 Task: Search one way flight ticket for 5 adults, 1 child, 2 infants in seat and 1 infant on lap in business from College Station: Easterwood Field to Gillette: Gillette Campbell County Airport on 5-1-2023. Choice of flights is United. Number of bags: 1 carry on bag. Price is upto 50000. Outbound departure time preference is 22:00.
Action: Mouse moved to (218, 364)
Screenshot: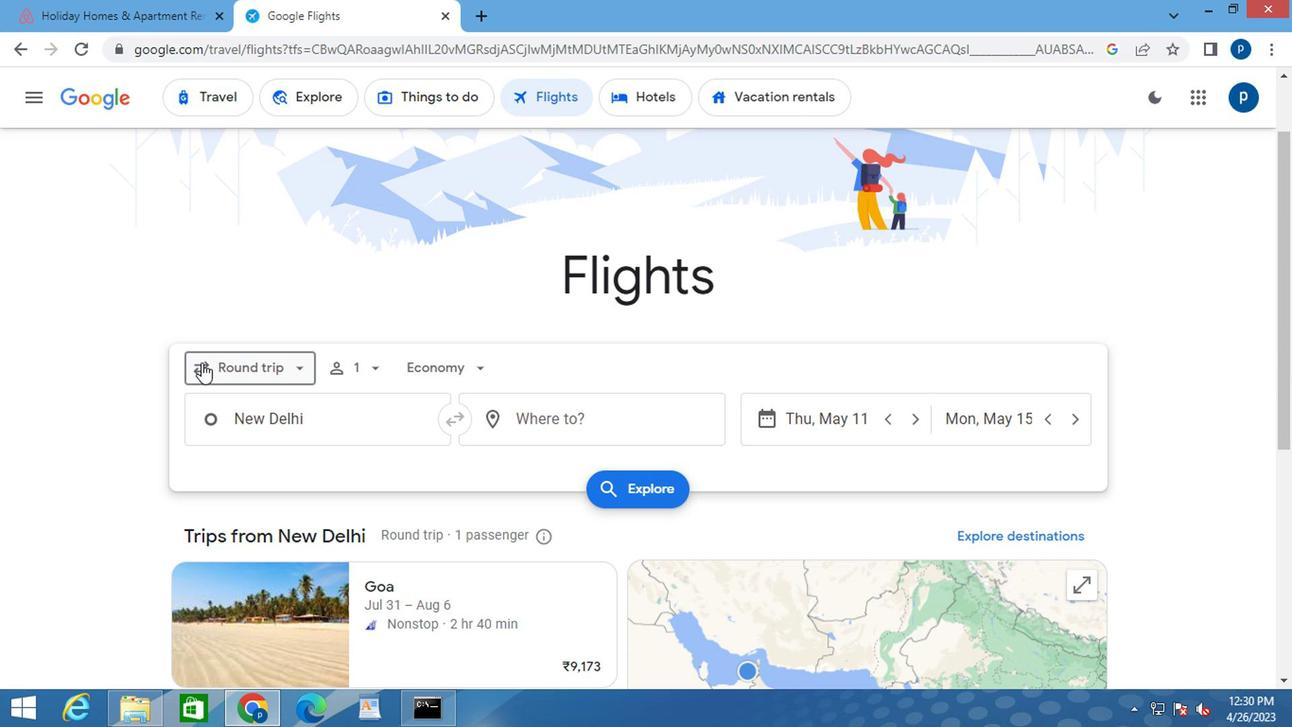 
Action: Mouse pressed left at (218, 364)
Screenshot: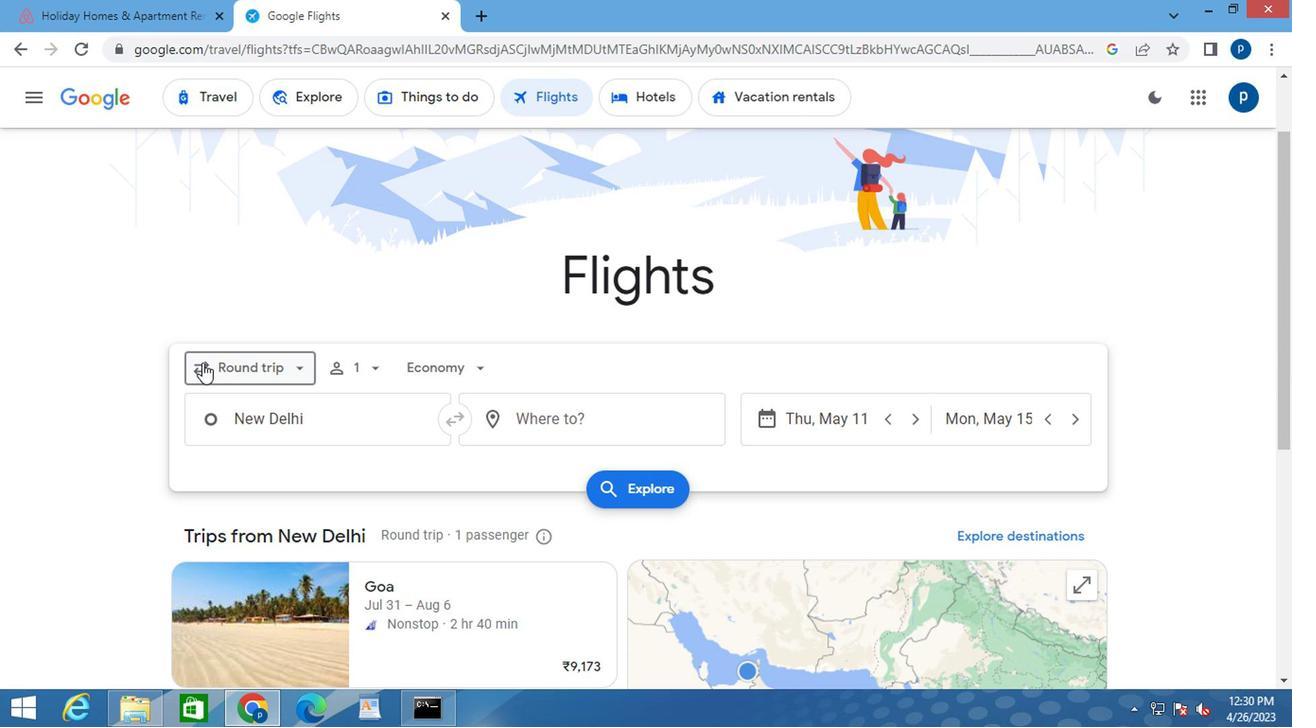
Action: Mouse moved to (276, 443)
Screenshot: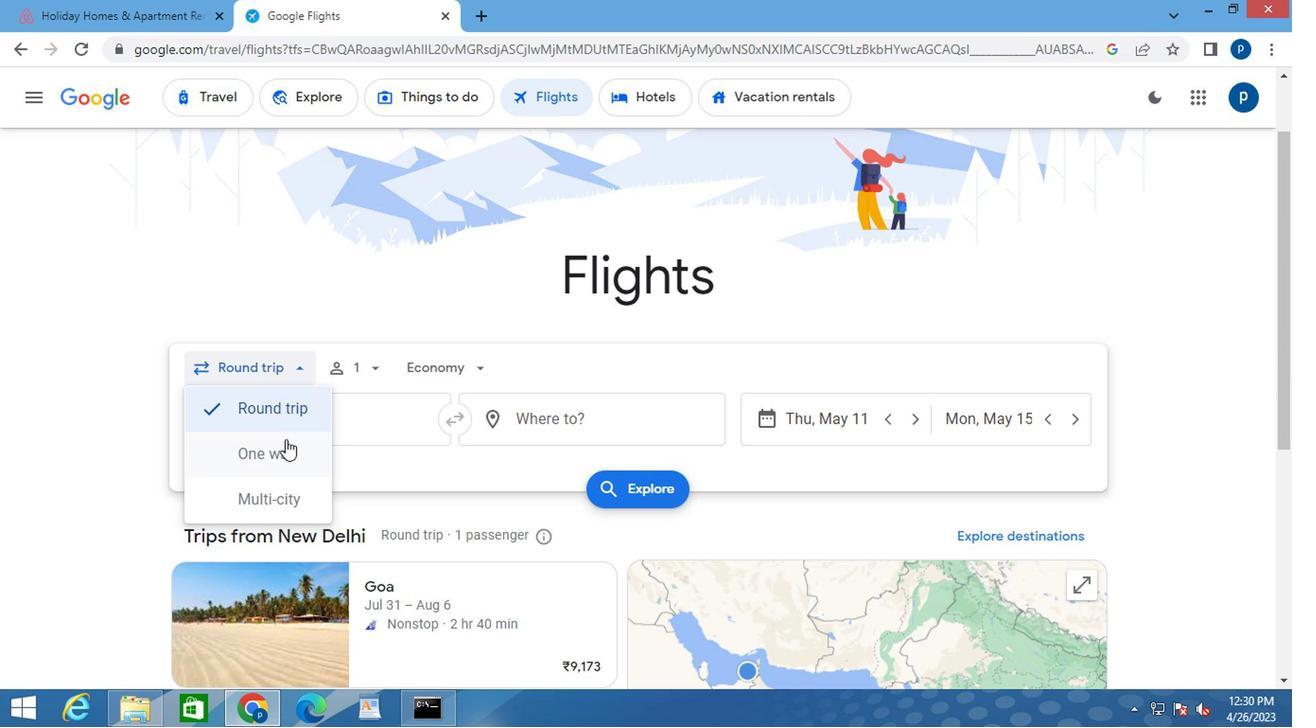 
Action: Mouse pressed left at (276, 443)
Screenshot: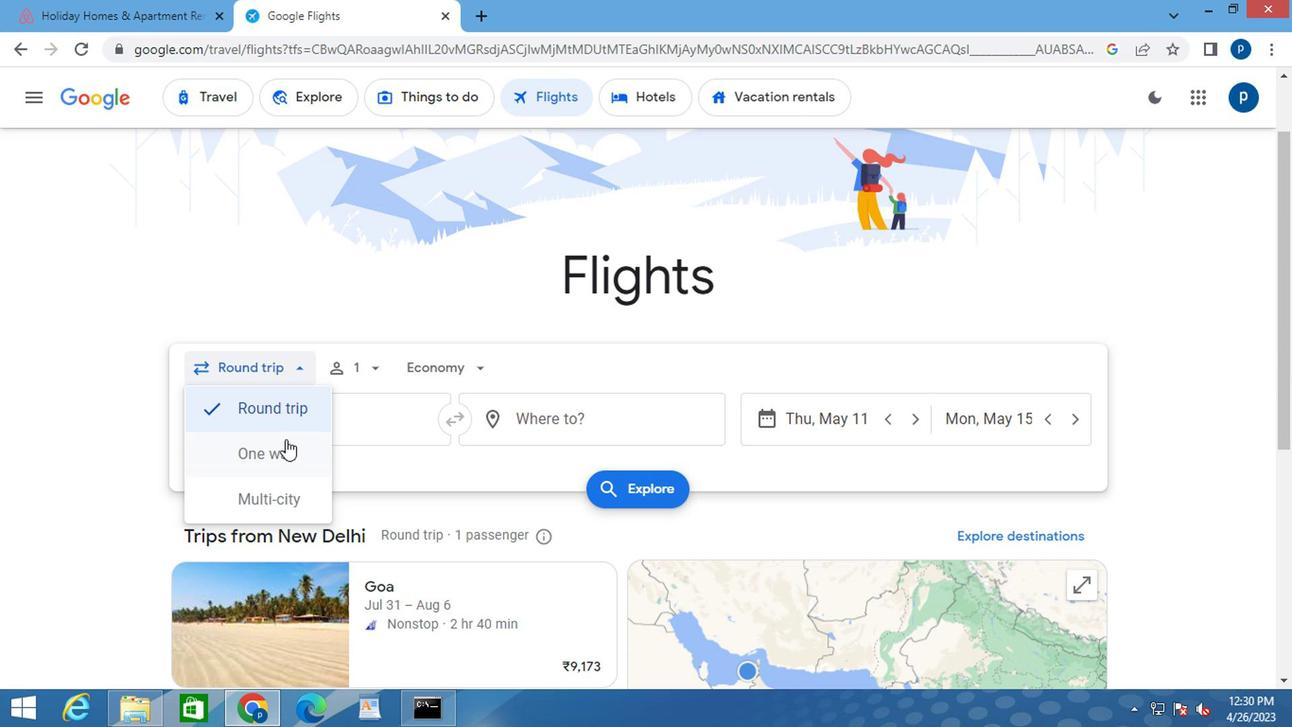 
Action: Mouse moved to (342, 369)
Screenshot: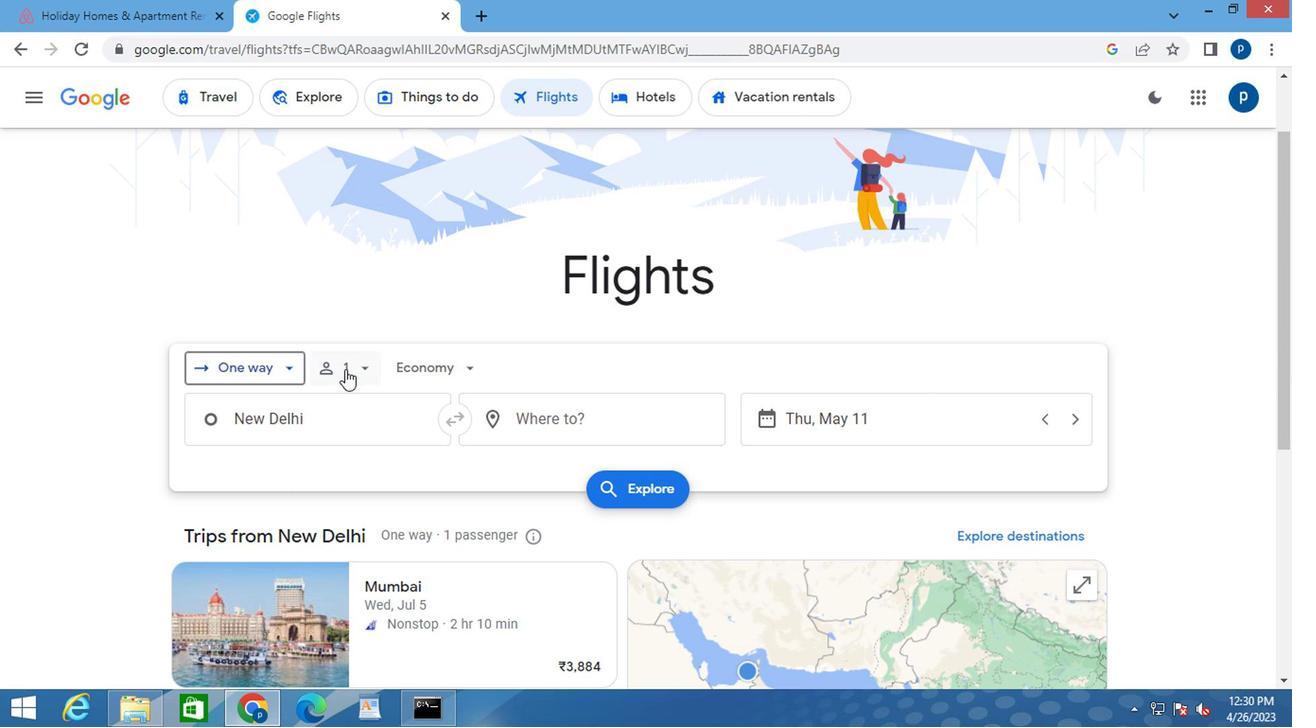 
Action: Mouse pressed left at (342, 369)
Screenshot: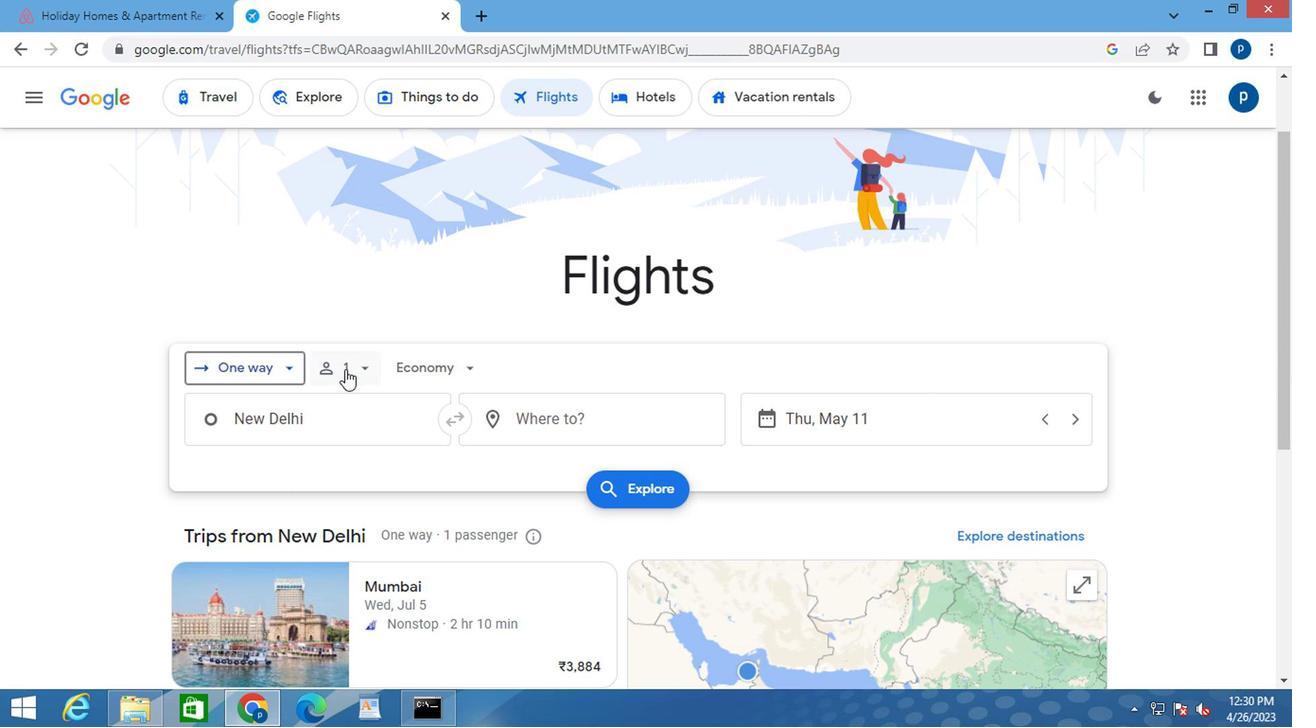 
Action: Mouse moved to (499, 420)
Screenshot: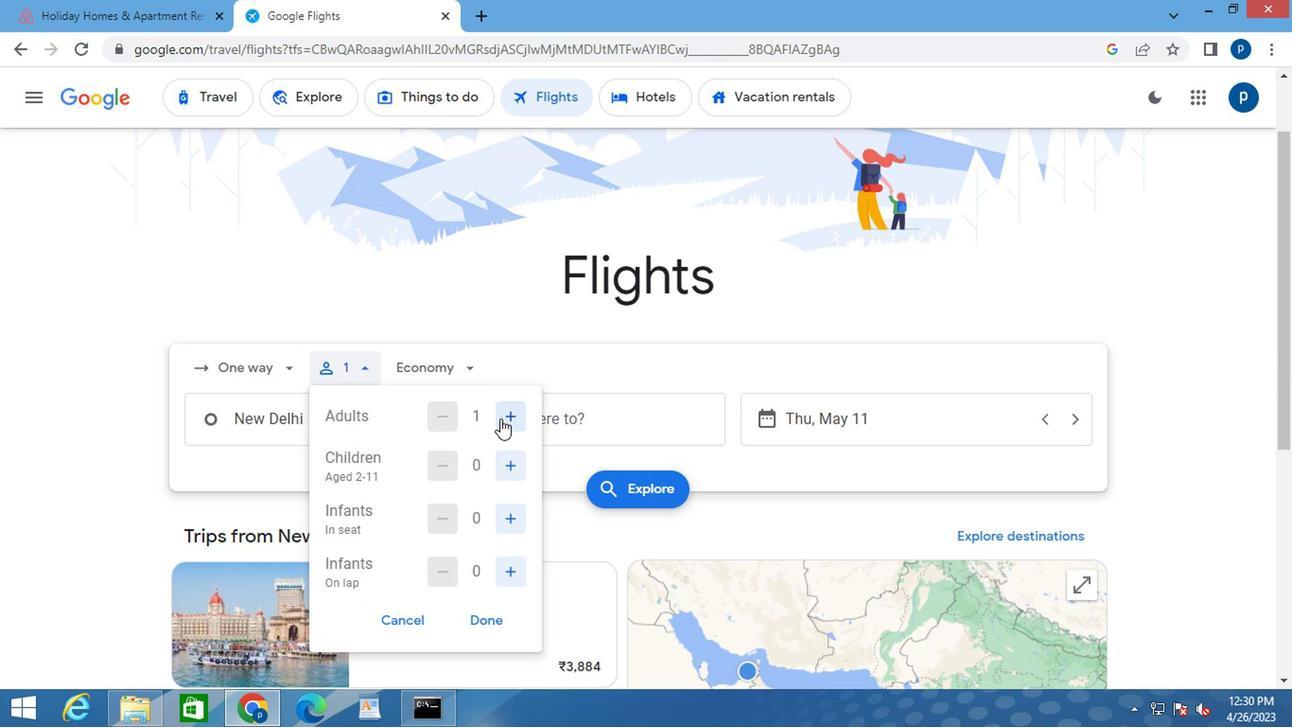 
Action: Mouse pressed left at (499, 420)
Screenshot: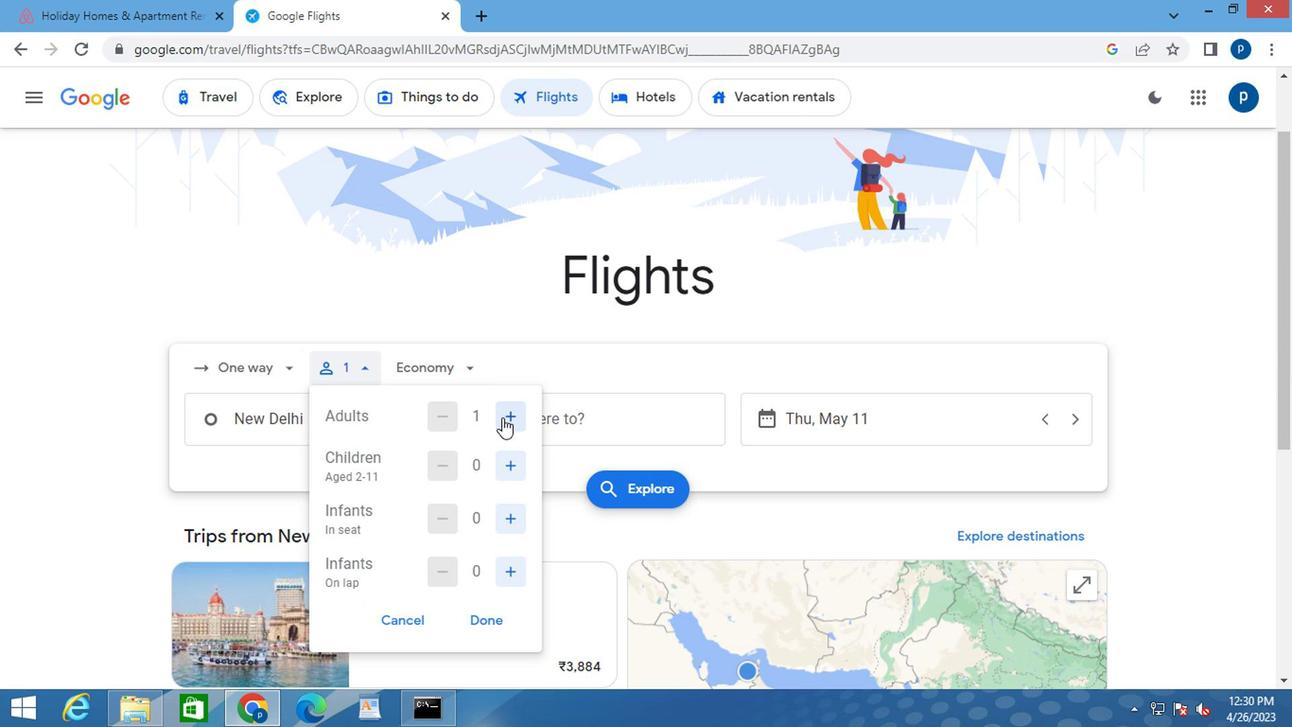 
Action: Mouse moved to (499, 420)
Screenshot: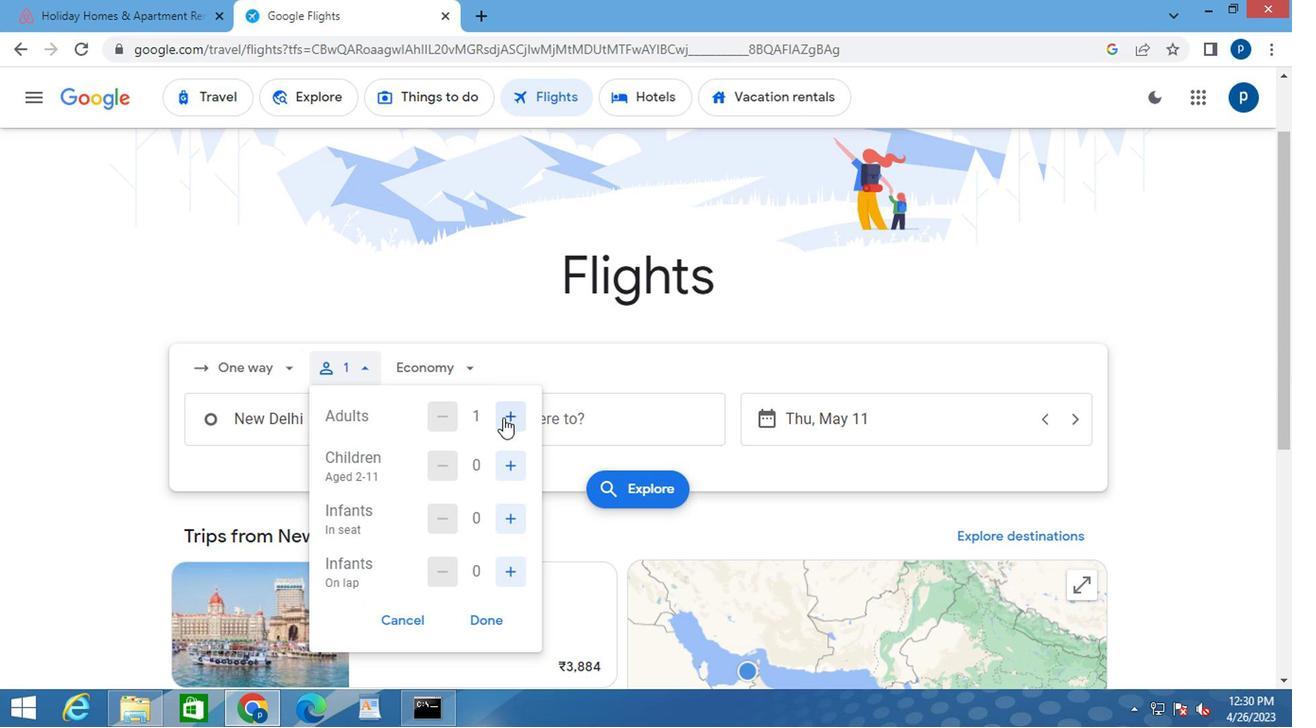 
Action: Mouse pressed left at (499, 420)
Screenshot: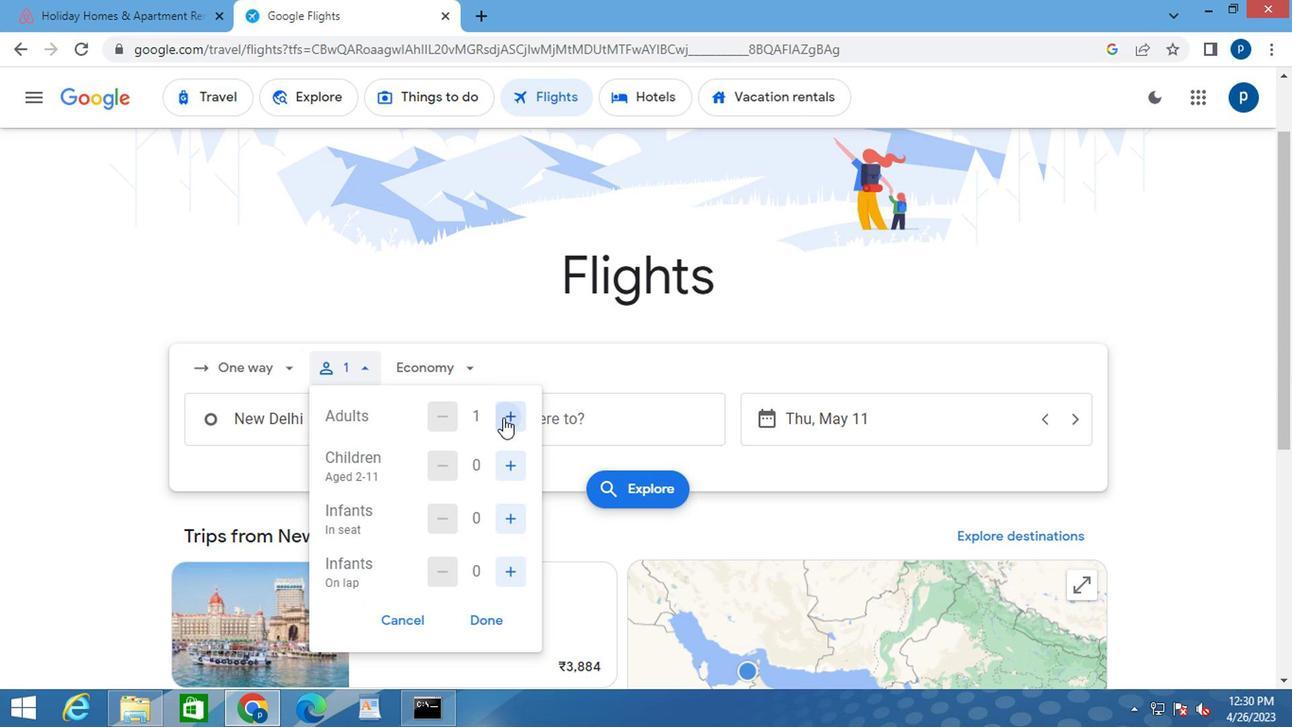 
Action: Mouse pressed left at (499, 420)
Screenshot: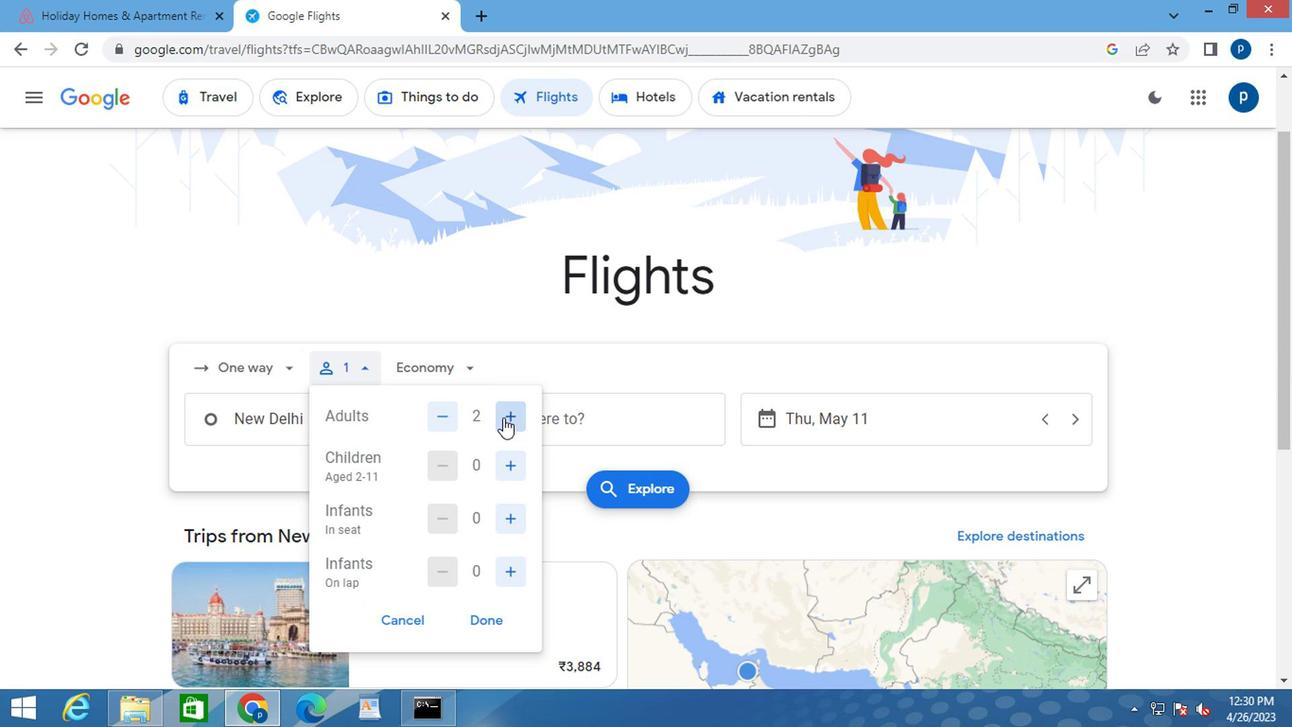 
Action: Mouse pressed left at (499, 420)
Screenshot: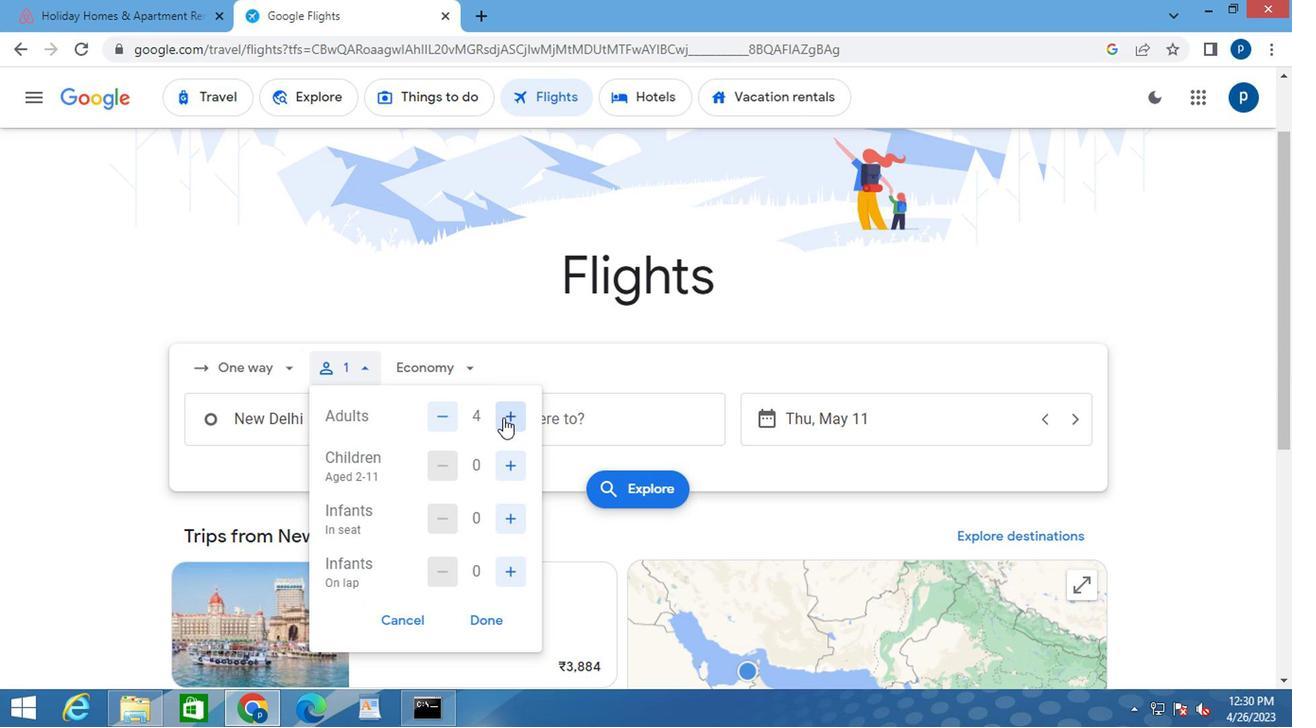 
Action: Mouse moved to (507, 469)
Screenshot: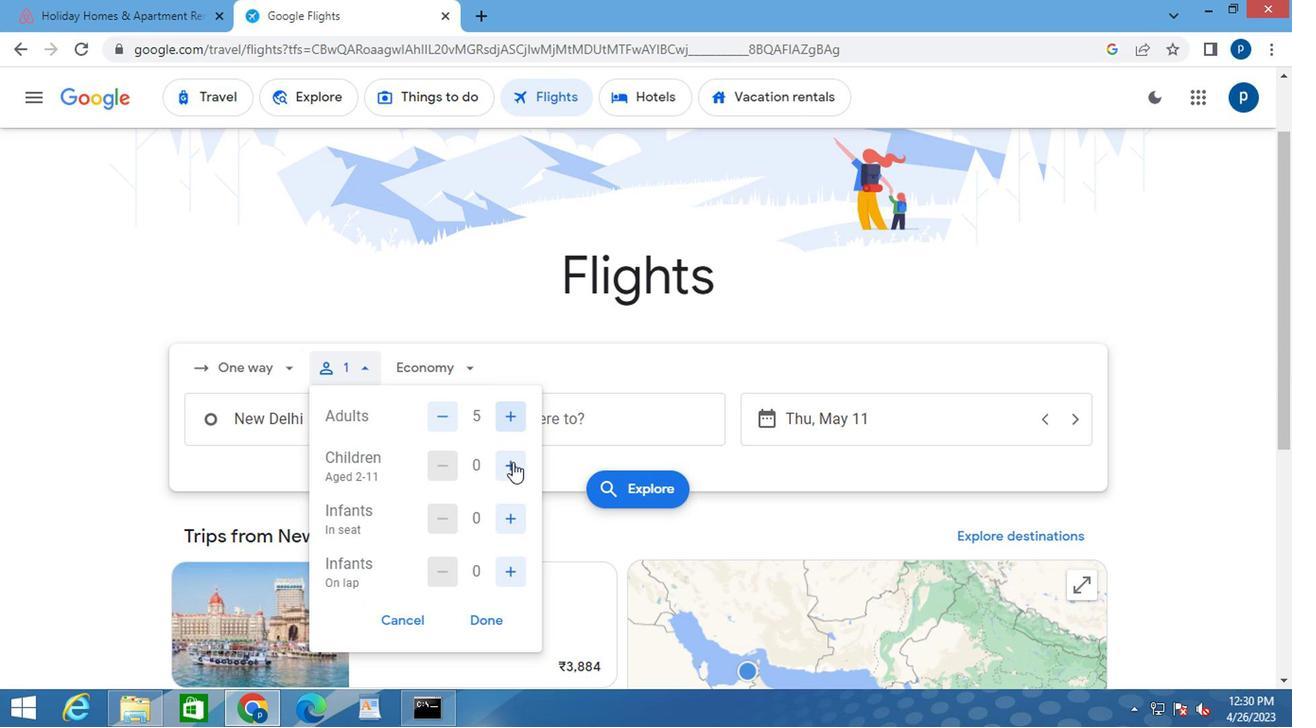
Action: Mouse pressed left at (507, 469)
Screenshot: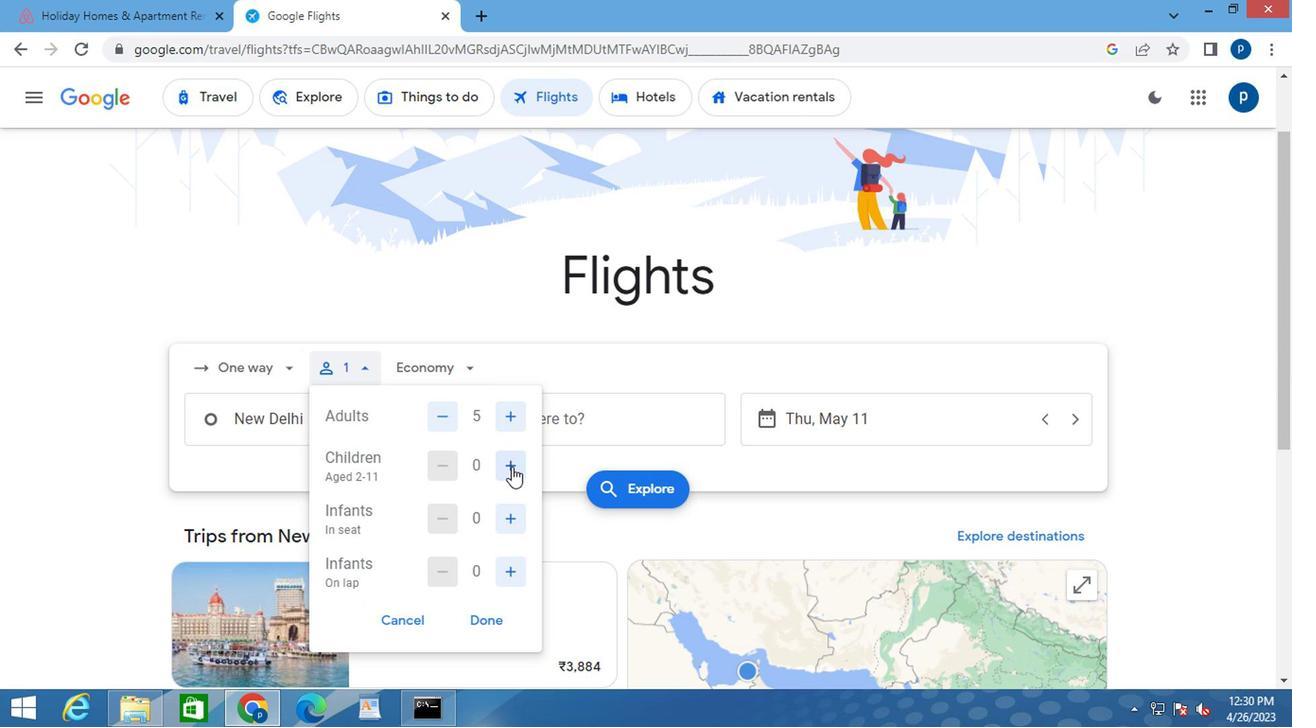 
Action: Mouse moved to (501, 513)
Screenshot: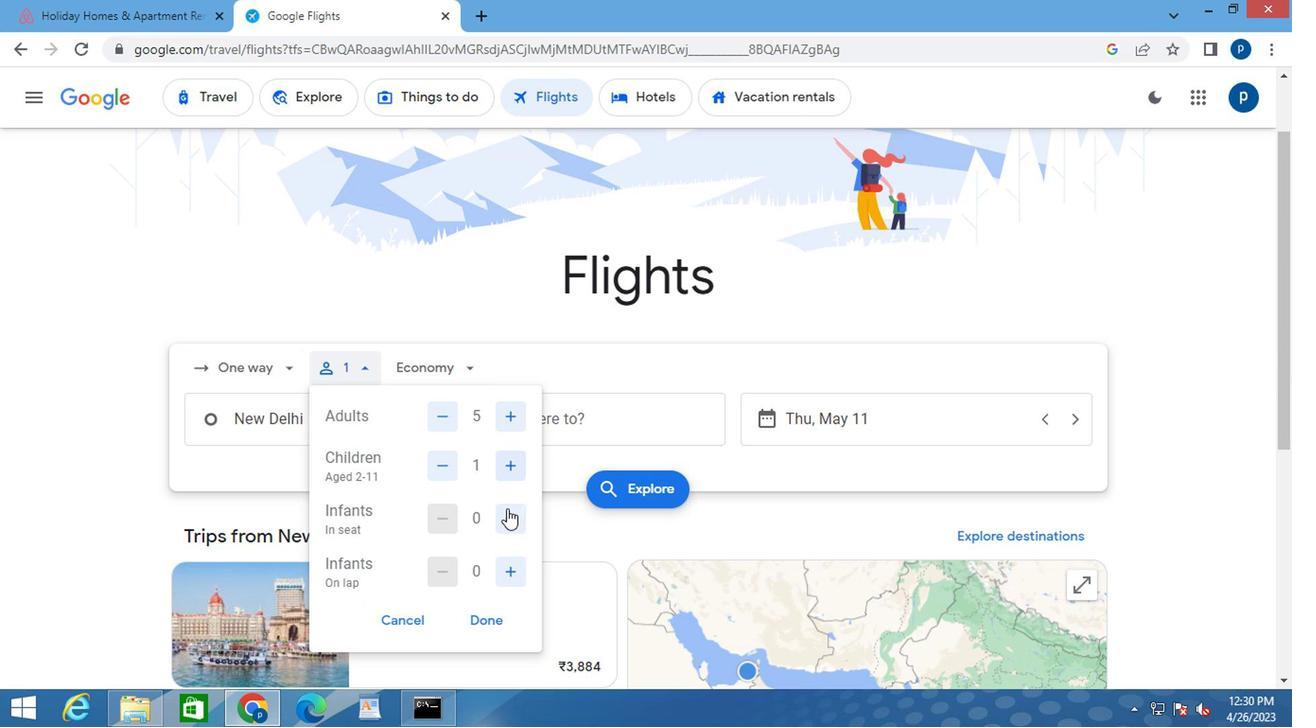 
Action: Mouse pressed left at (501, 513)
Screenshot: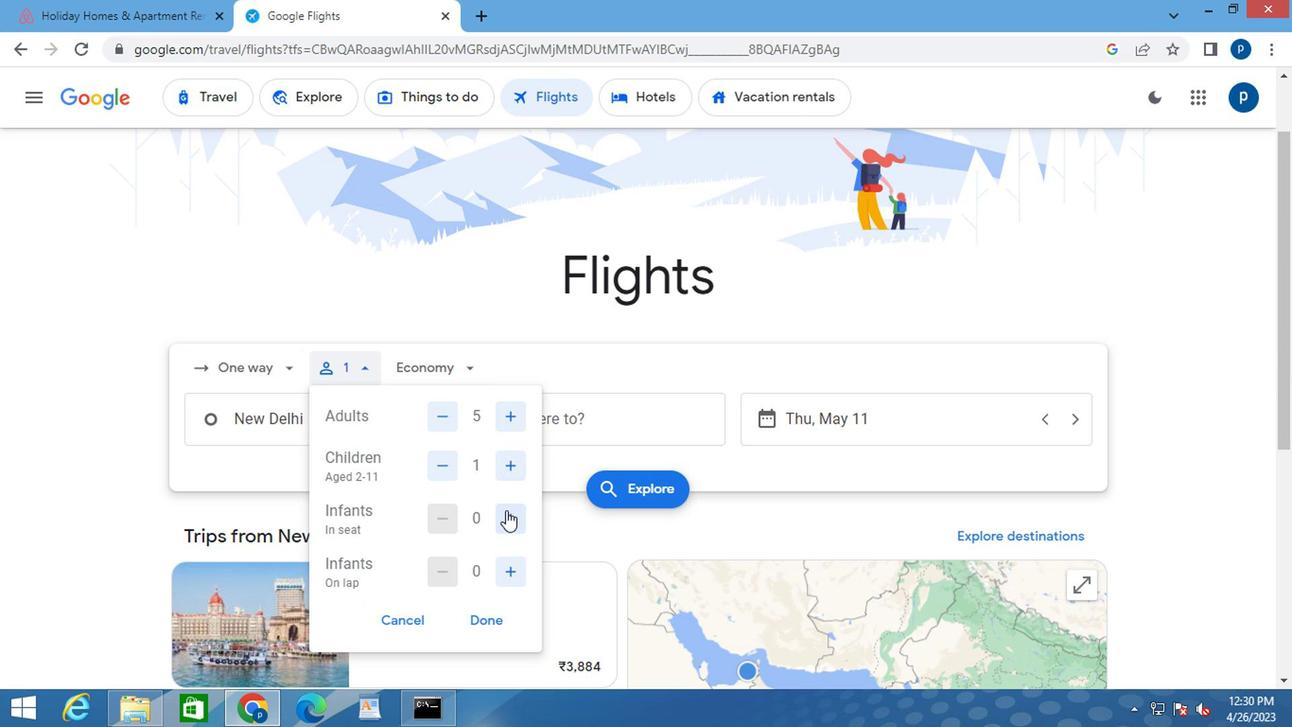
Action: Mouse moved to (501, 513)
Screenshot: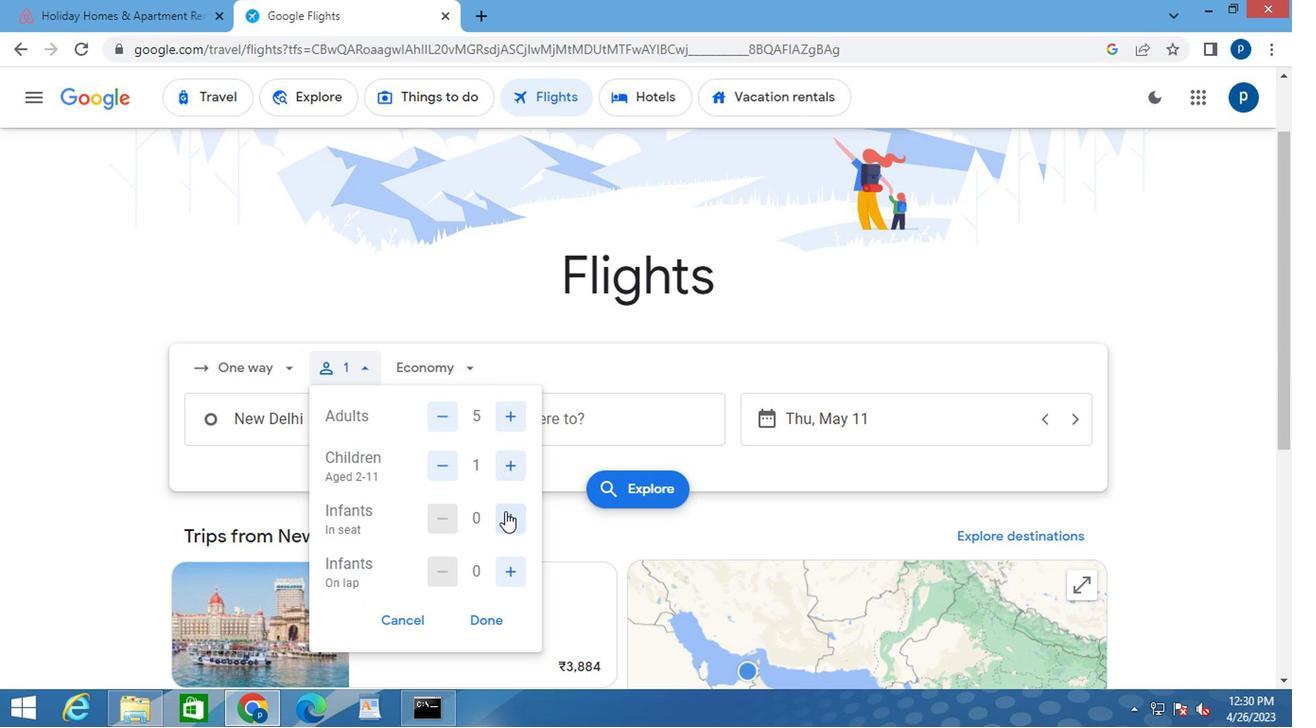 
Action: Mouse pressed left at (501, 513)
Screenshot: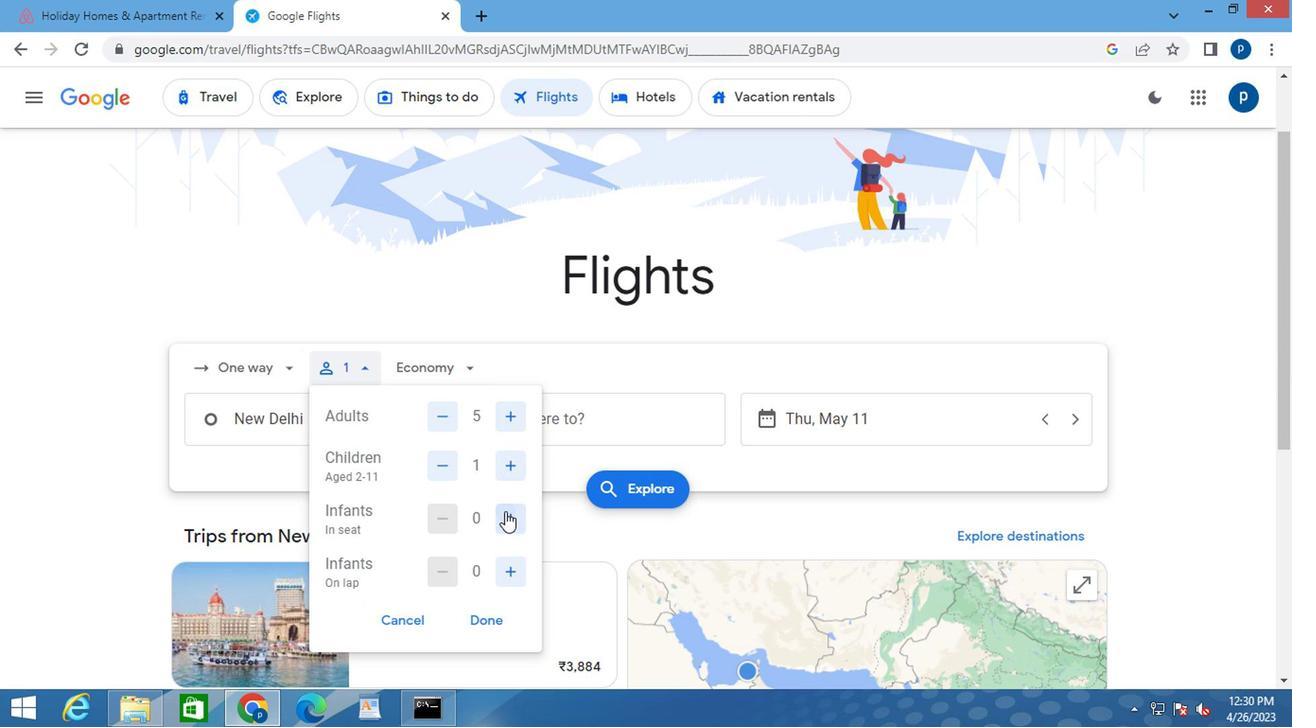 
Action: Mouse moved to (513, 573)
Screenshot: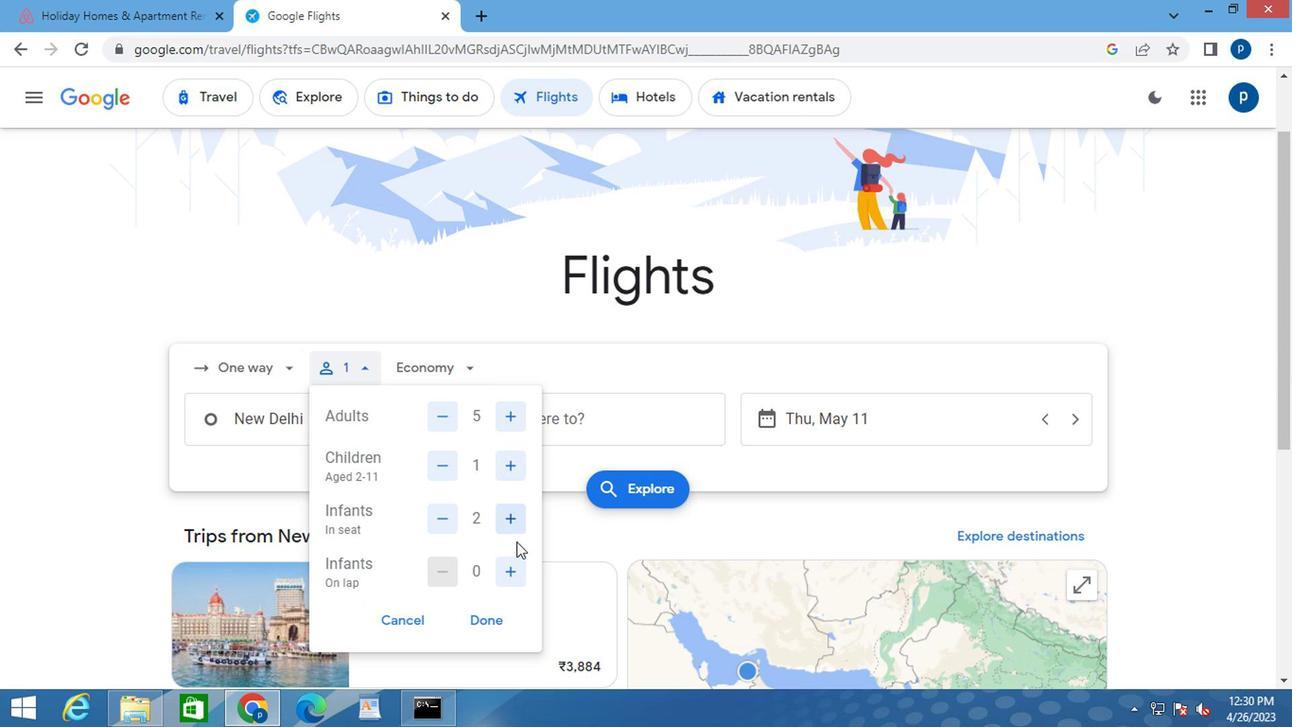 
Action: Mouse pressed left at (513, 573)
Screenshot: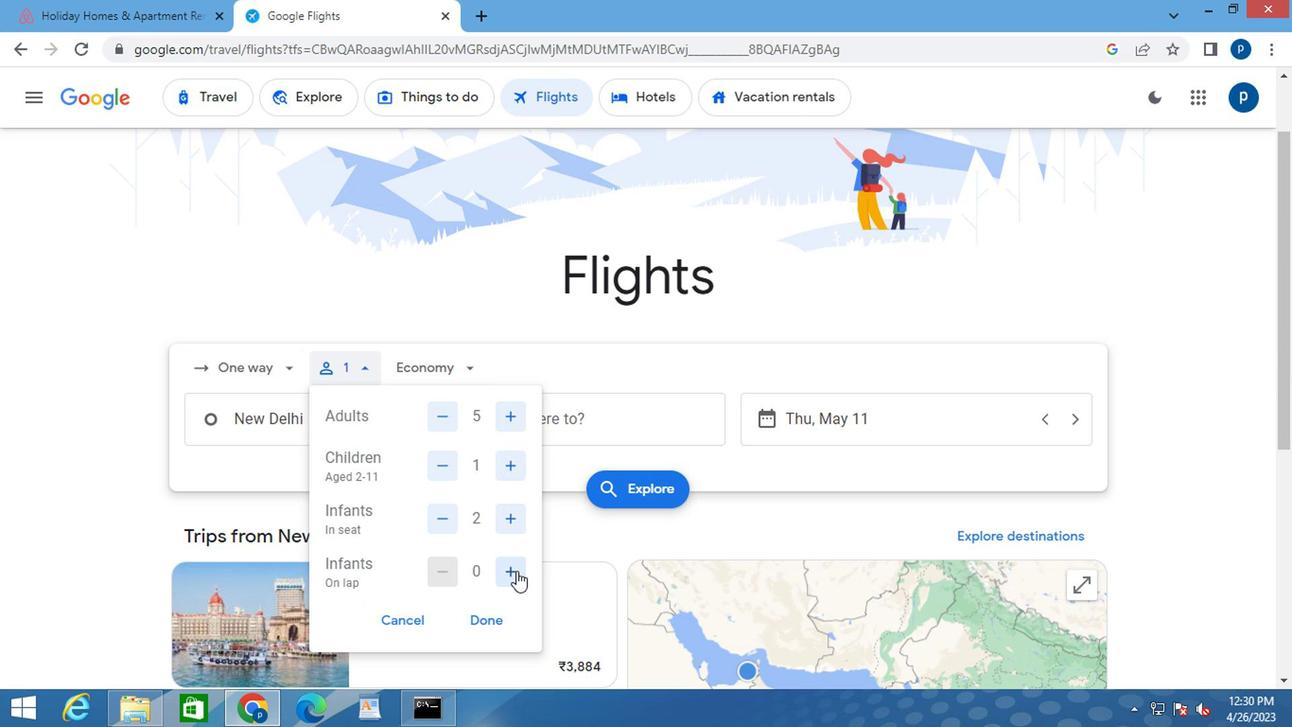
Action: Mouse moved to (477, 618)
Screenshot: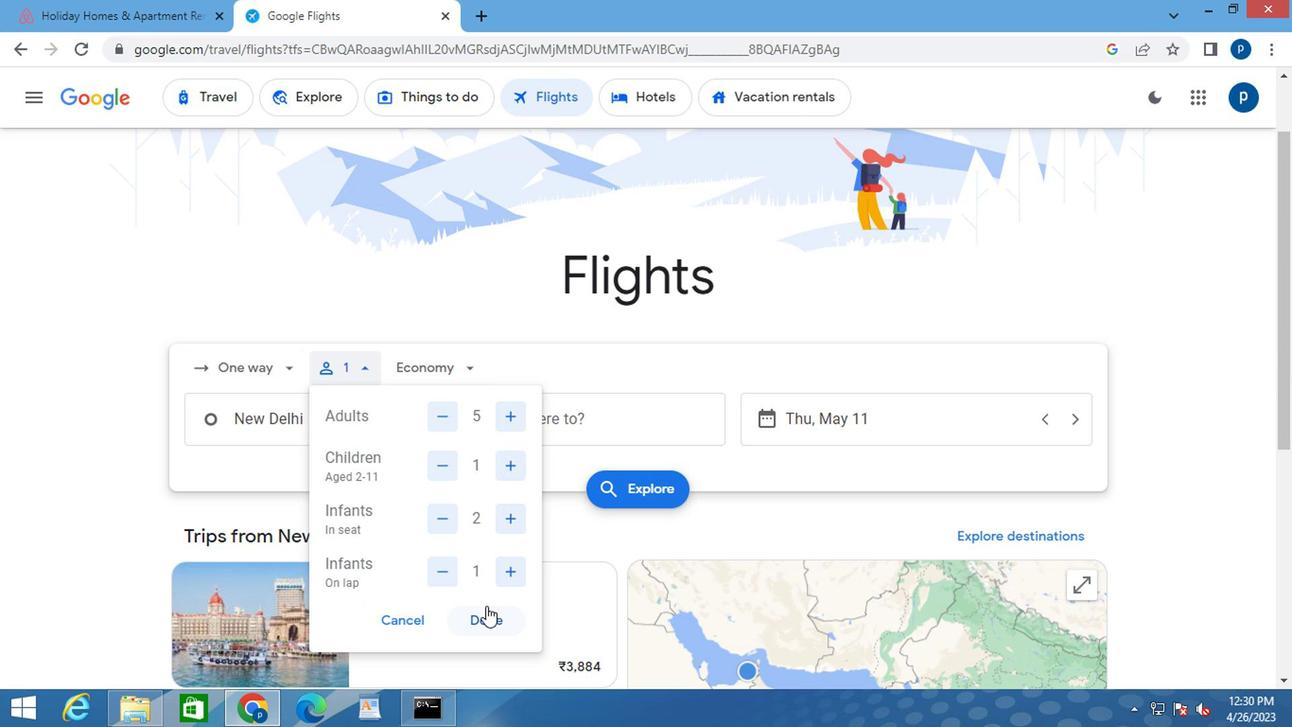 
Action: Mouse pressed left at (477, 618)
Screenshot: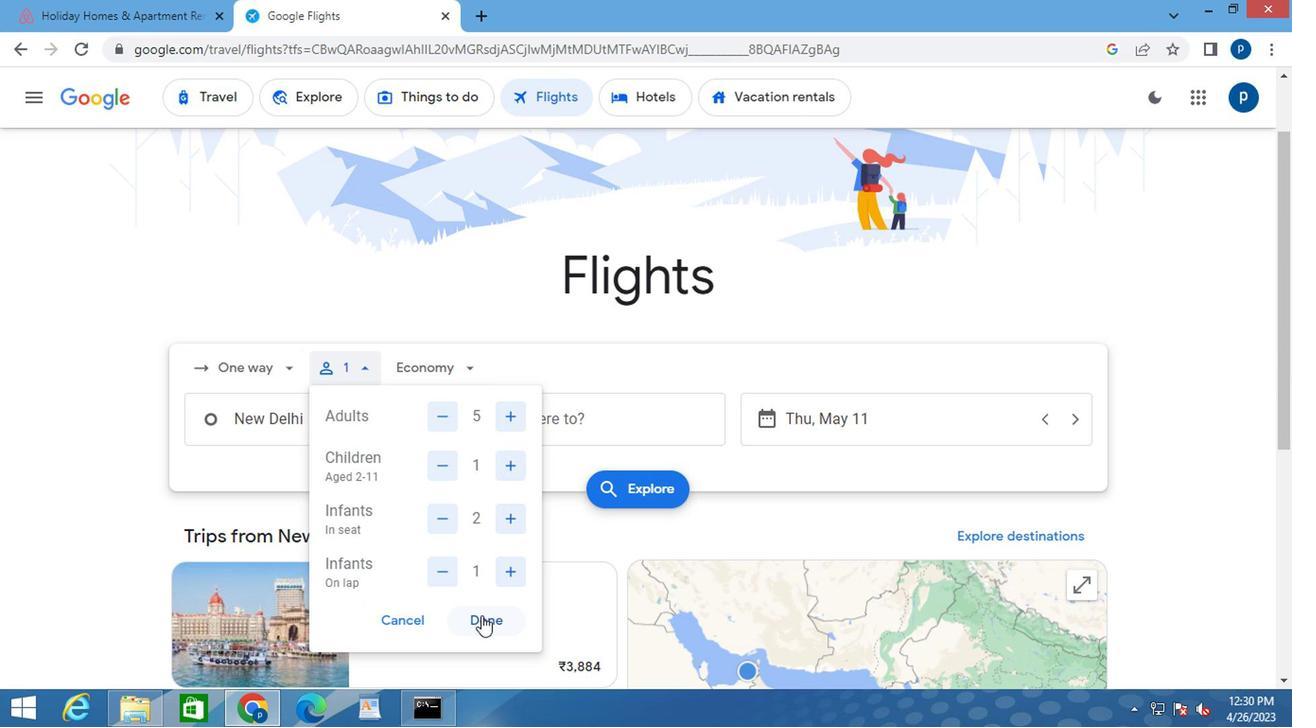 
Action: Mouse moved to (451, 381)
Screenshot: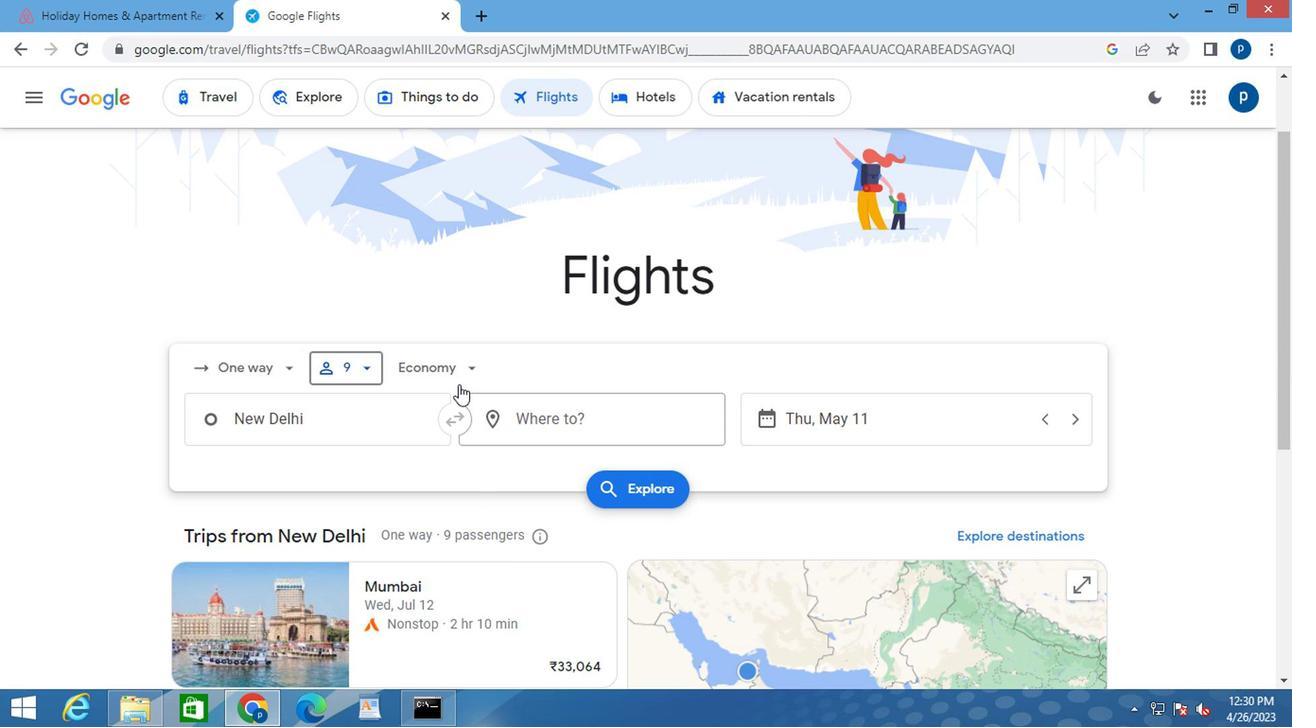 
Action: Mouse pressed left at (451, 381)
Screenshot: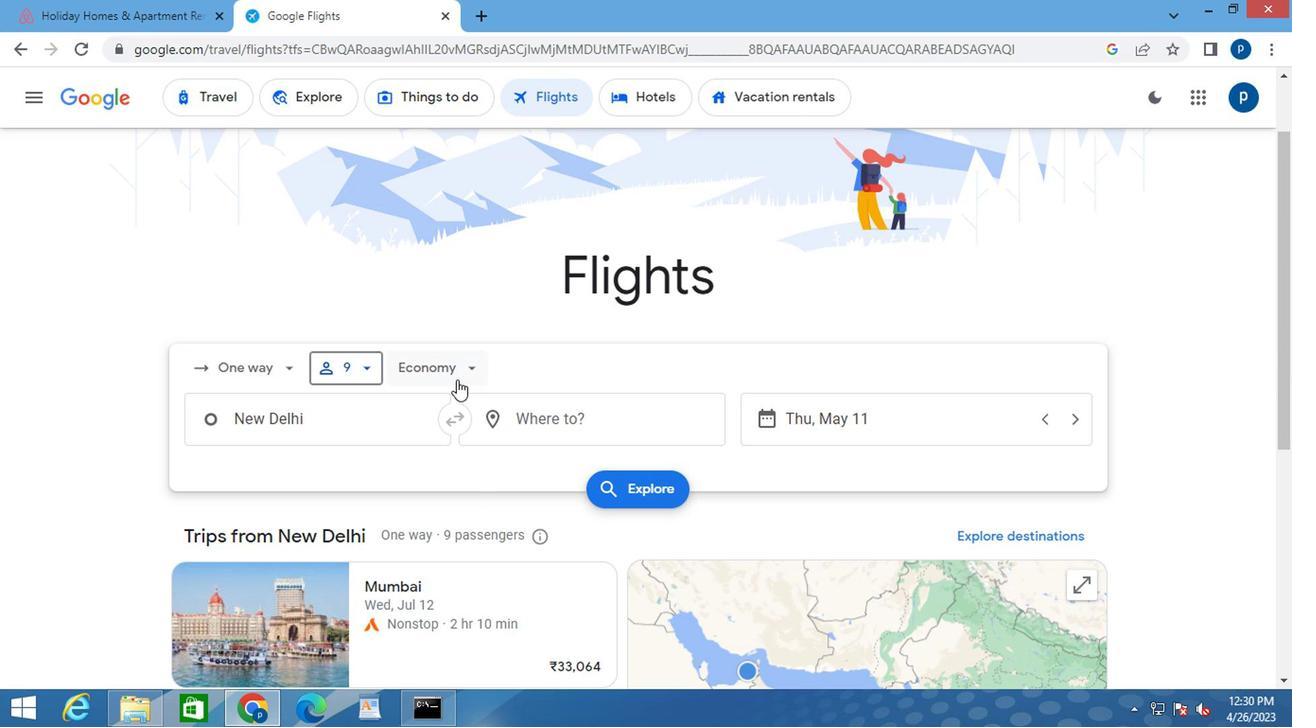 
Action: Mouse moved to (470, 499)
Screenshot: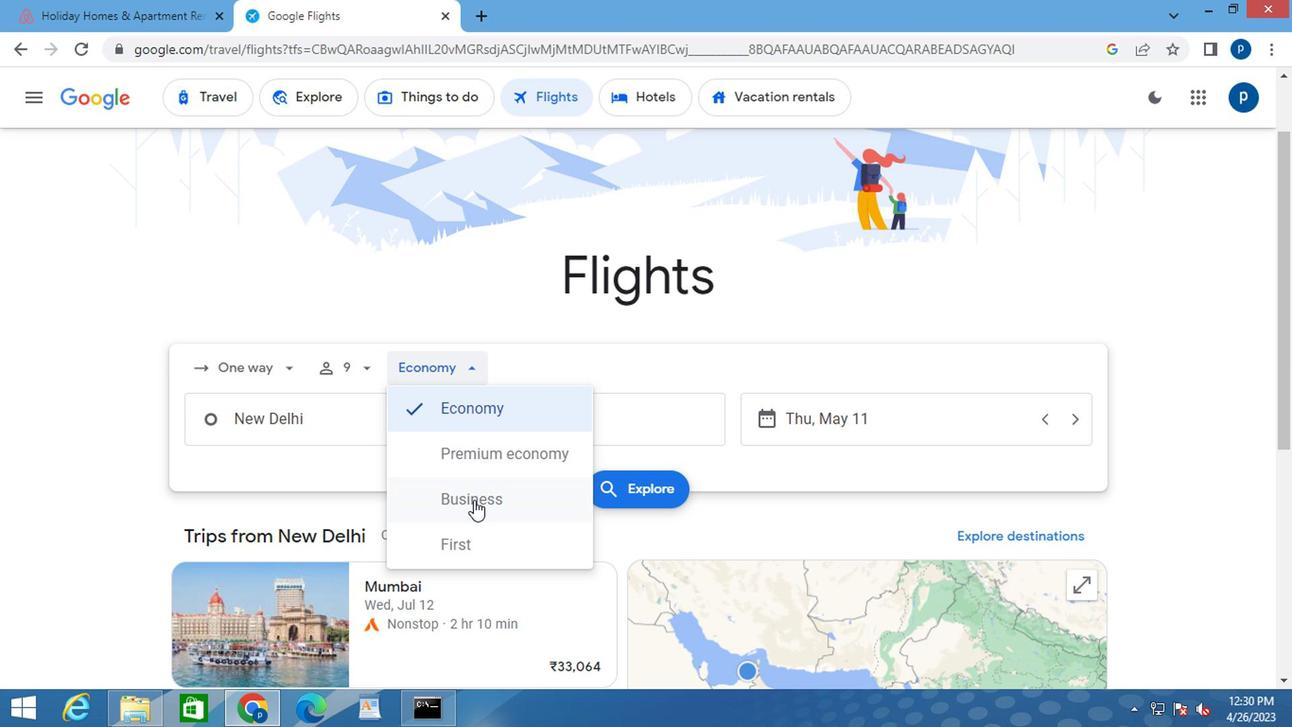 
Action: Mouse pressed left at (470, 499)
Screenshot: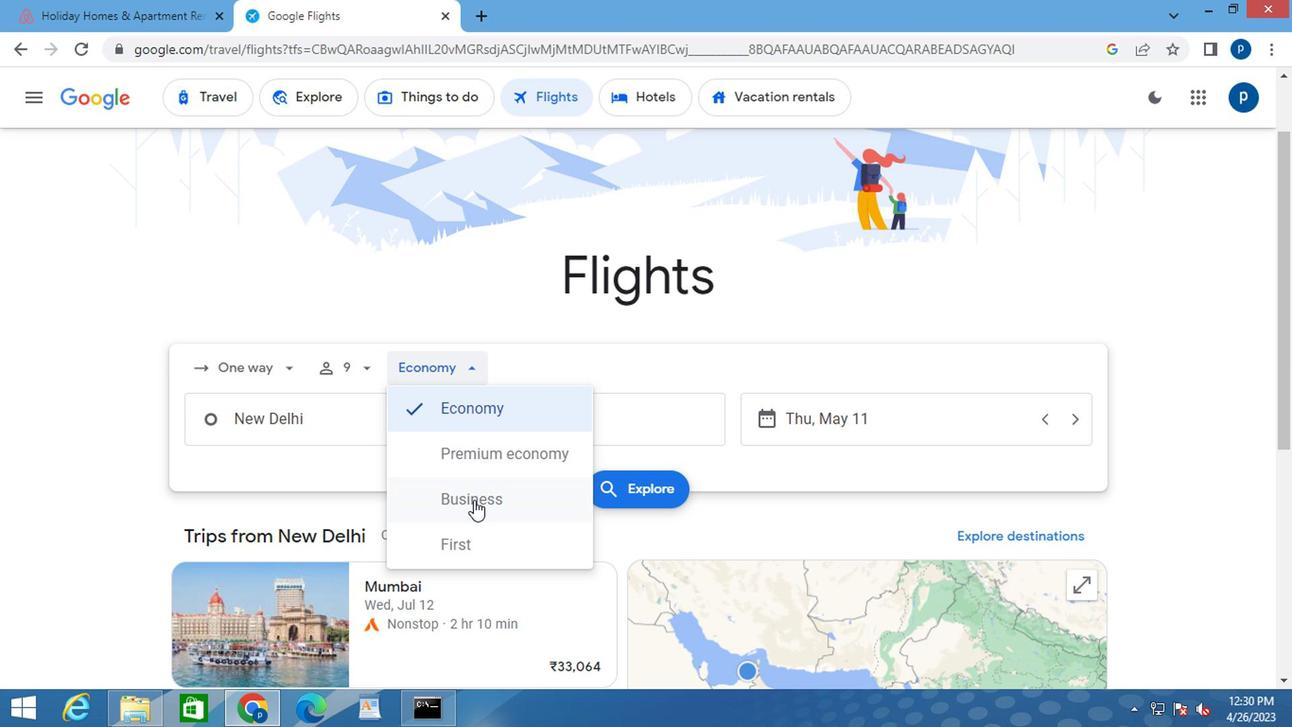 
Action: Mouse moved to (279, 412)
Screenshot: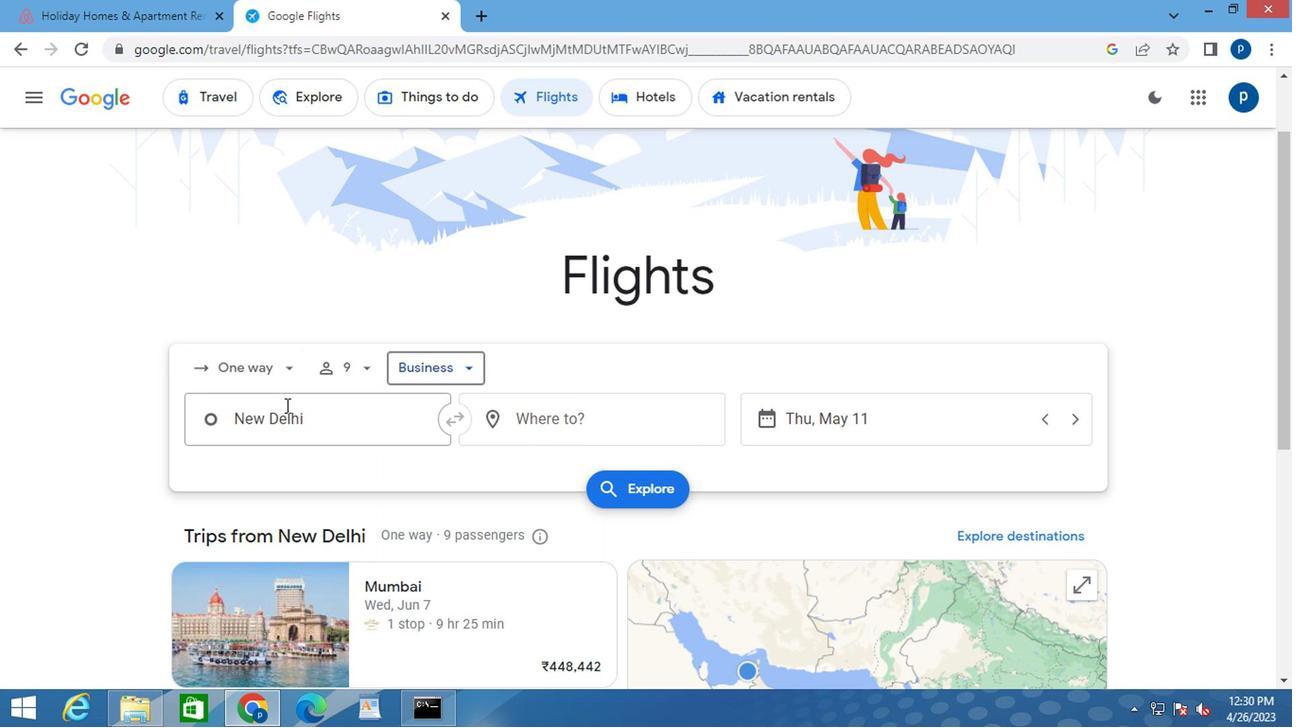 
Action: Mouse pressed left at (279, 412)
Screenshot: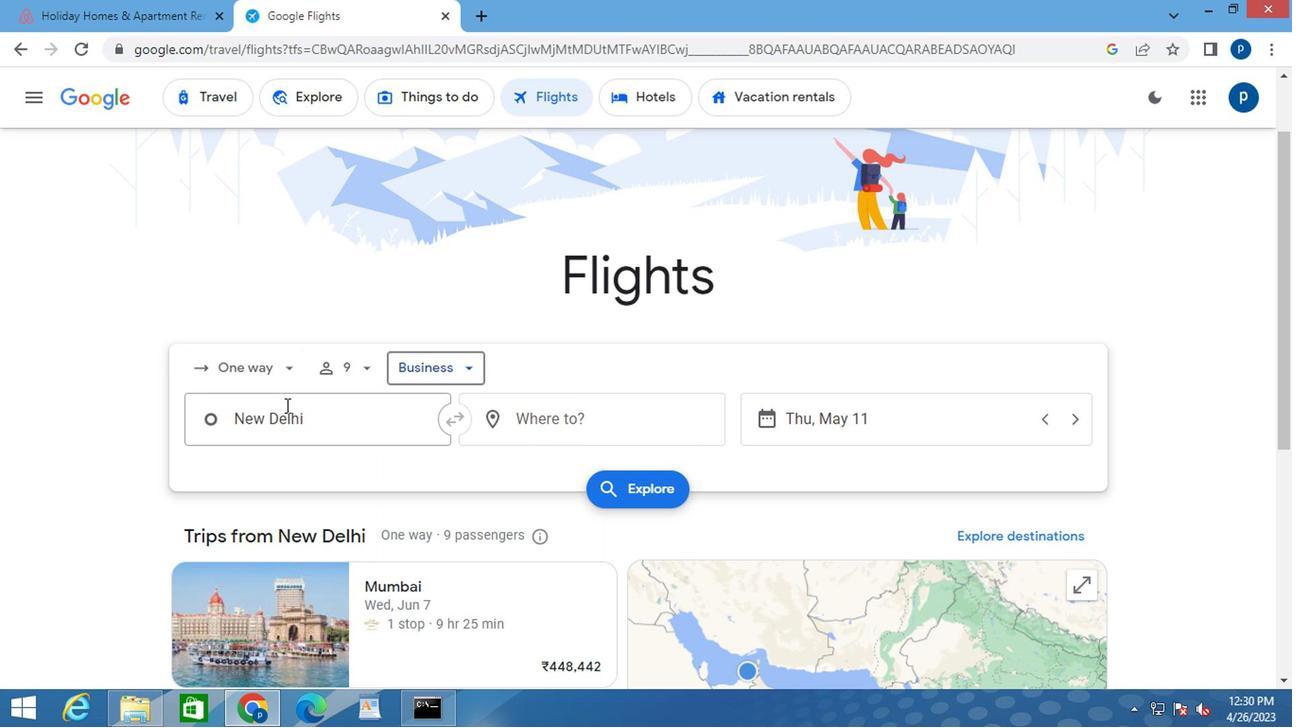 
Action: Mouse pressed left at (279, 412)
Screenshot: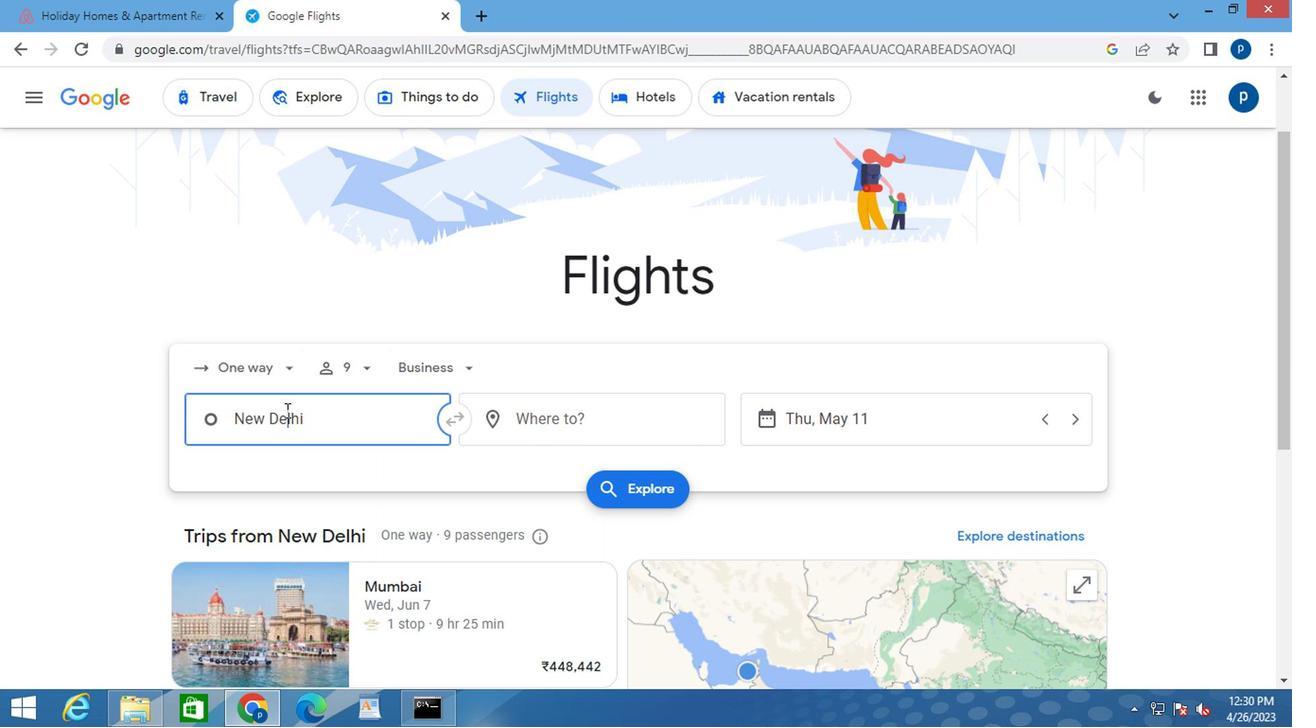 
Action: Key pressed <Key.delete><Key.caps_lock><Key.caps_lock>e<Key.caps_lock>asterwo
Screenshot: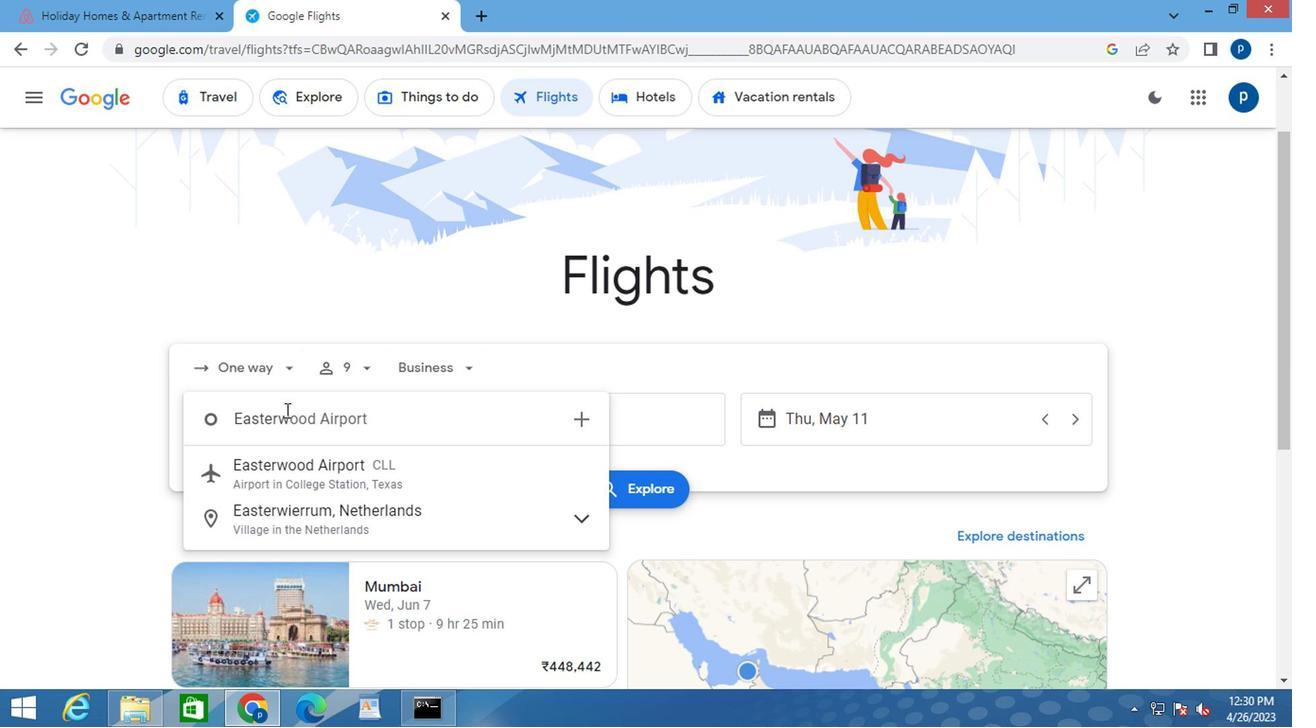
Action: Mouse moved to (339, 466)
Screenshot: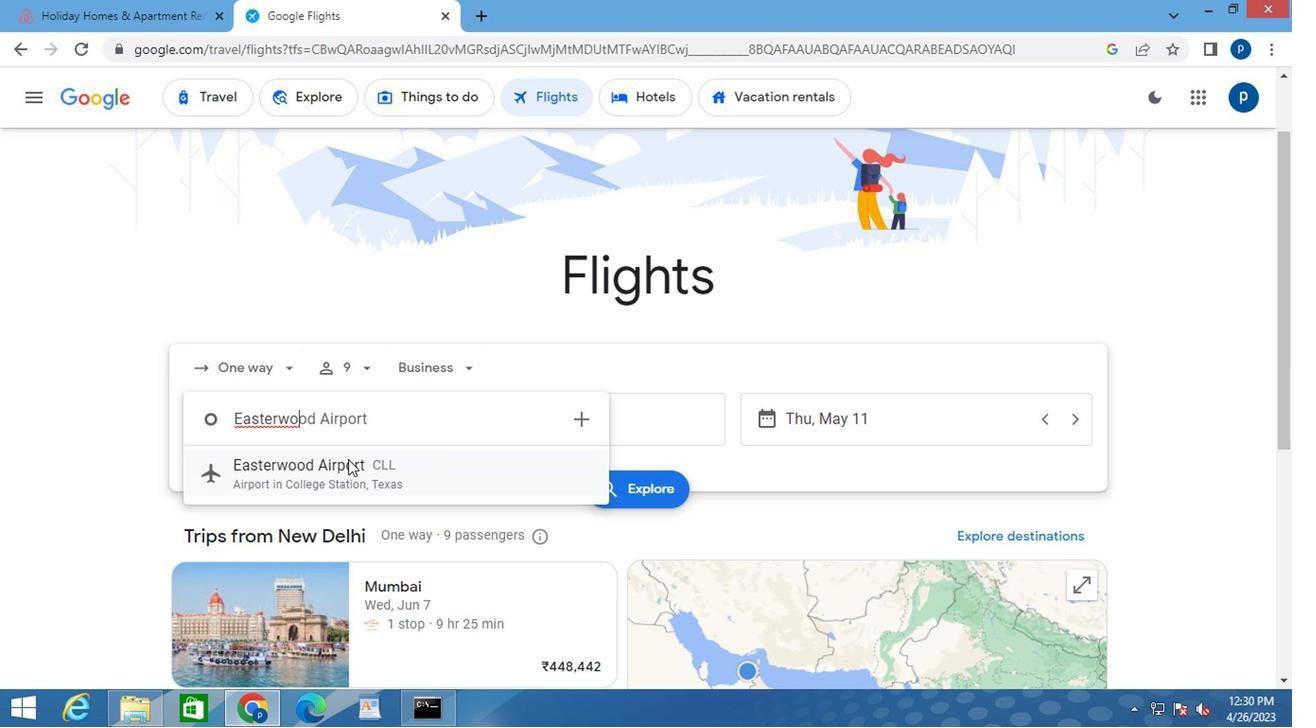 
Action: Mouse pressed left at (339, 466)
Screenshot: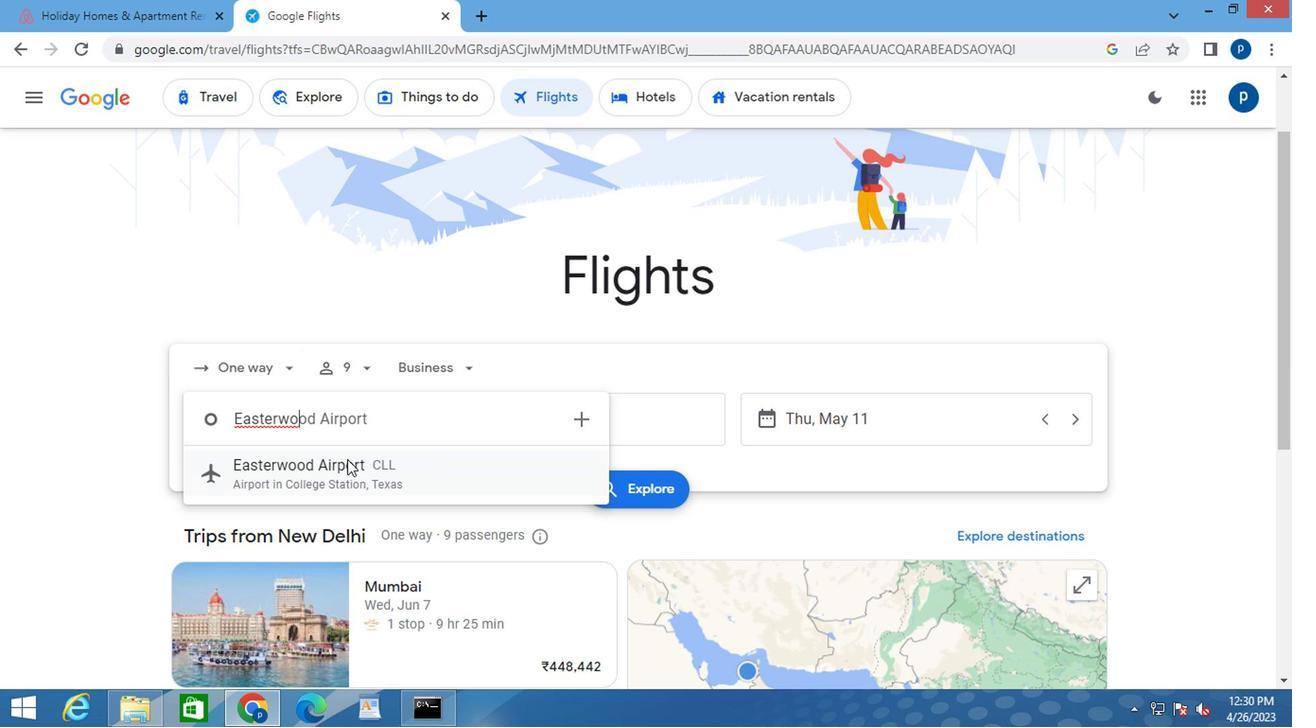 
Action: Mouse moved to (523, 431)
Screenshot: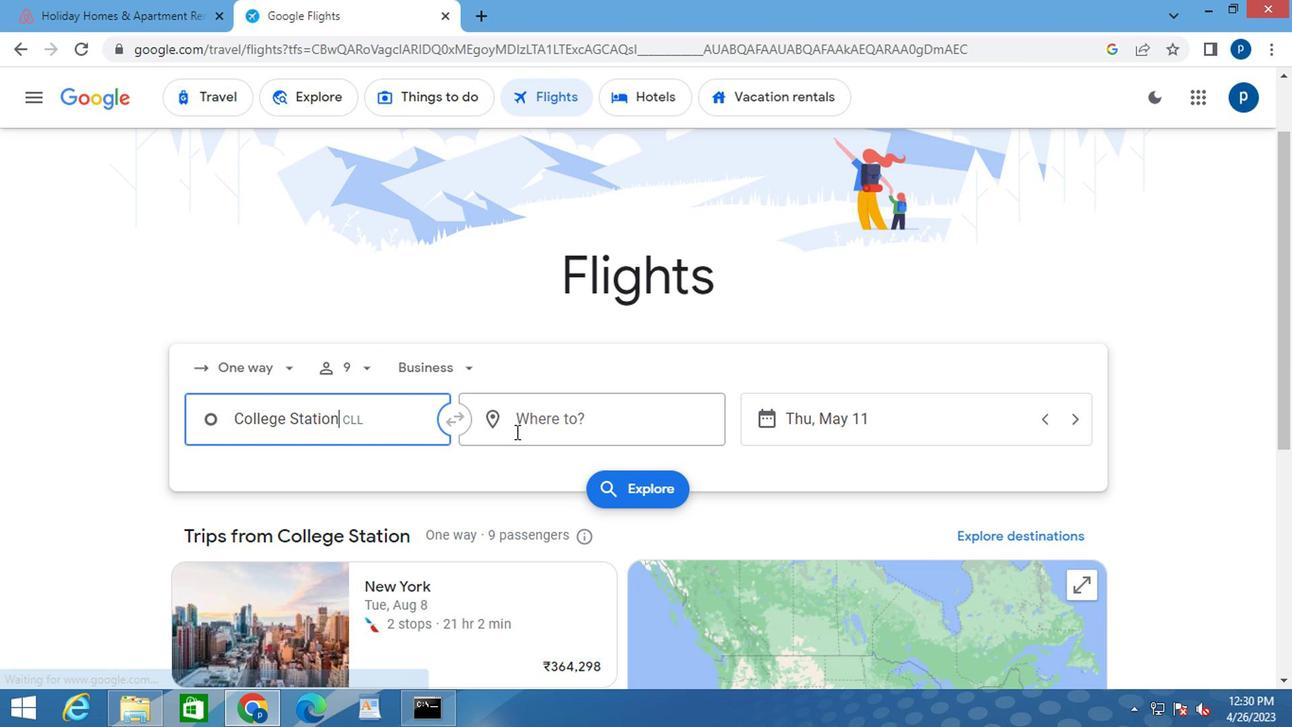 
Action: Mouse pressed left at (523, 431)
Screenshot: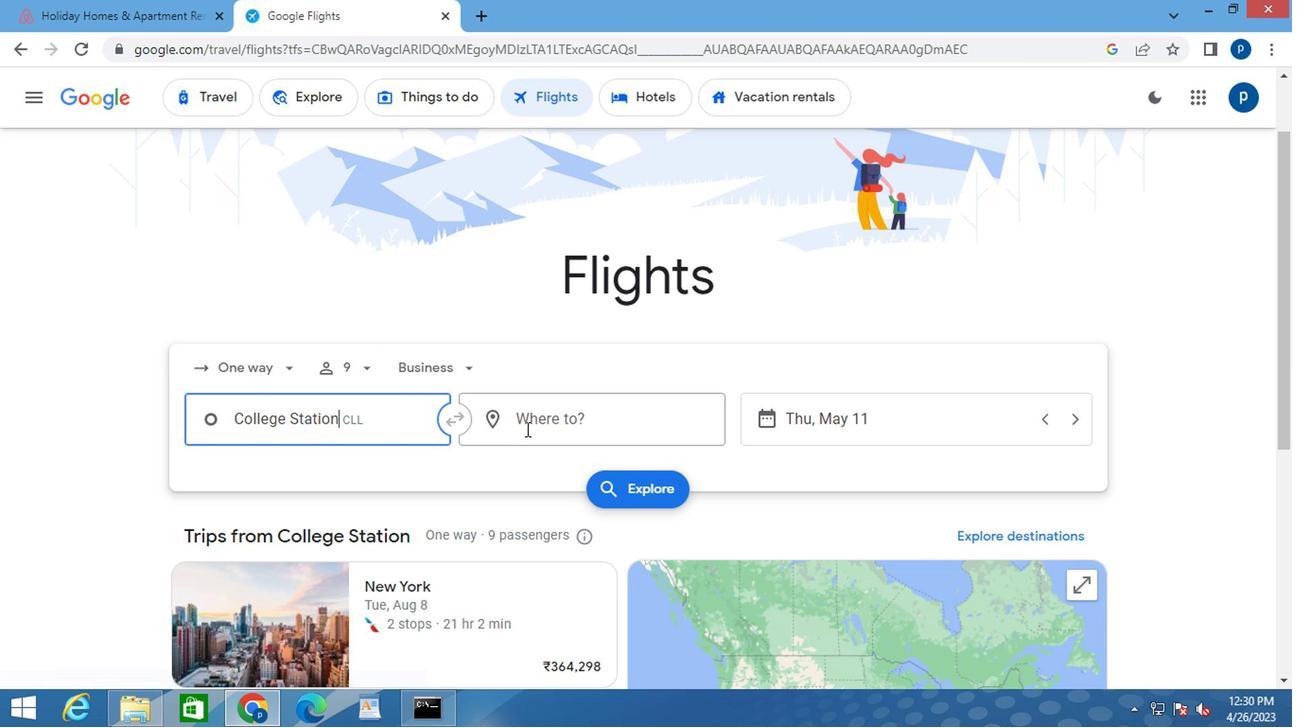 
Action: Key pressed <Key.caps_lock>g<Key.caps_lock>illet
Screenshot: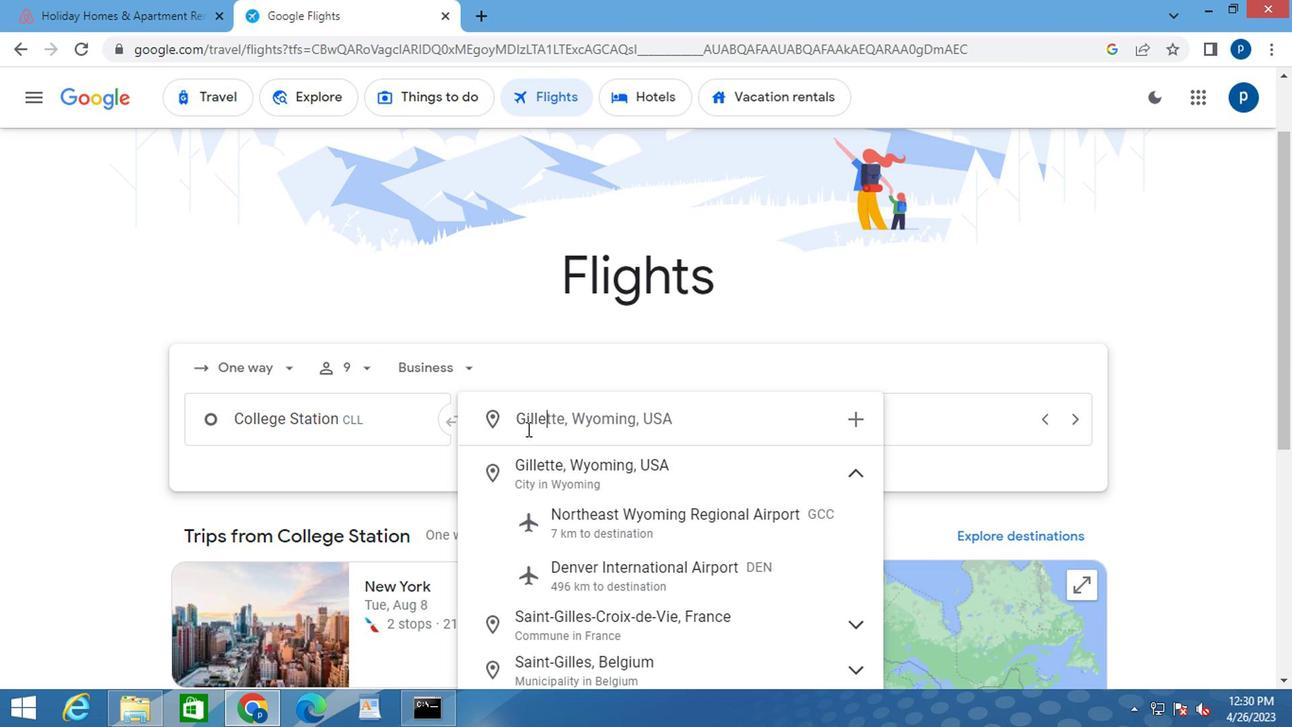 
Action: Mouse moved to (536, 478)
Screenshot: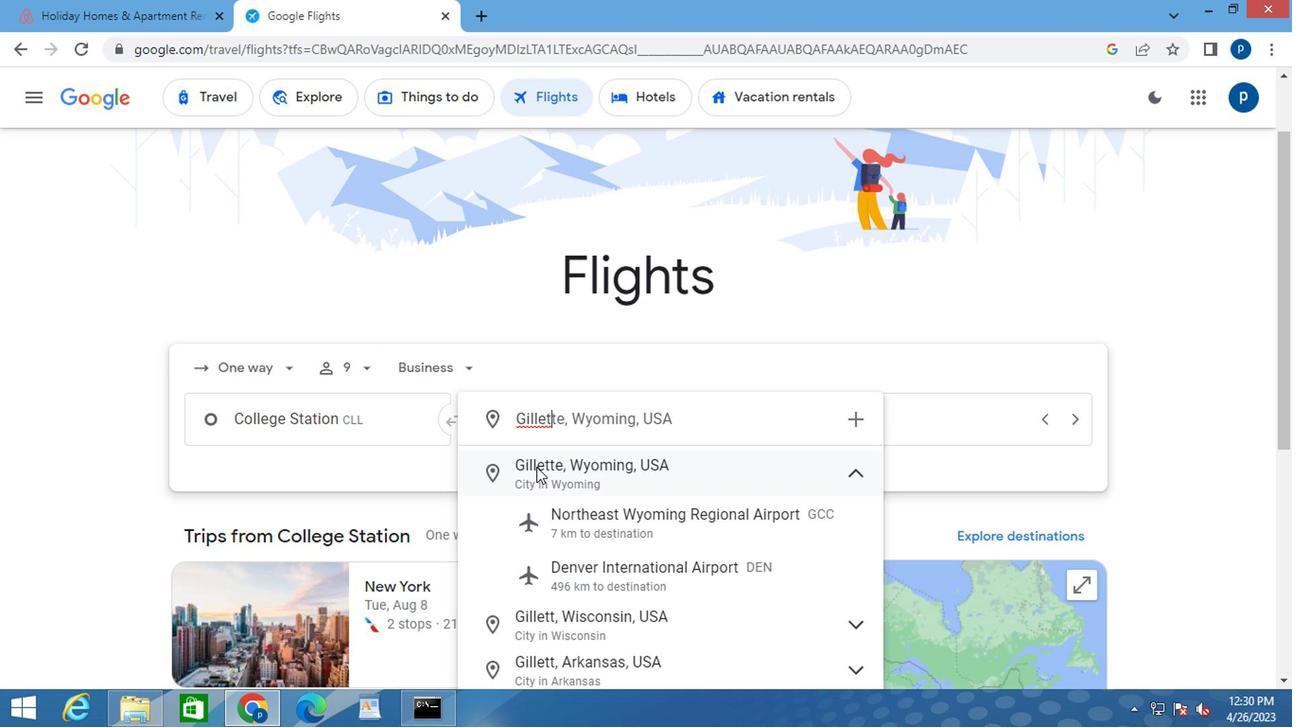 
Action: Mouse pressed left at (536, 478)
Screenshot: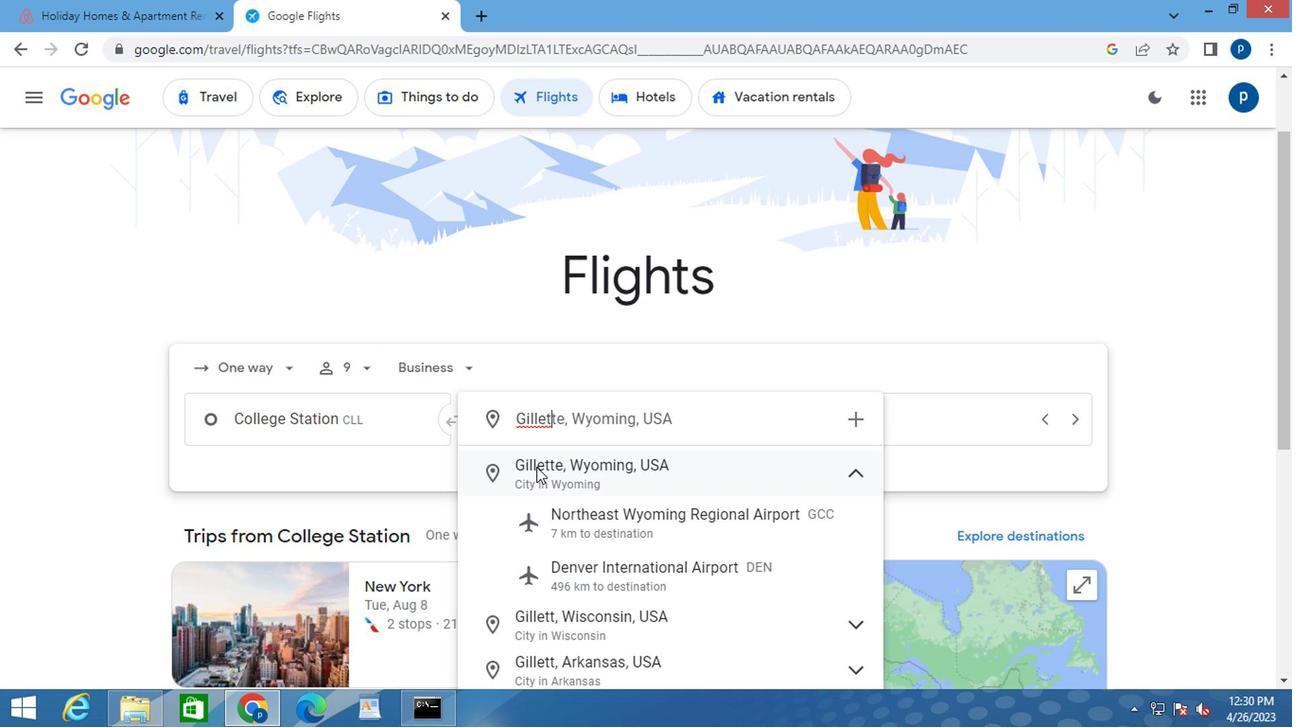 
Action: Mouse moved to (764, 425)
Screenshot: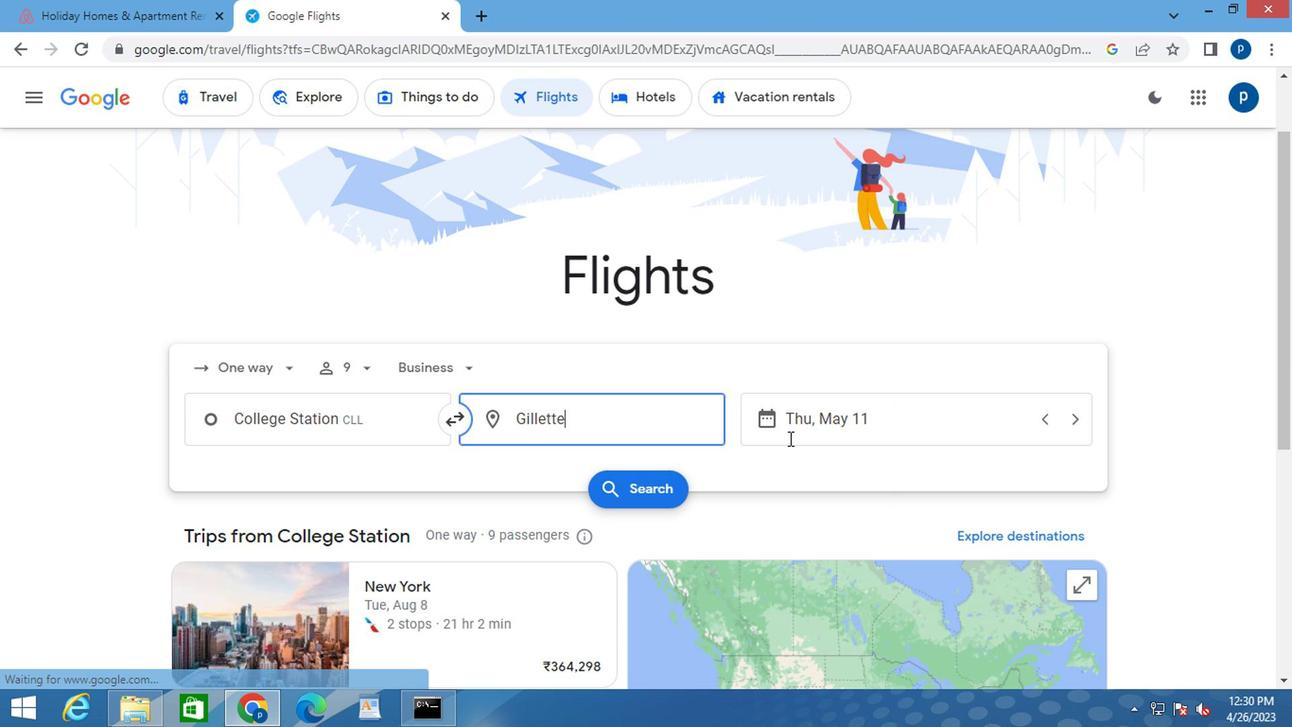 
Action: Mouse pressed left at (764, 425)
Screenshot: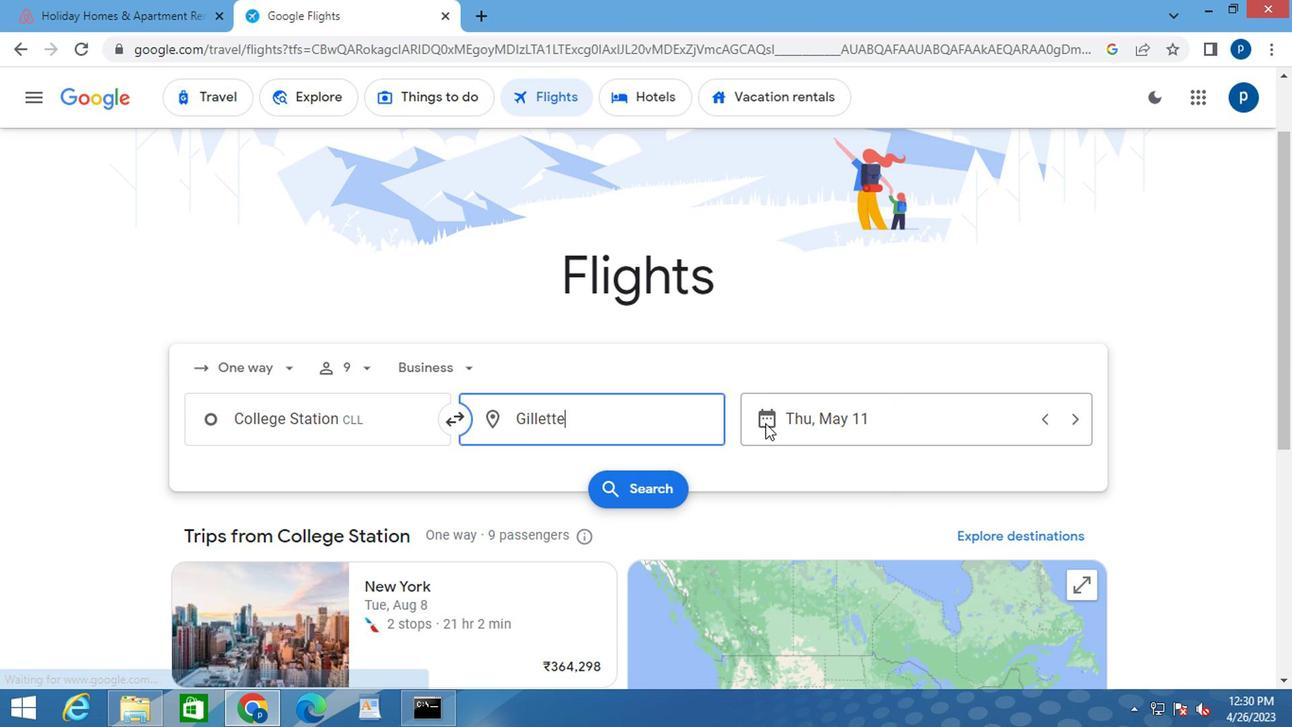 
Action: Mouse moved to (818, 330)
Screenshot: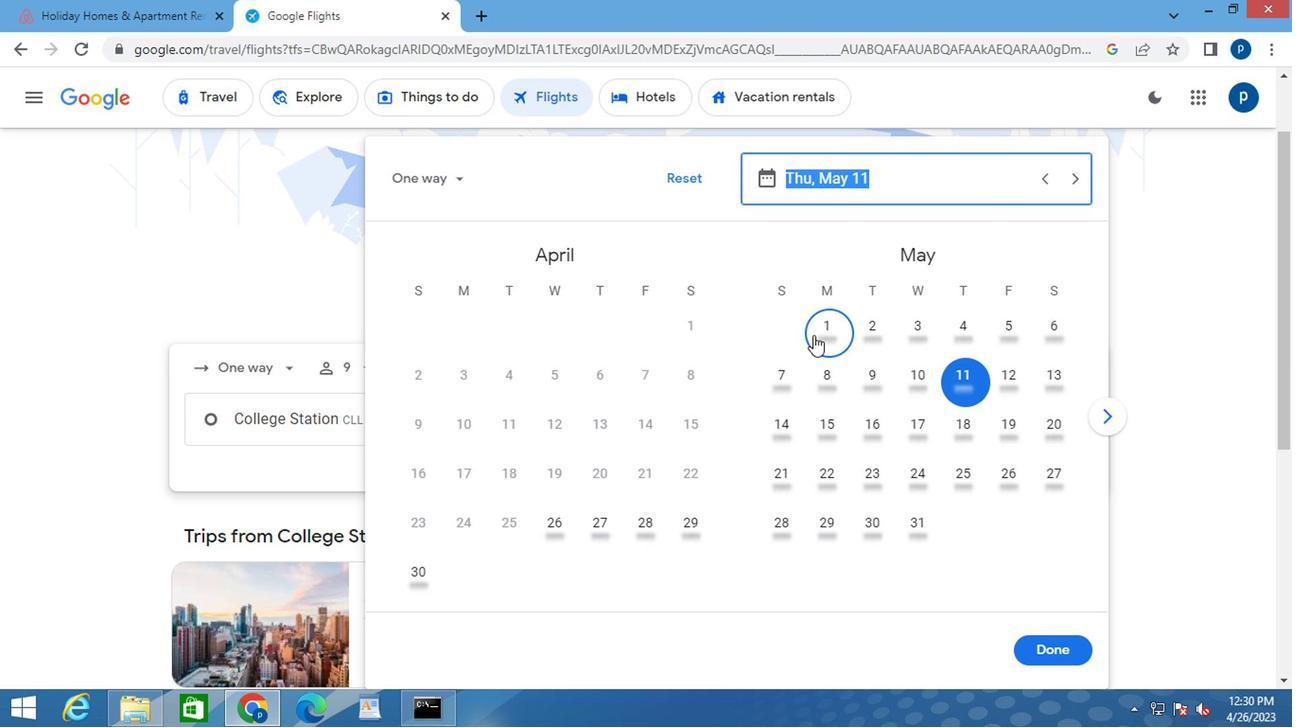 
Action: Mouse pressed left at (818, 330)
Screenshot: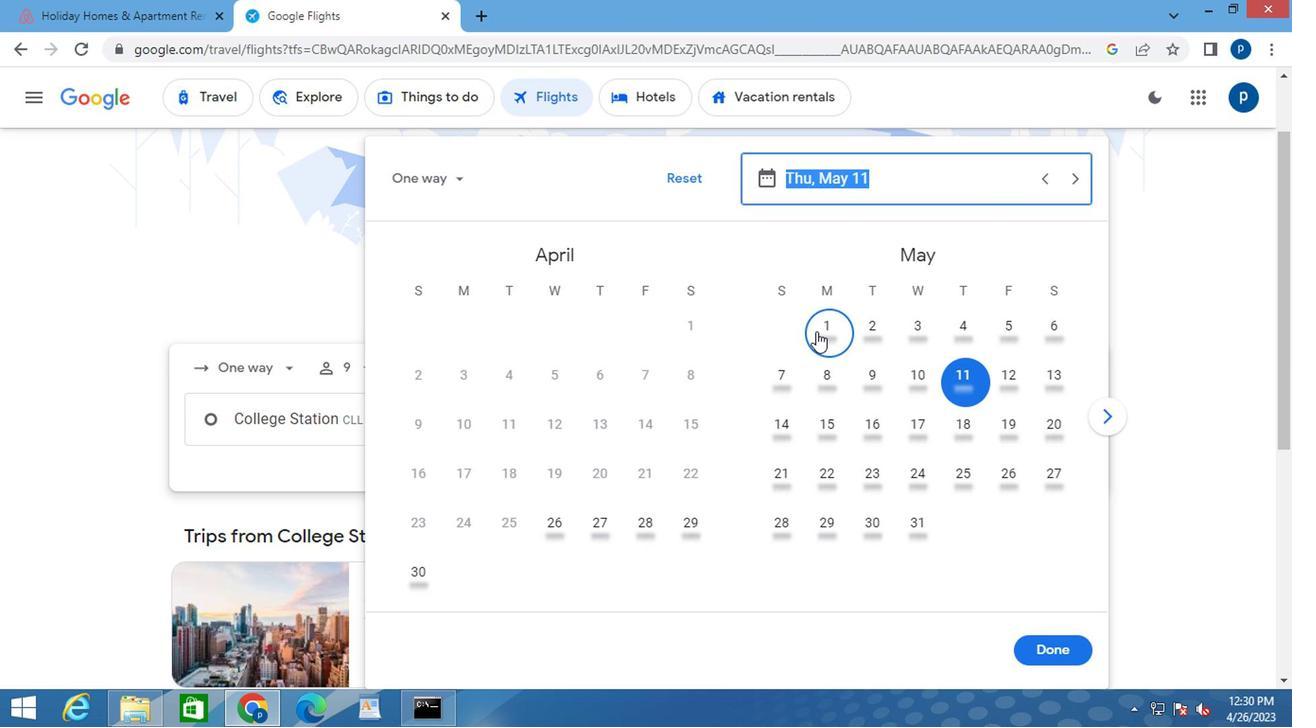 
Action: Mouse moved to (1068, 649)
Screenshot: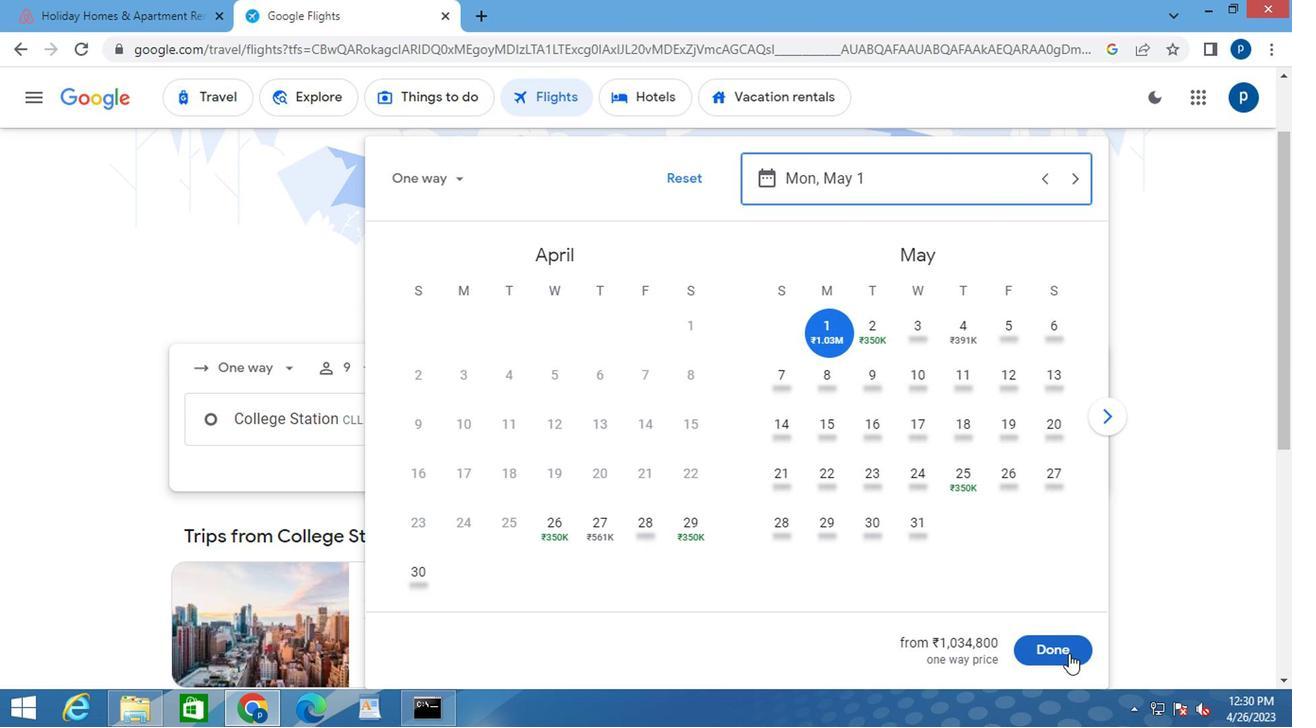 
Action: Mouse pressed left at (1068, 649)
Screenshot: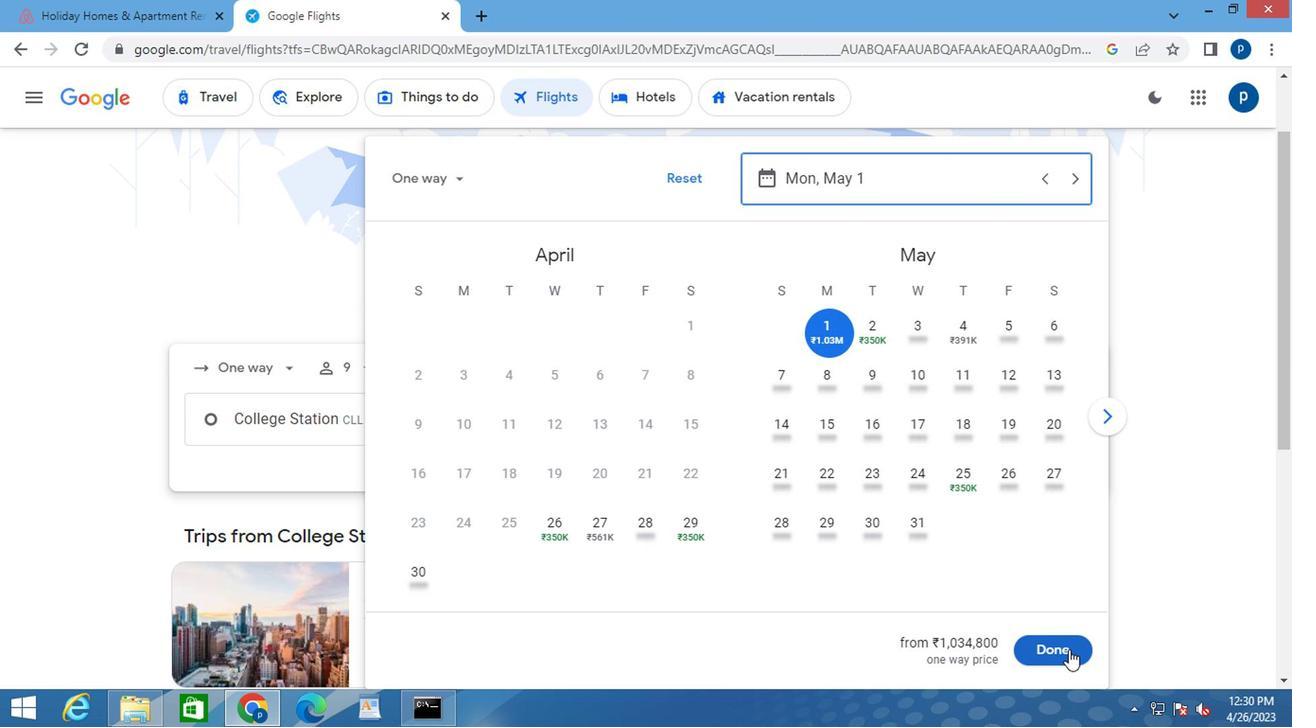 
Action: Mouse moved to (622, 491)
Screenshot: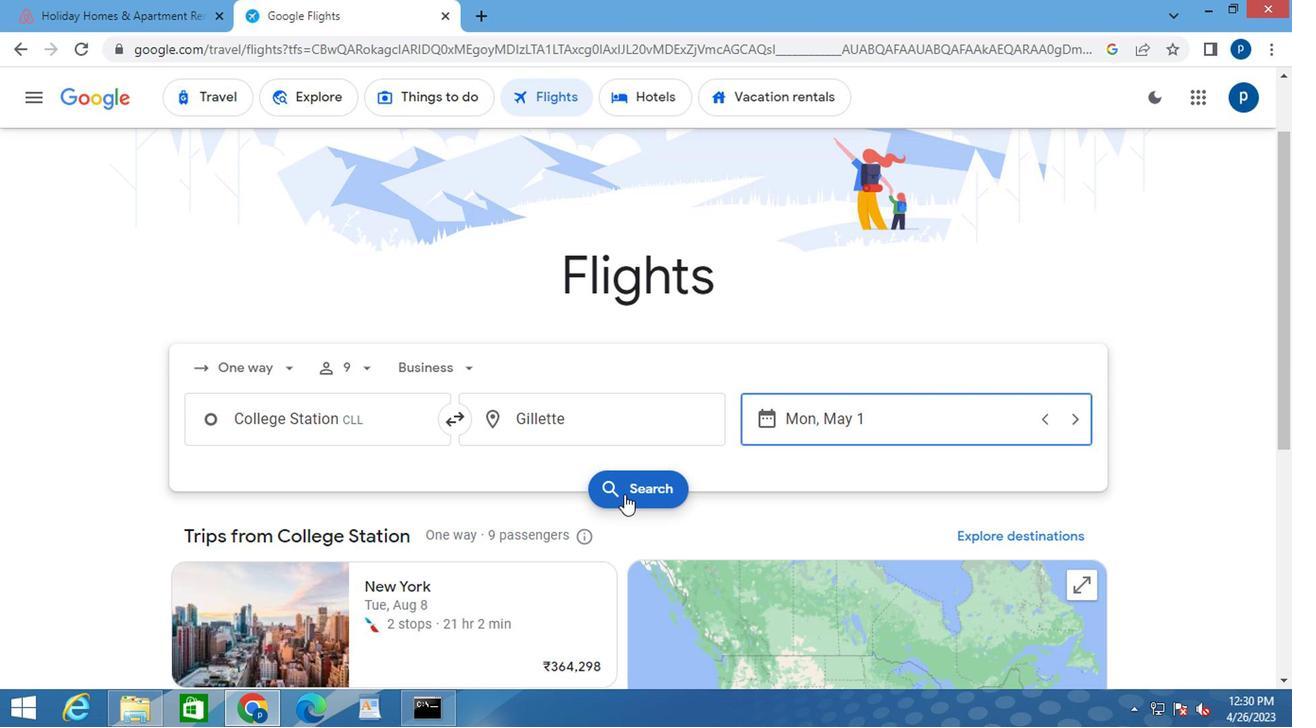 
Action: Mouse pressed left at (622, 491)
Screenshot: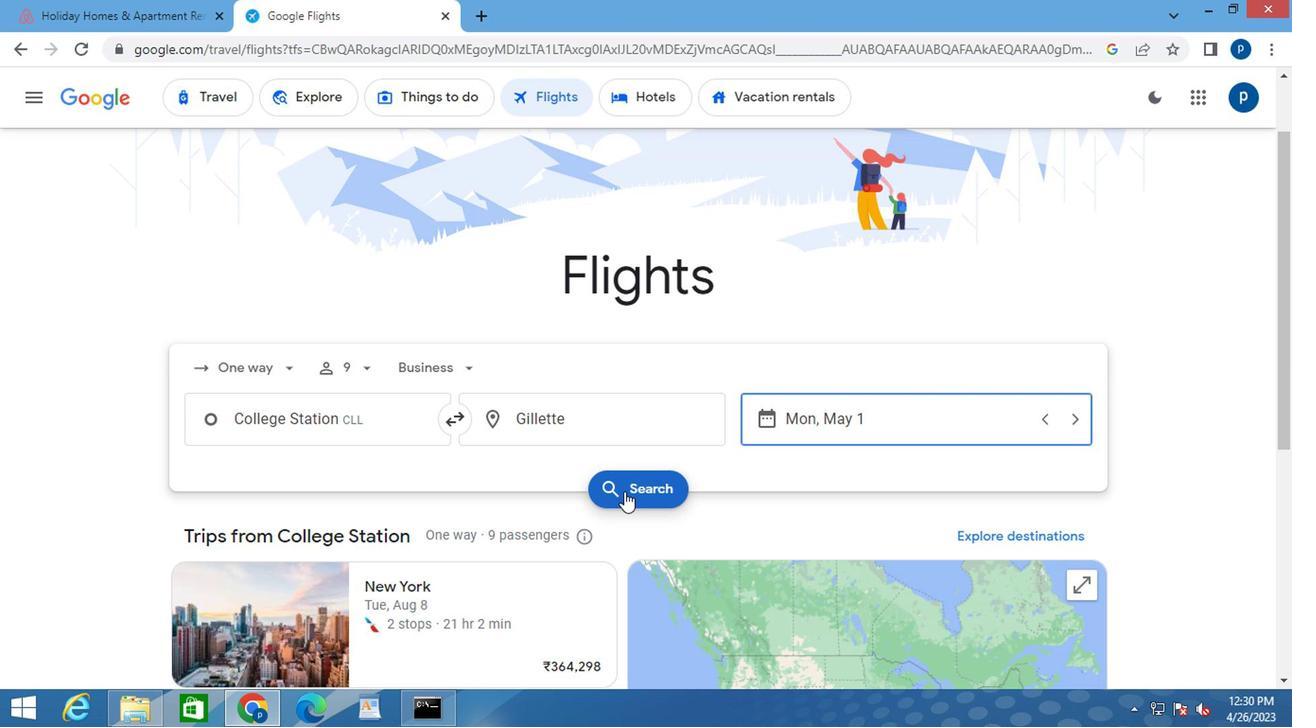 
Action: Mouse moved to (190, 276)
Screenshot: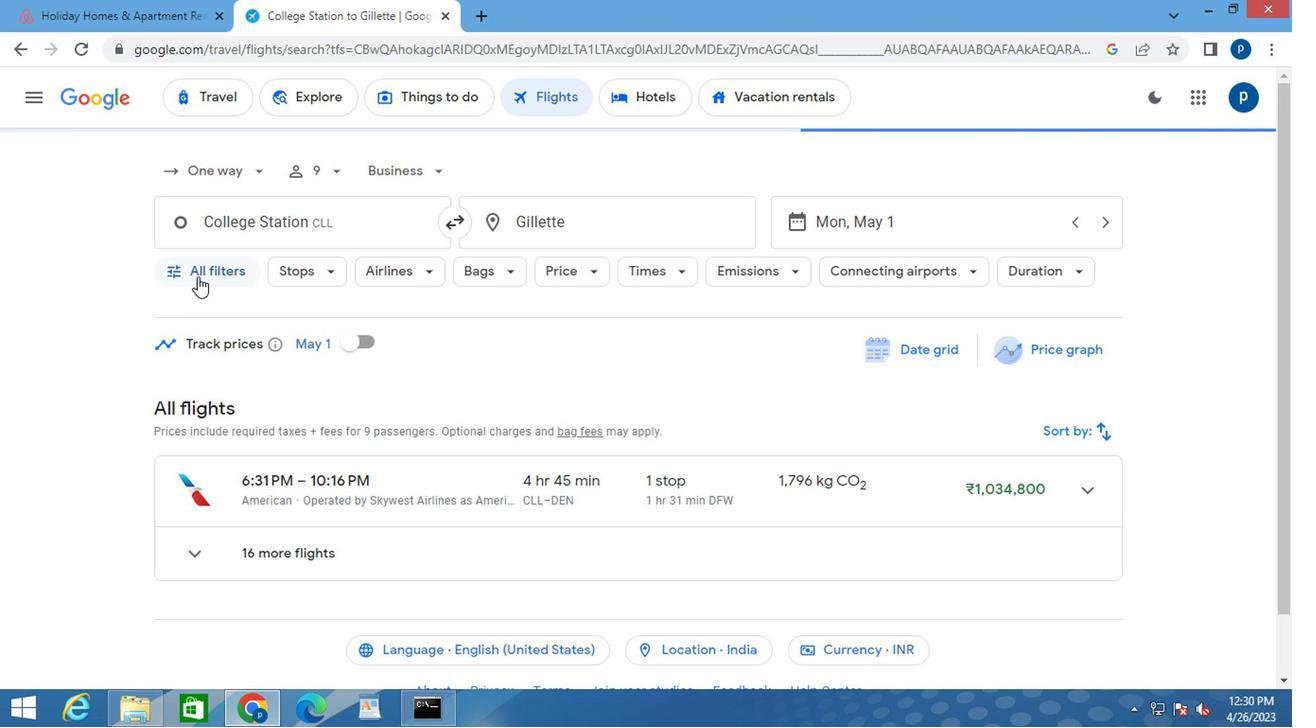 
Action: Mouse pressed left at (190, 276)
Screenshot: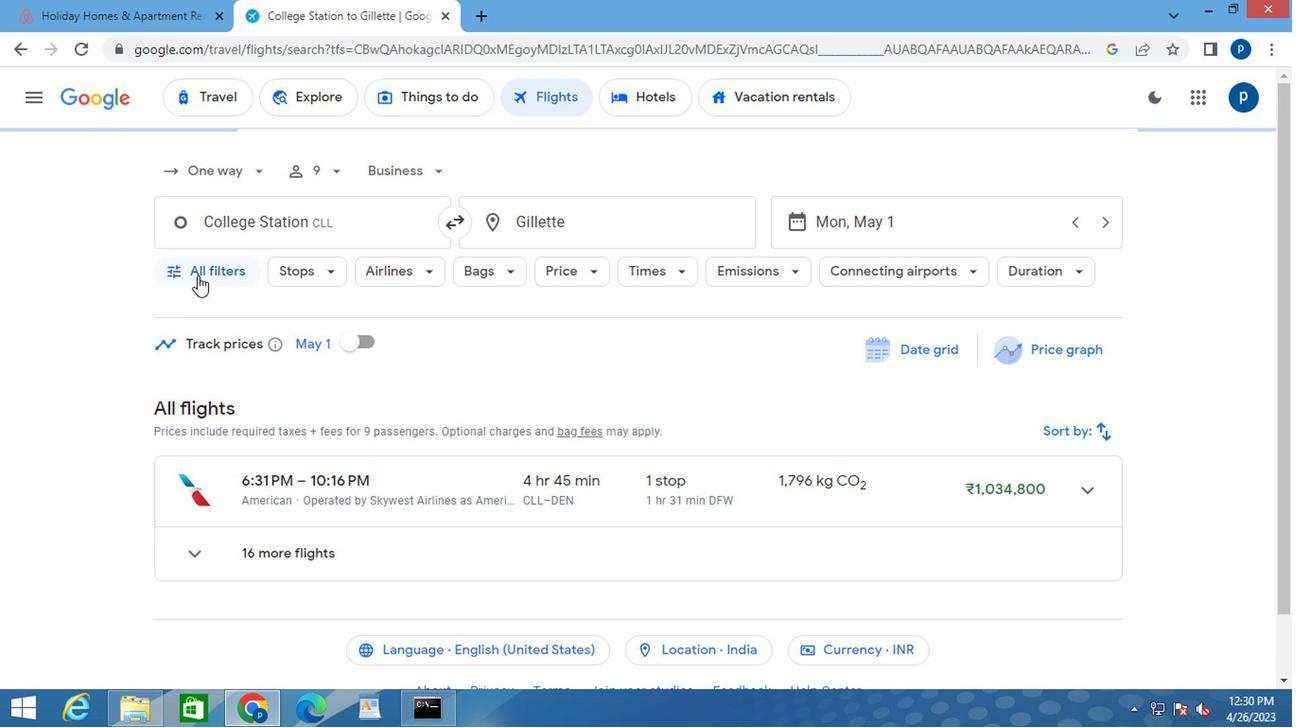 
Action: Mouse moved to (259, 478)
Screenshot: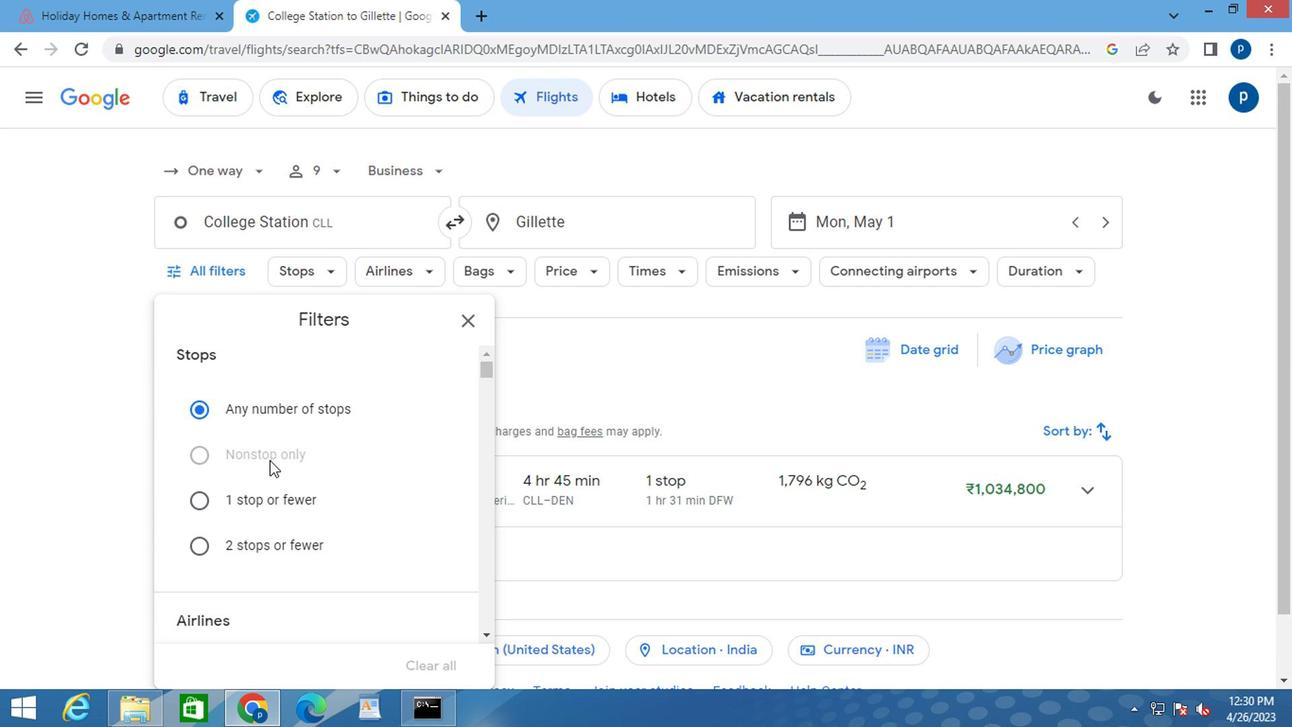 
Action: Mouse scrolled (259, 476) with delta (0, -1)
Screenshot: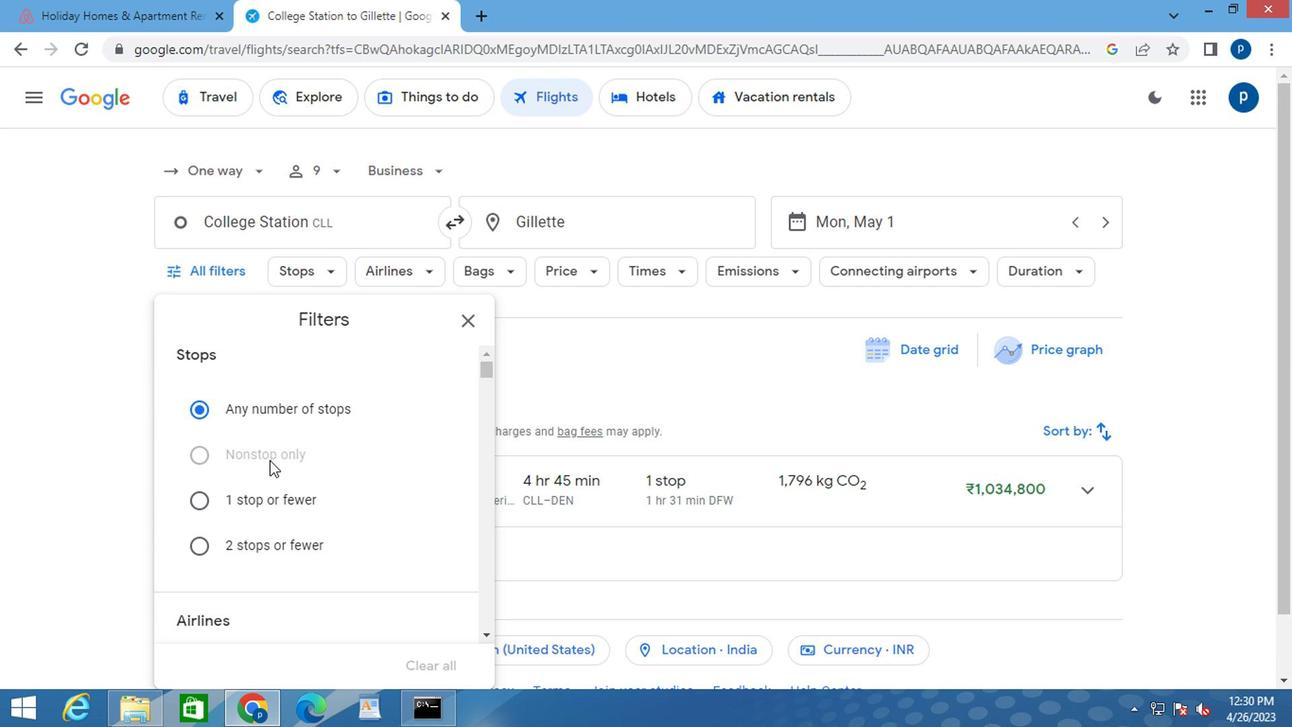 
Action: Mouse moved to (258, 480)
Screenshot: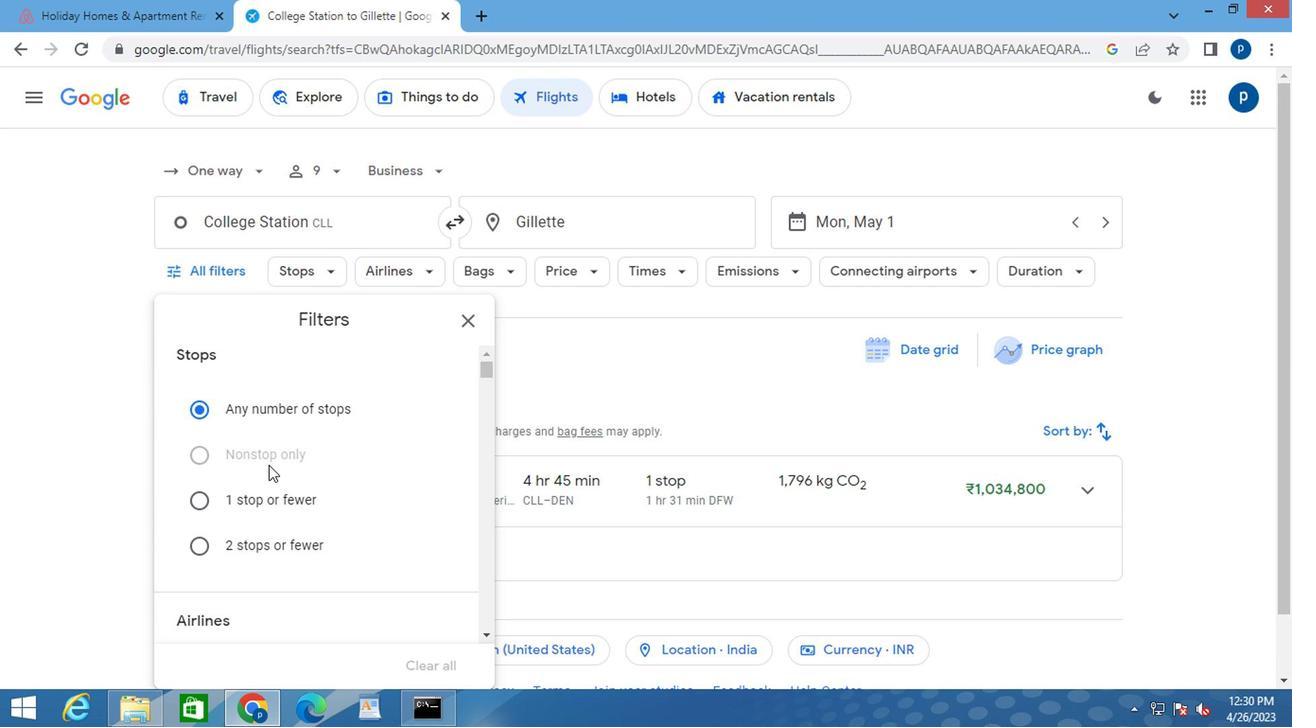 
Action: Mouse scrolled (258, 478) with delta (0, -1)
Screenshot: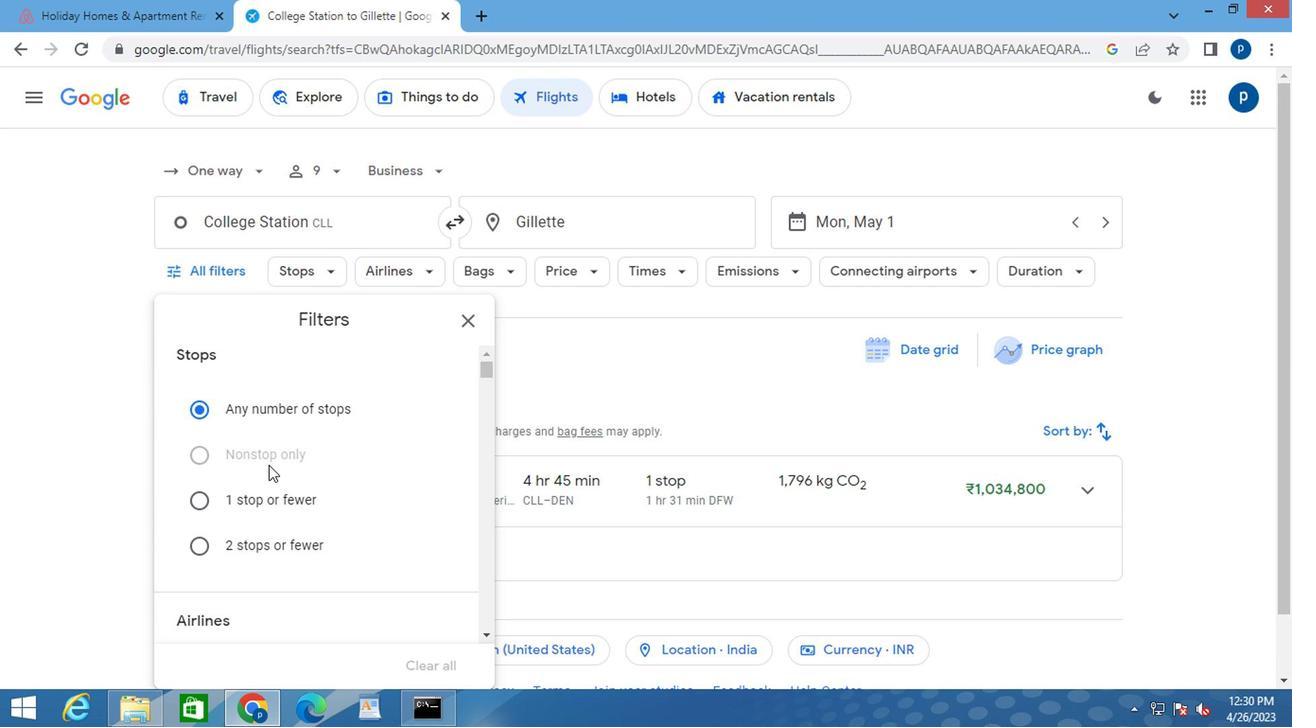 
Action: Mouse scrolled (258, 478) with delta (0, -1)
Screenshot: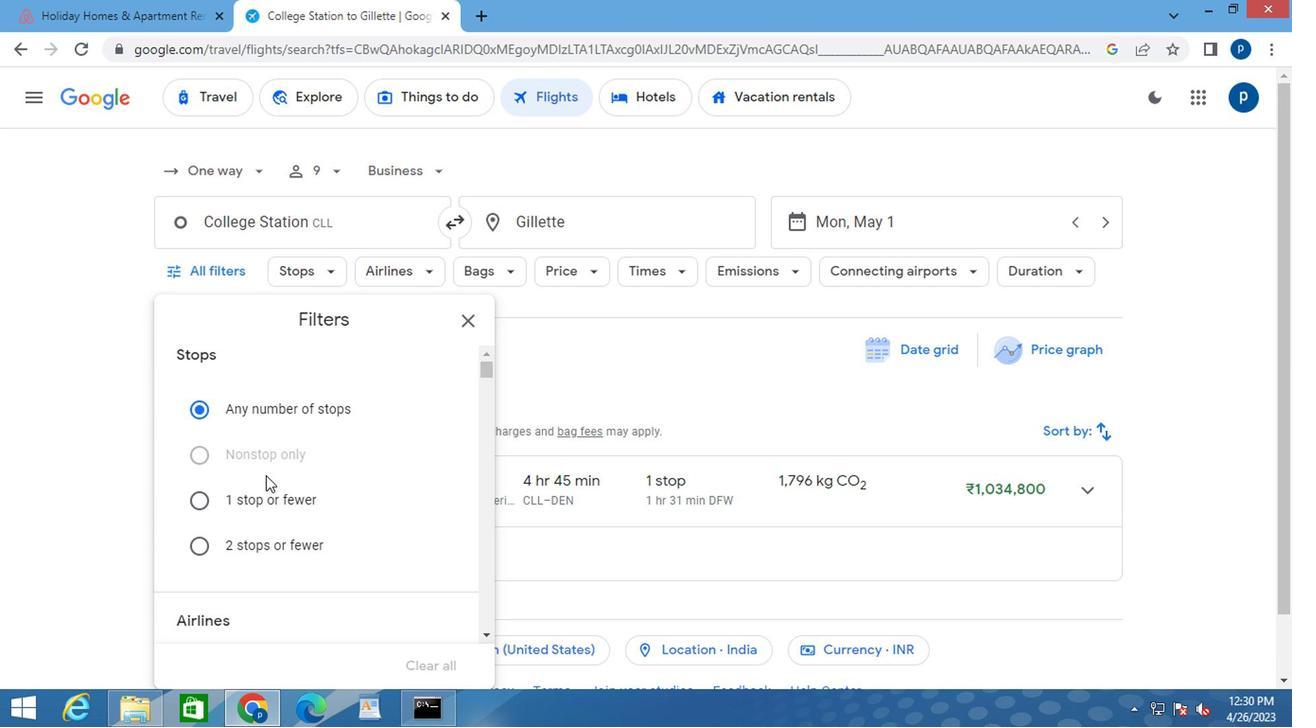 
Action: Mouse scrolled (258, 478) with delta (0, -1)
Screenshot: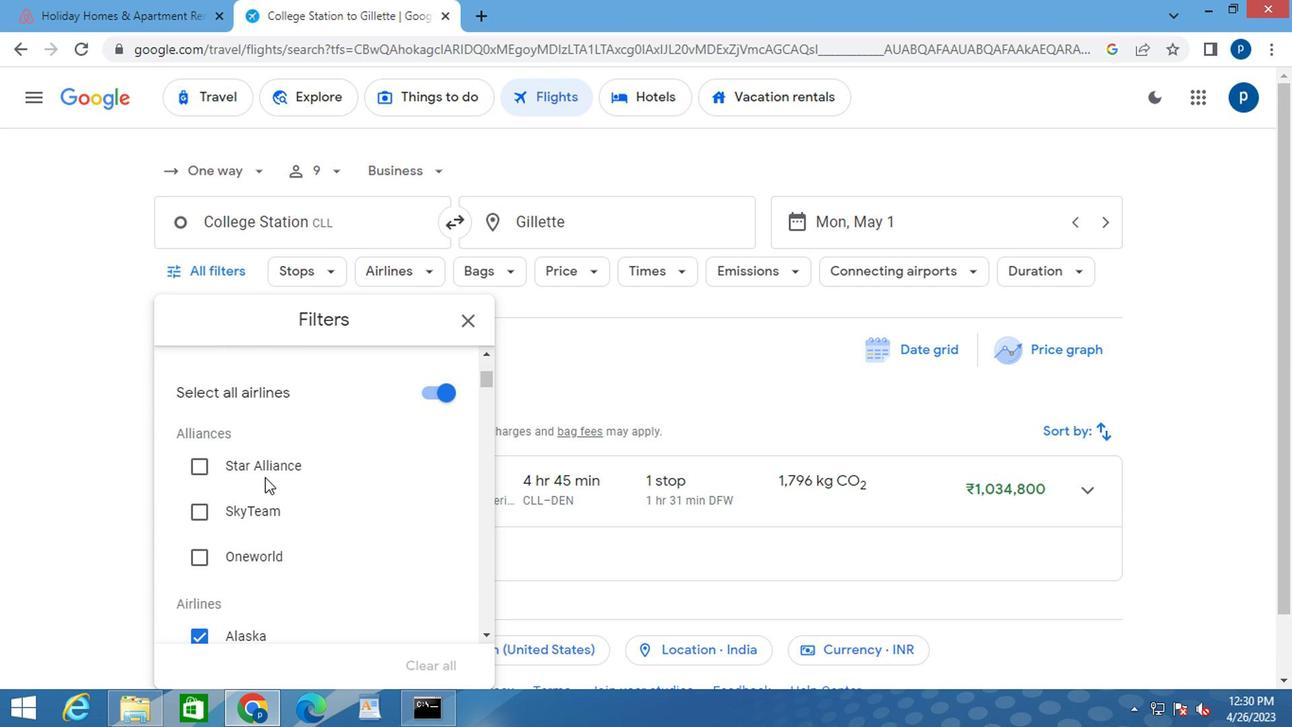 
Action: Mouse moved to (258, 482)
Screenshot: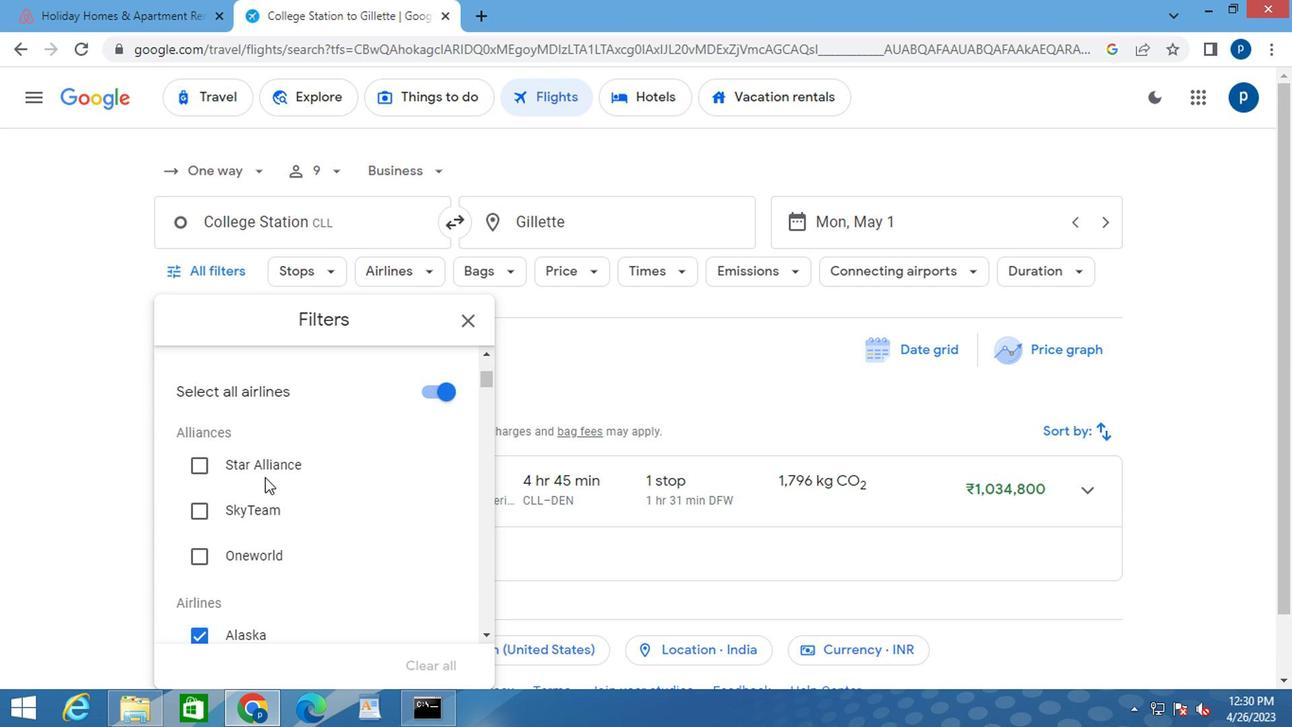 
Action: Mouse scrolled (258, 480) with delta (0, -1)
Screenshot: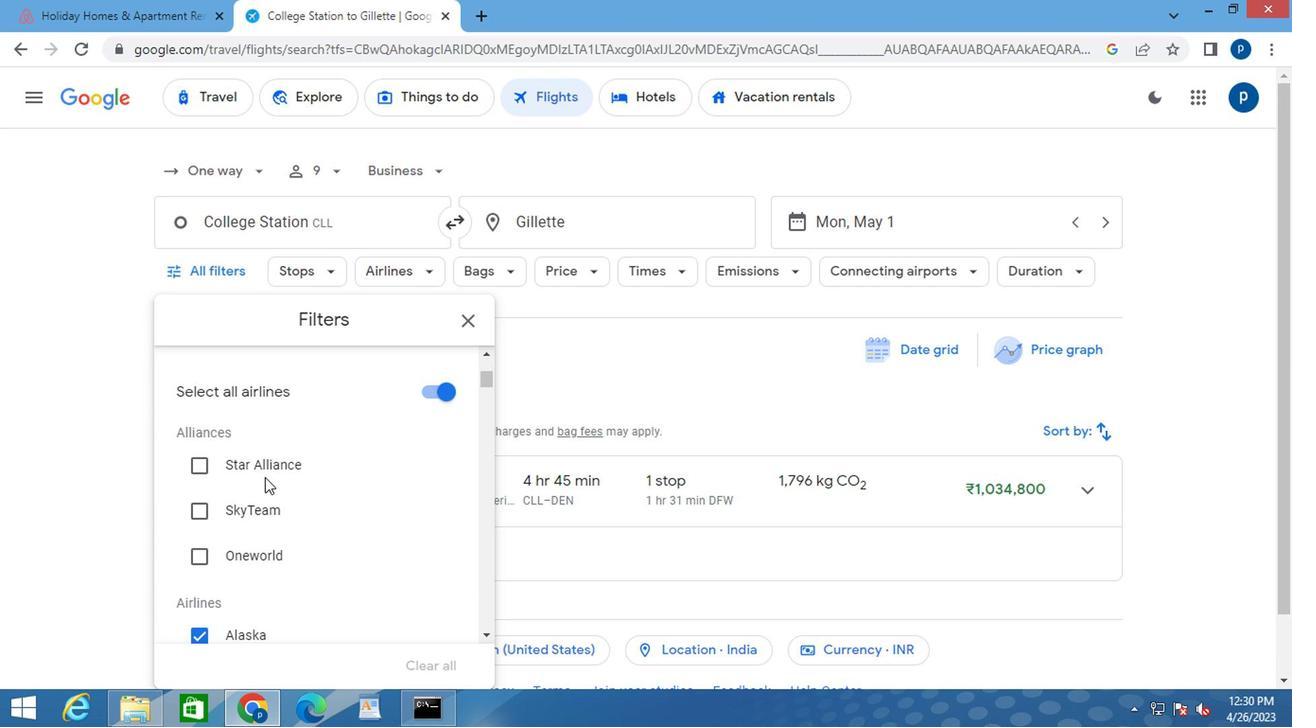 
Action: Mouse moved to (279, 511)
Screenshot: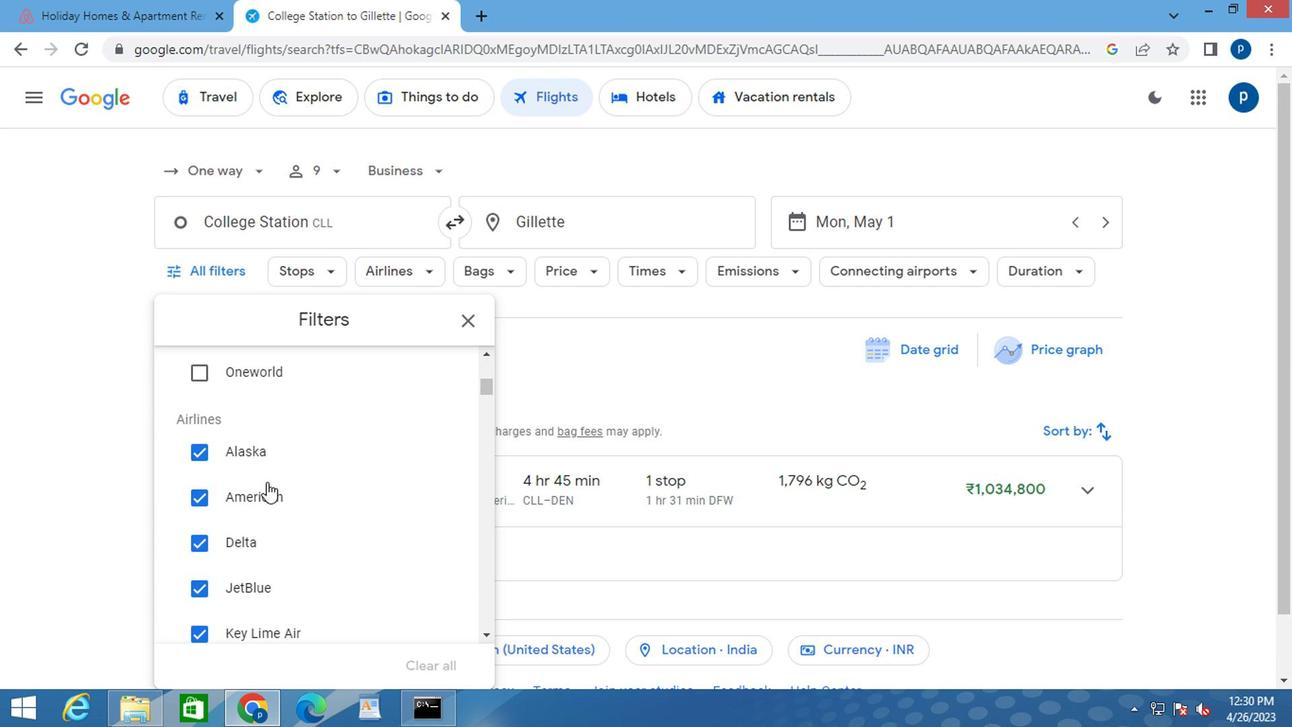 
Action: Mouse scrolled (279, 510) with delta (0, 0)
Screenshot: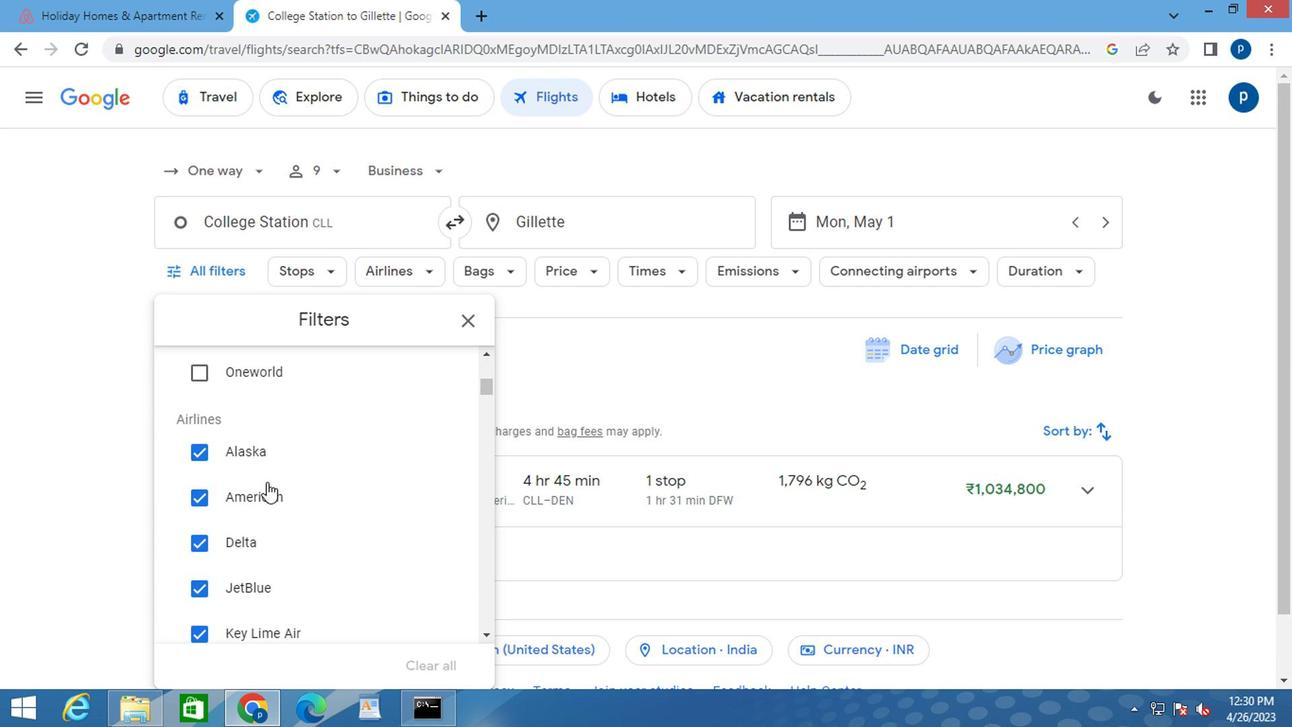 
Action: Mouse moved to (318, 536)
Screenshot: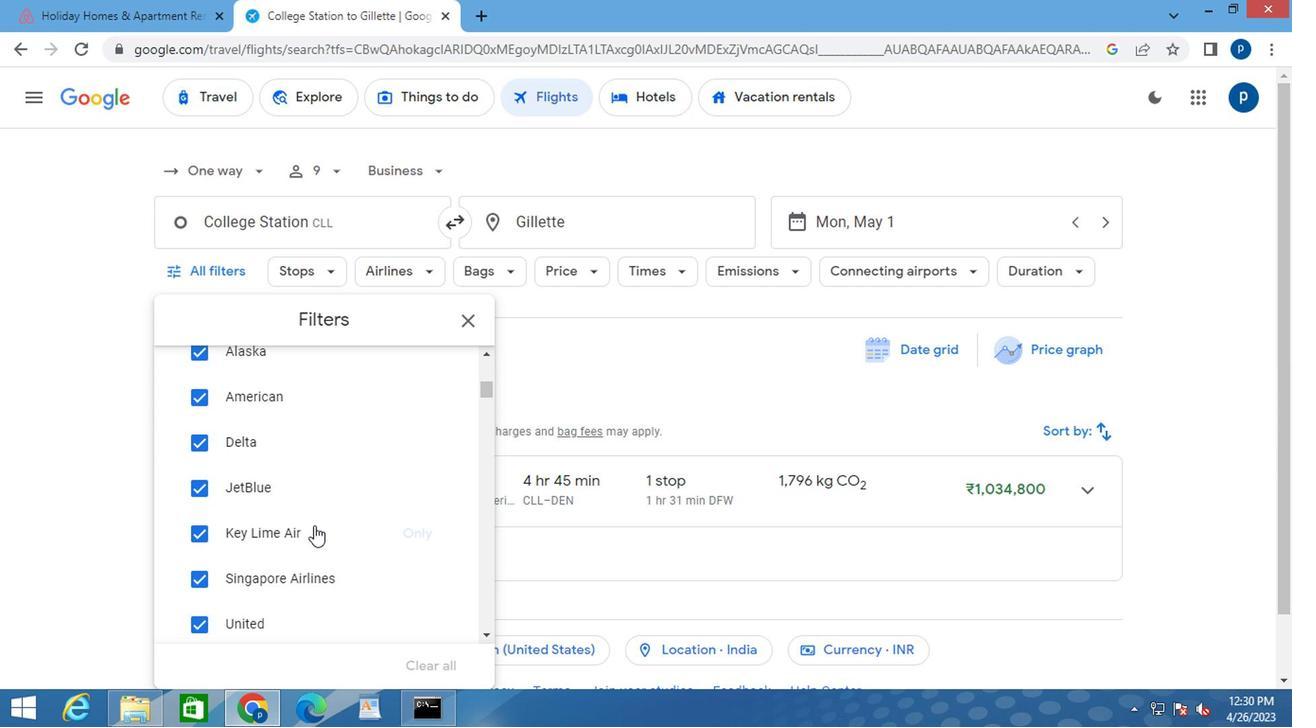 
Action: Mouse scrolled (318, 534) with delta (0, -1)
Screenshot: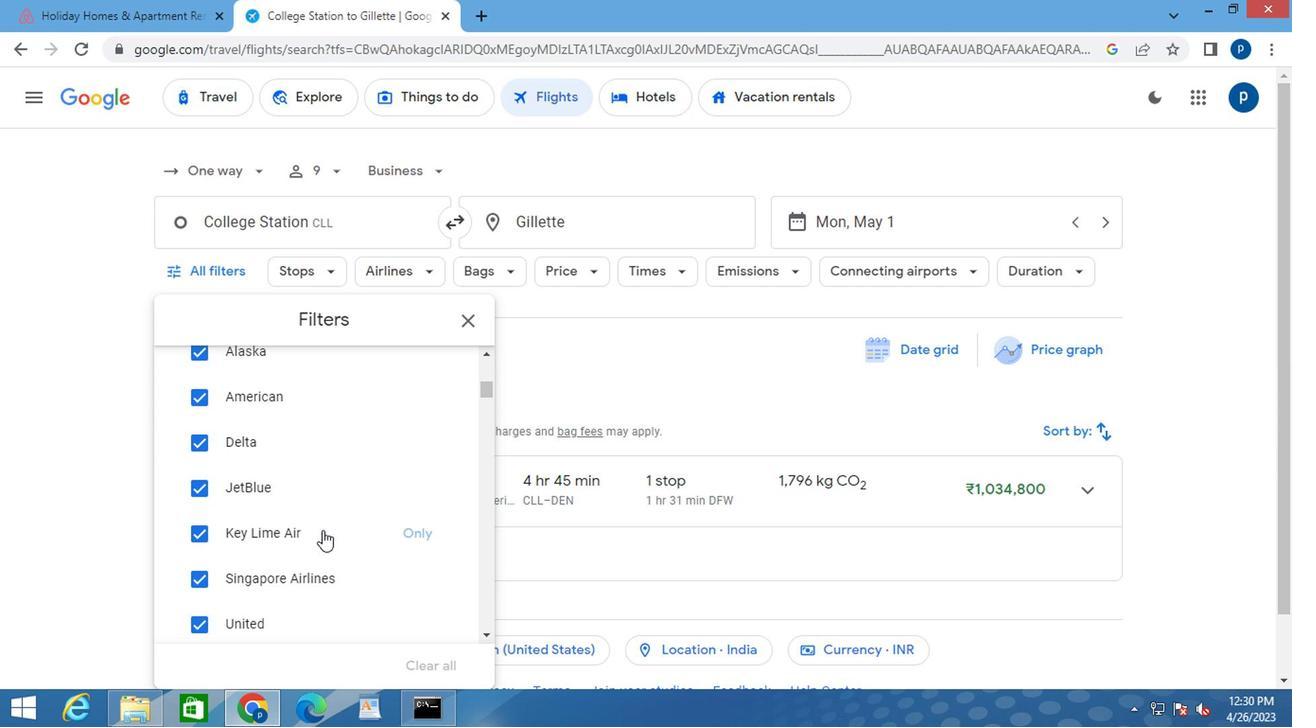 
Action: Mouse moved to (416, 527)
Screenshot: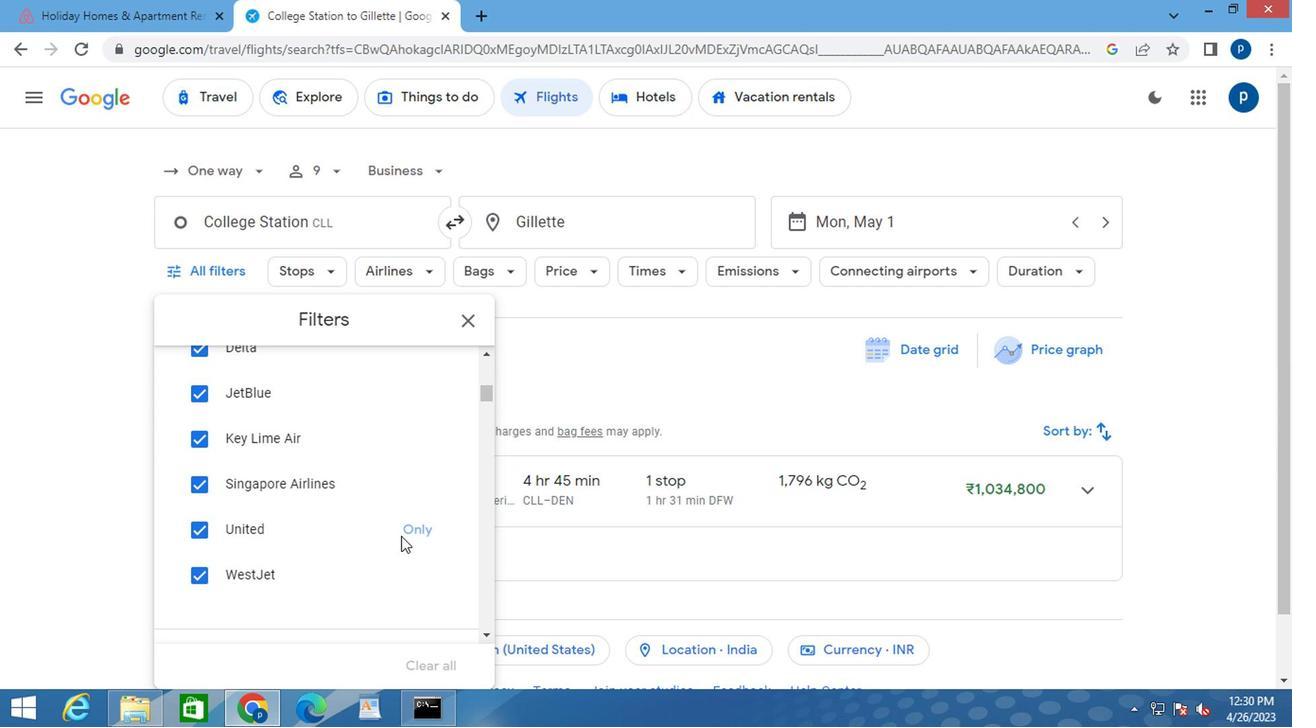 
Action: Mouse pressed left at (416, 527)
Screenshot: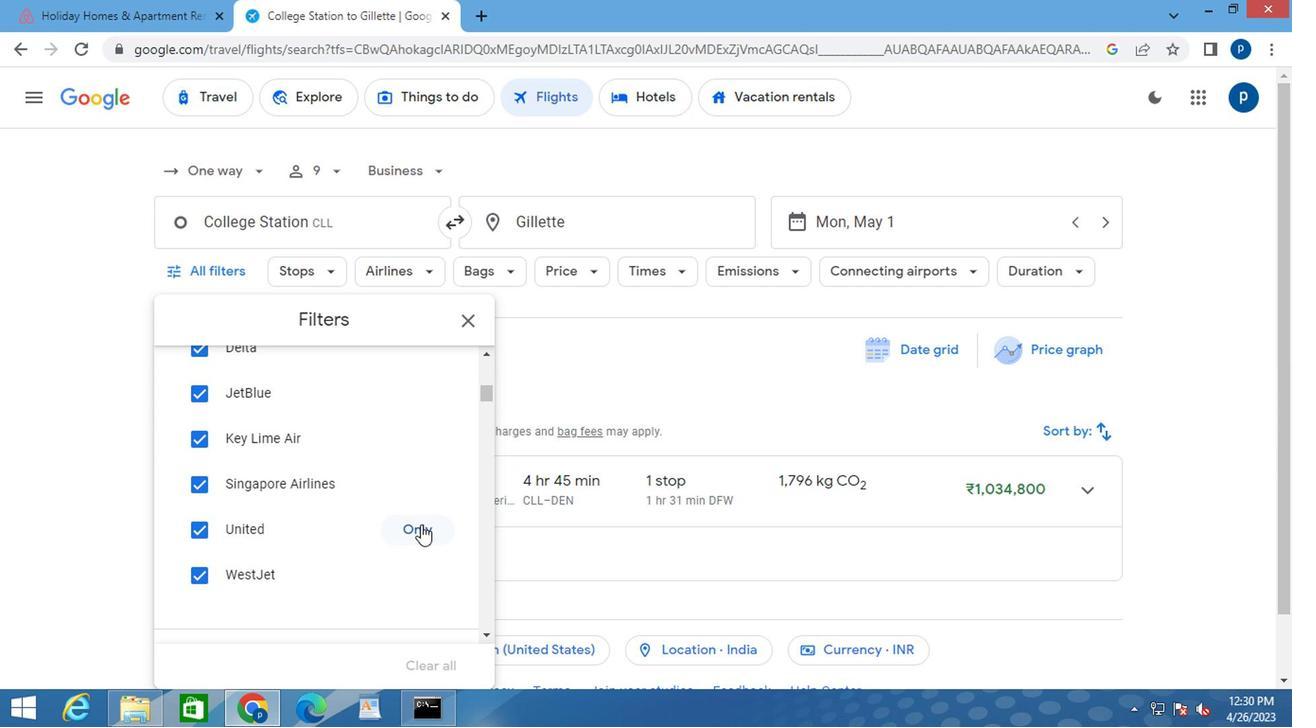 
Action: Mouse moved to (307, 538)
Screenshot: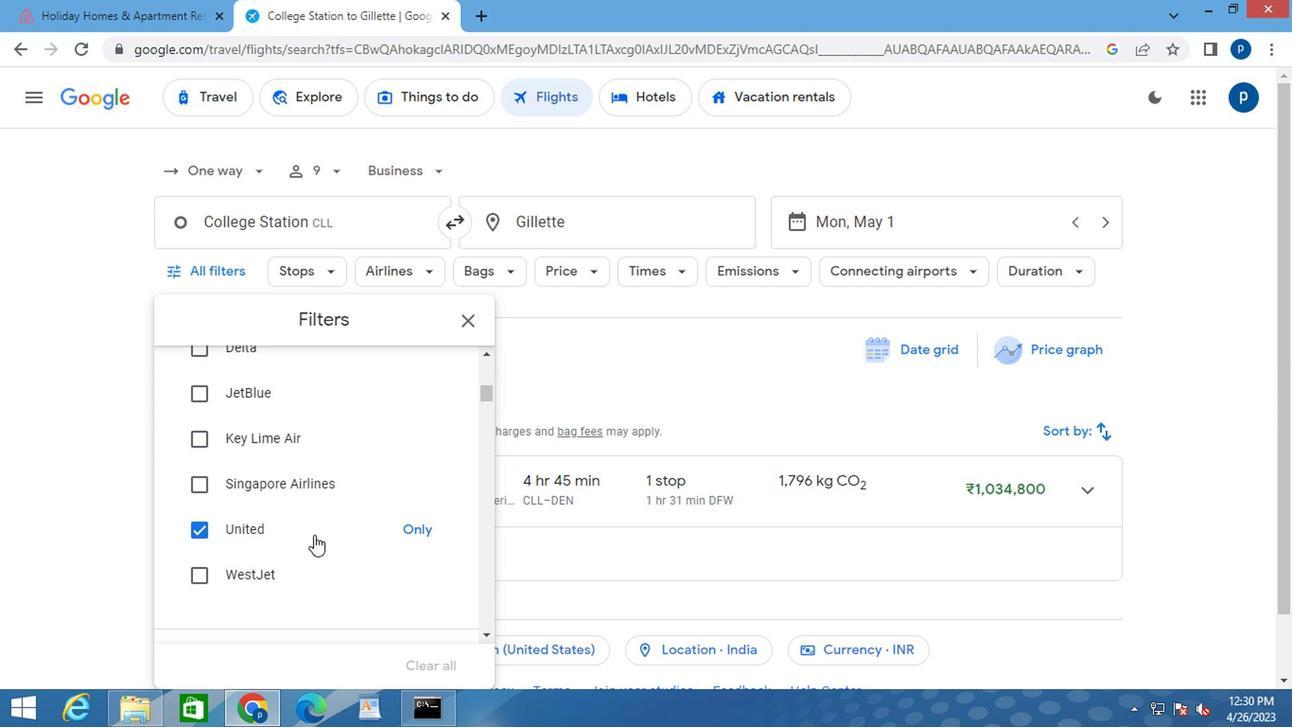
Action: Mouse scrolled (307, 538) with delta (0, 0)
Screenshot: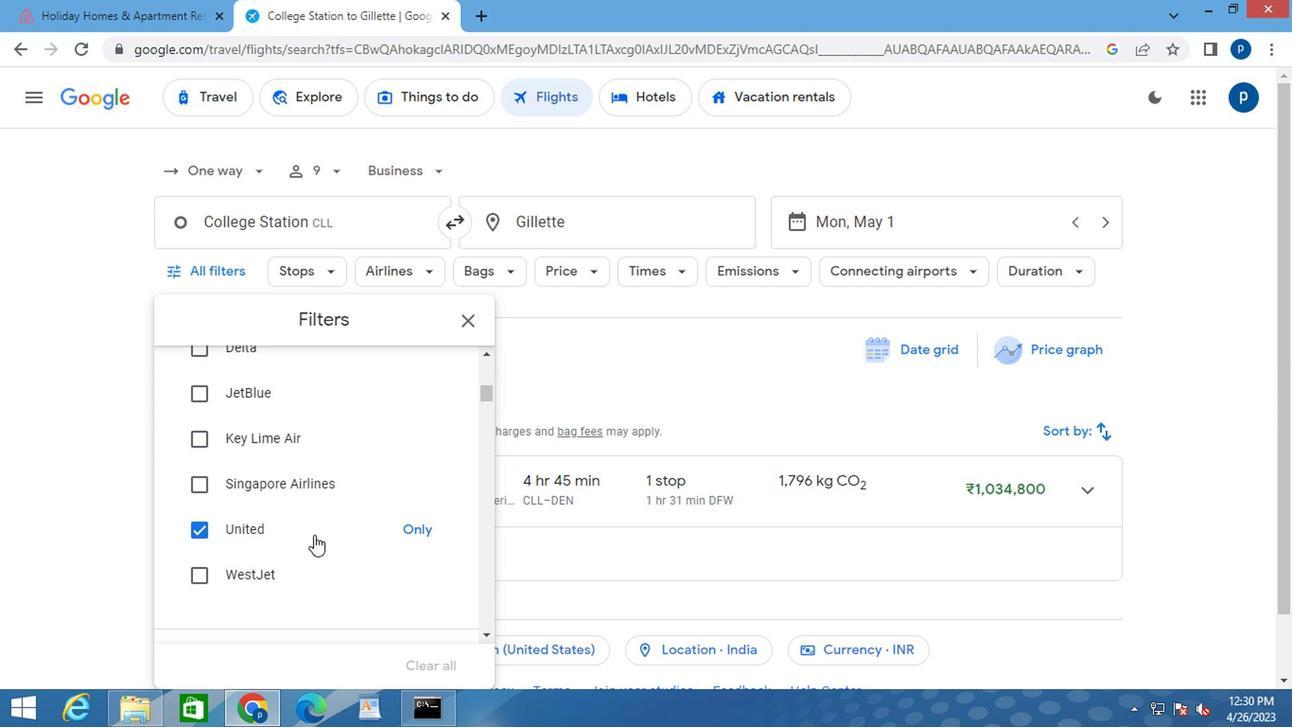
Action: Mouse moved to (306, 538)
Screenshot: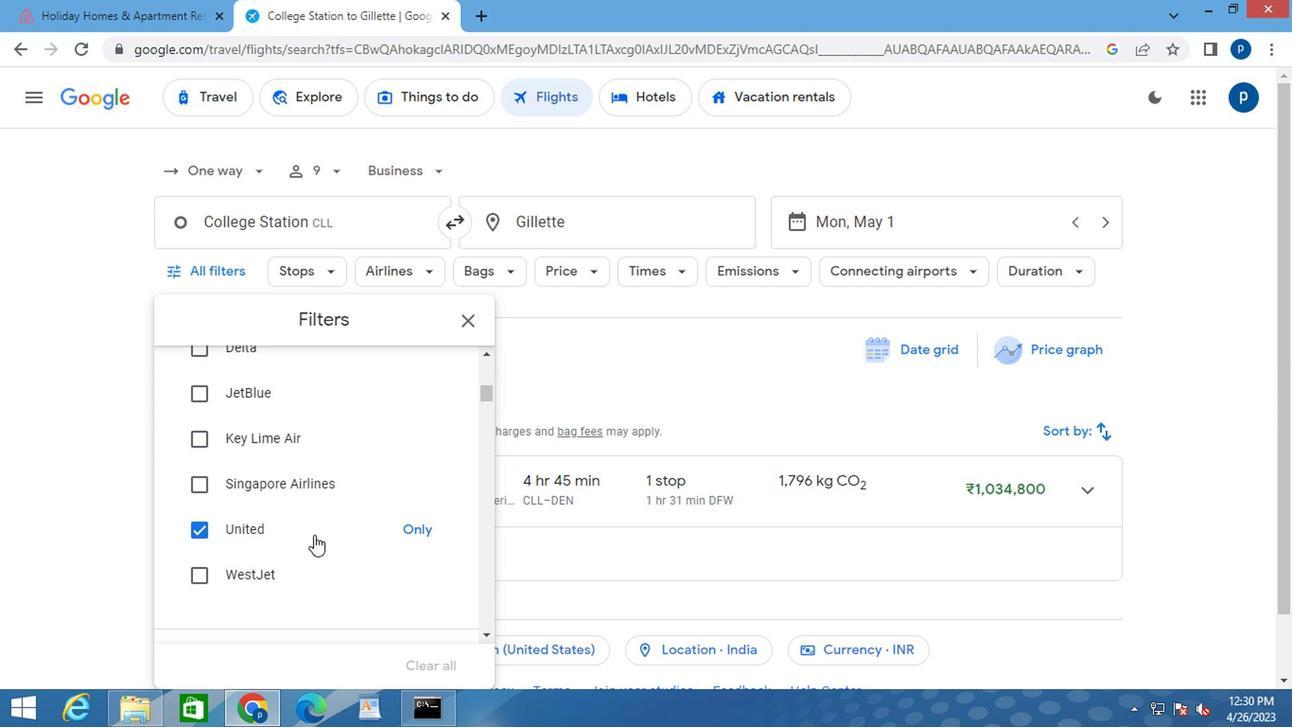
Action: Mouse scrolled (306, 538) with delta (0, 0)
Screenshot: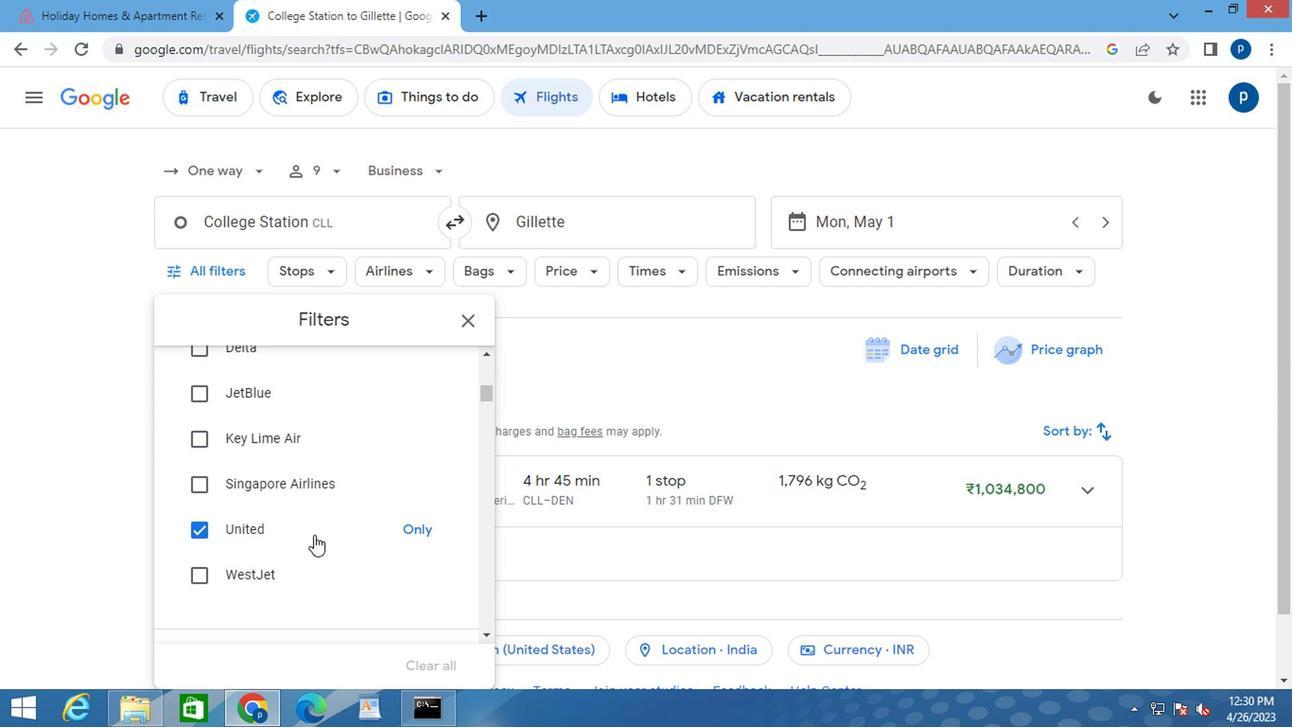 
Action: Mouse moved to (428, 513)
Screenshot: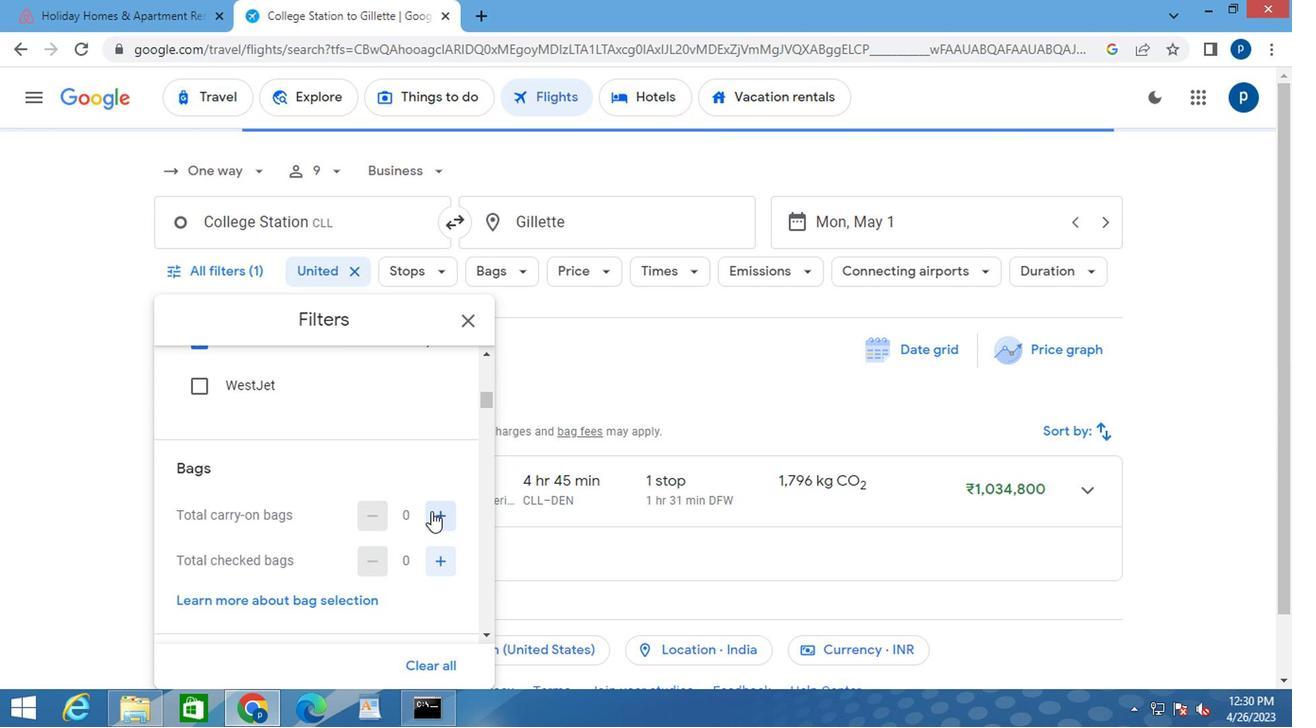 
Action: Mouse pressed left at (428, 513)
Screenshot: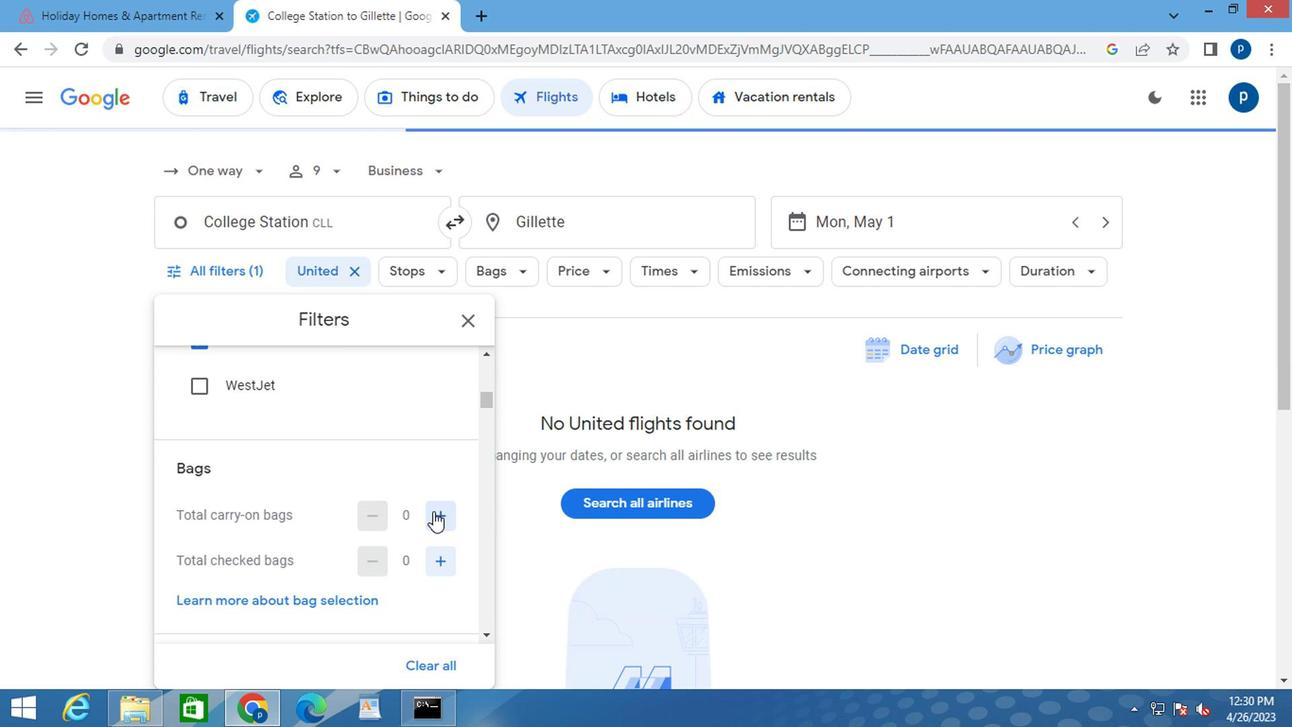 
Action: Mouse moved to (311, 540)
Screenshot: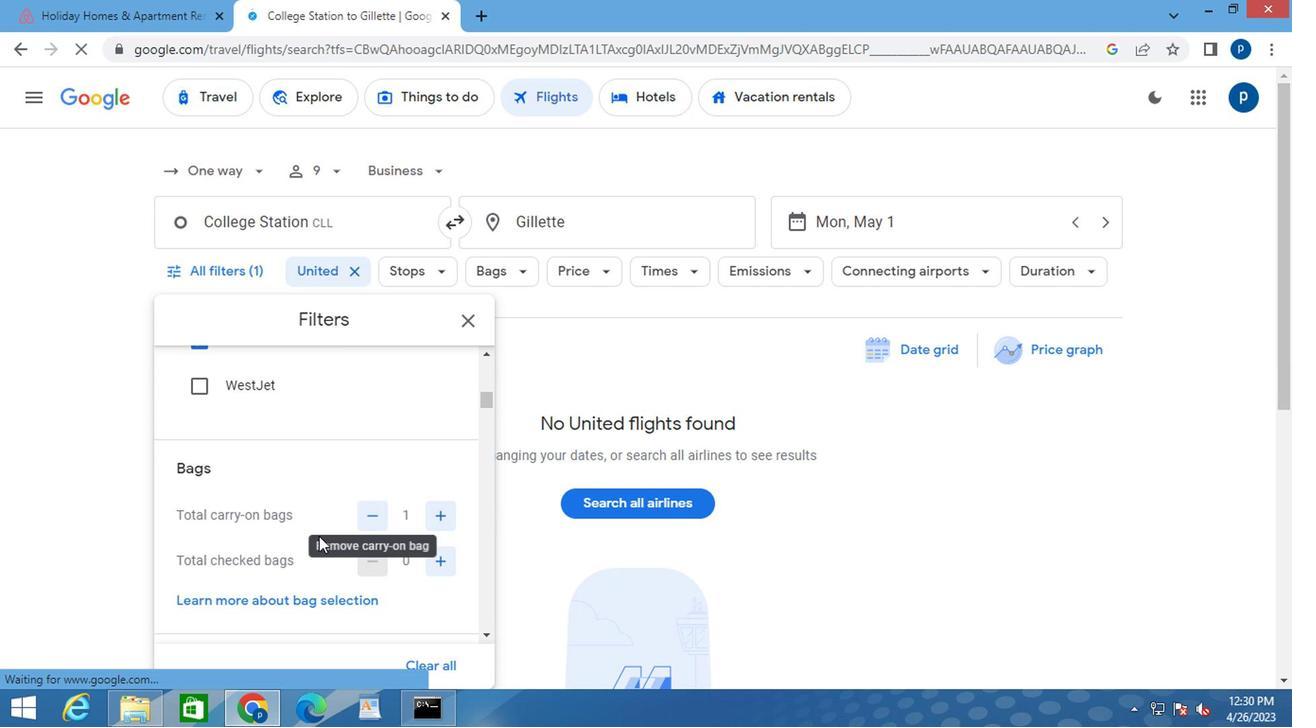 
Action: Mouse scrolled (311, 538) with delta (0, -1)
Screenshot: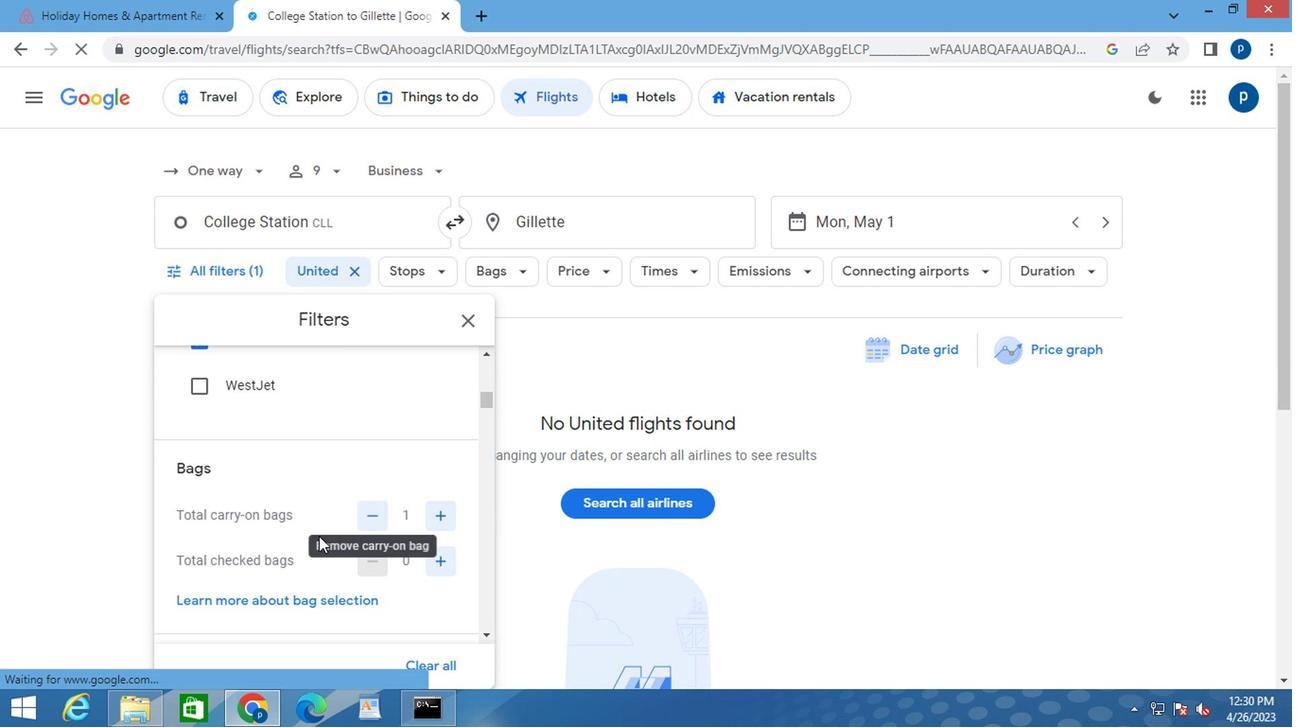 
Action: Mouse moved to (309, 540)
Screenshot: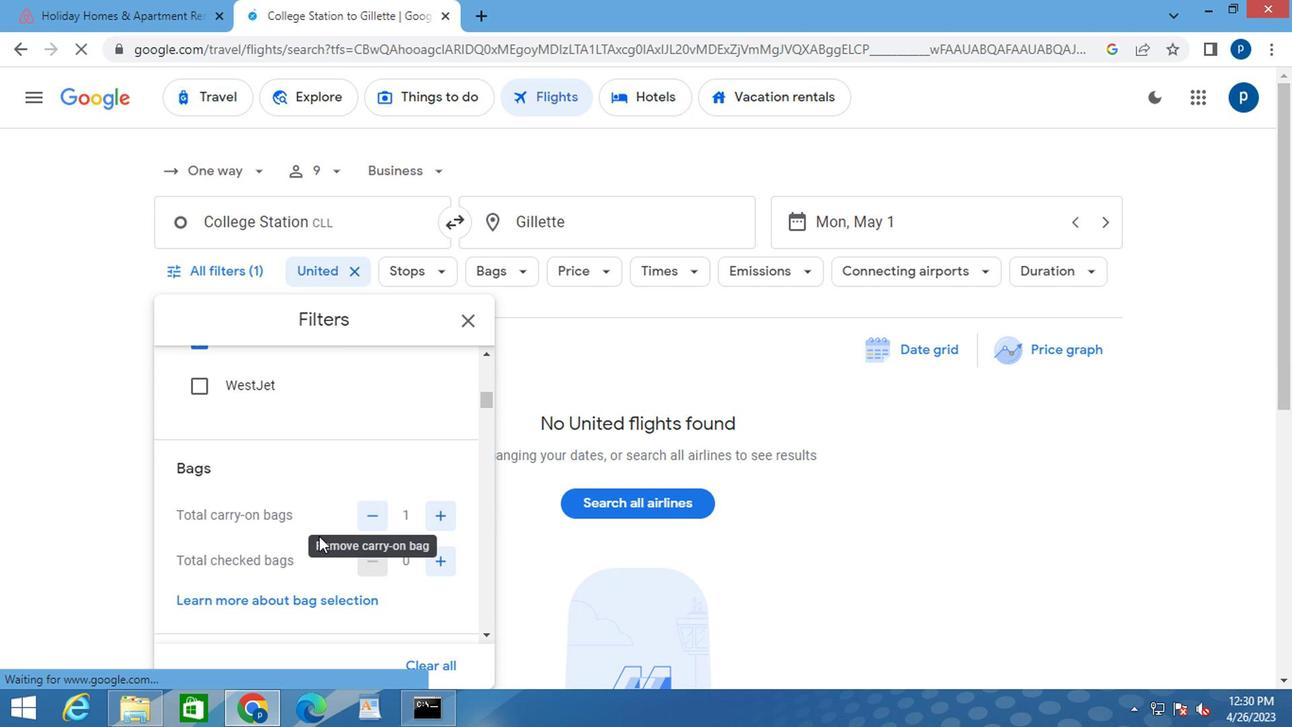 
Action: Mouse scrolled (309, 540) with delta (0, 0)
Screenshot: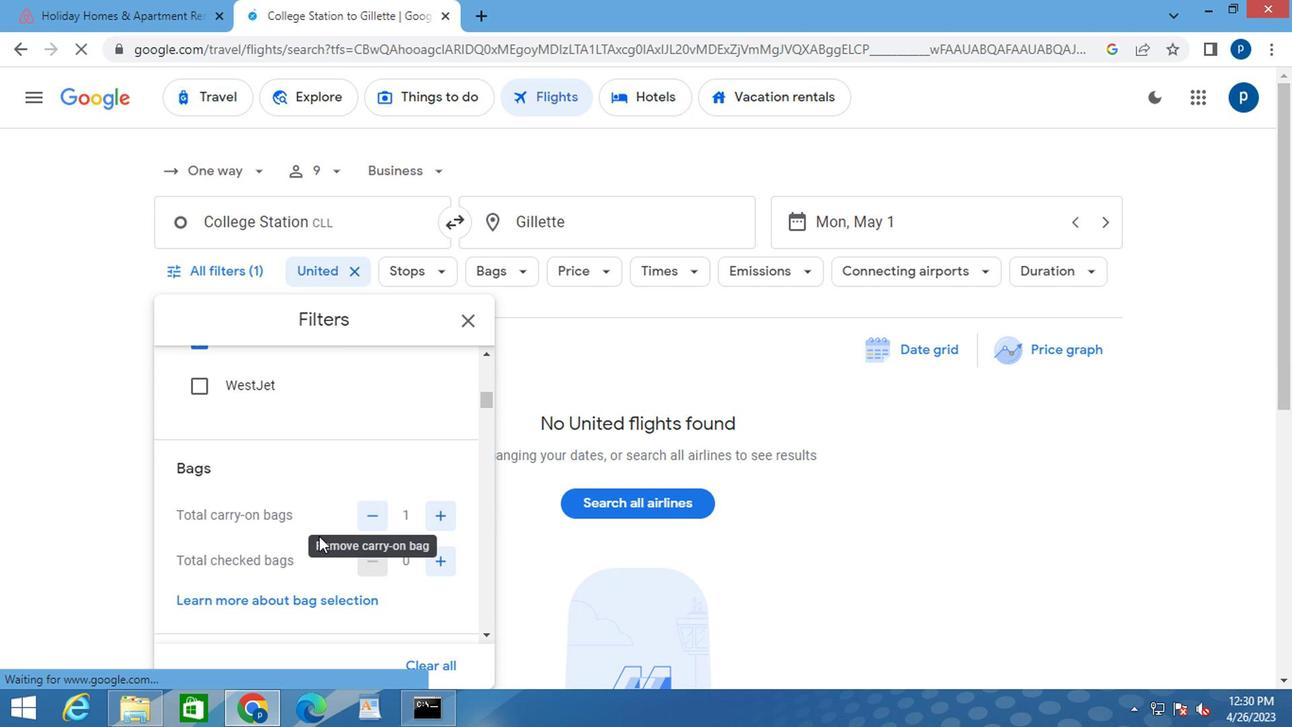 
Action: Mouse moved to (294, 371)
Screenshot: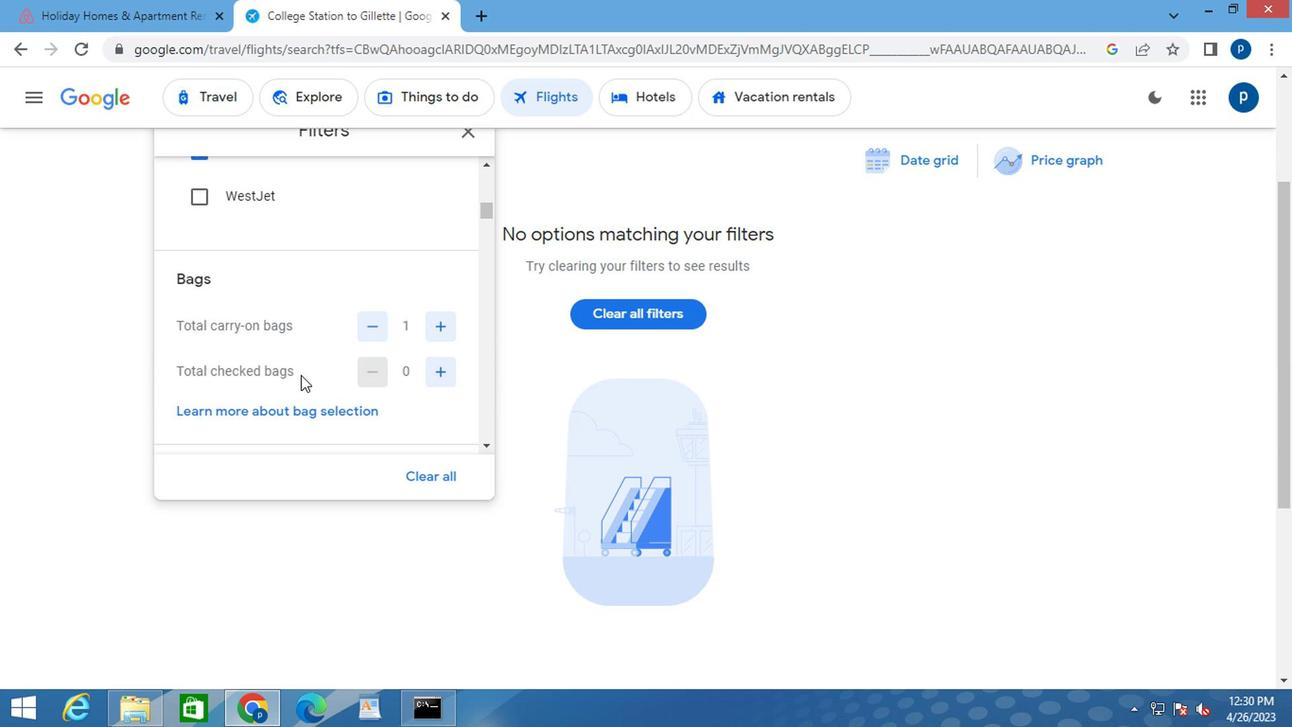 
Action: Mouse scrolled (294, 371) with delta (0, 0)
Screenshot: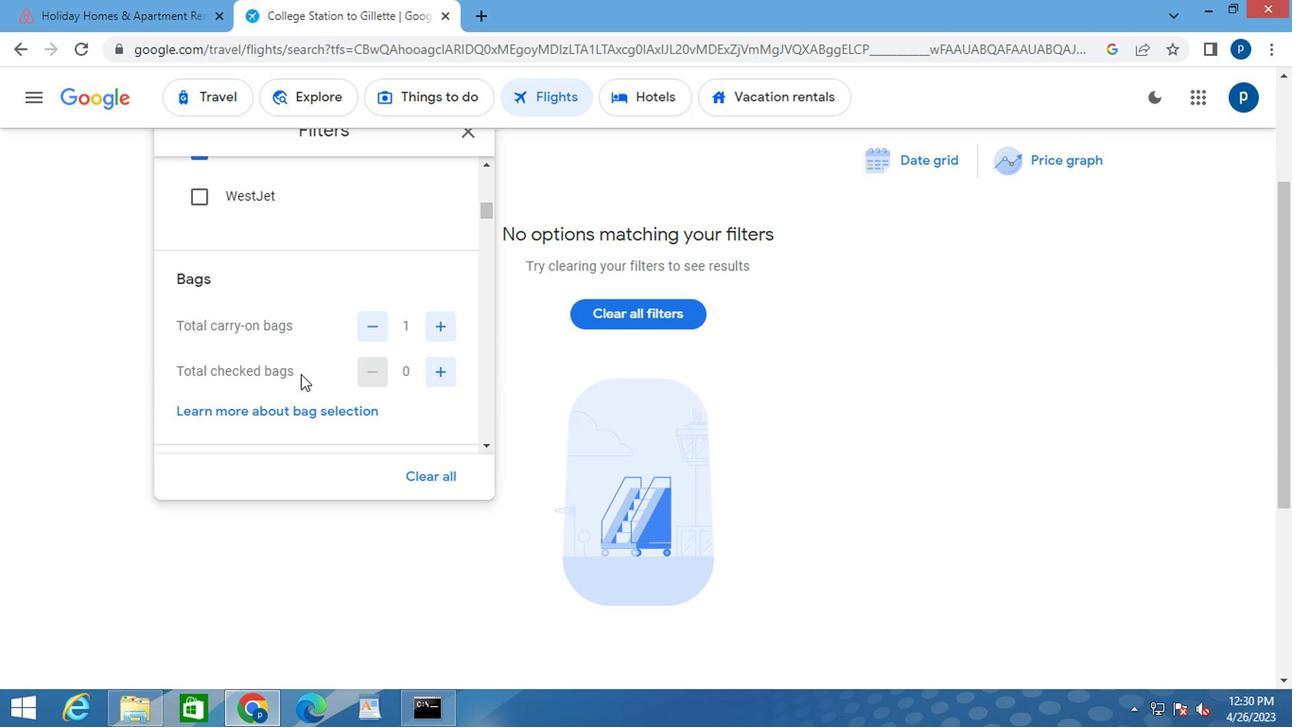 
Action: Mouse scrolled (294, 371) with delta (0, 0)
Screenshot: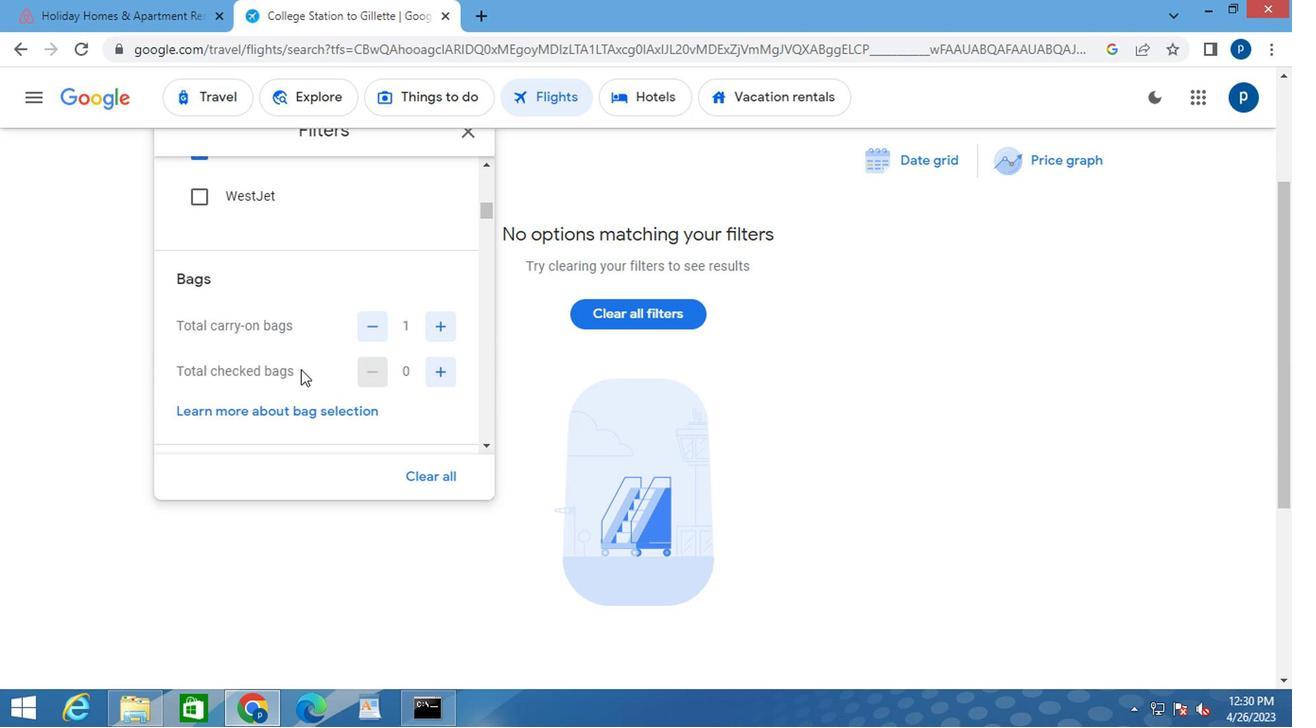 
Action: Mouse moved to (295, 344)
Screenshot: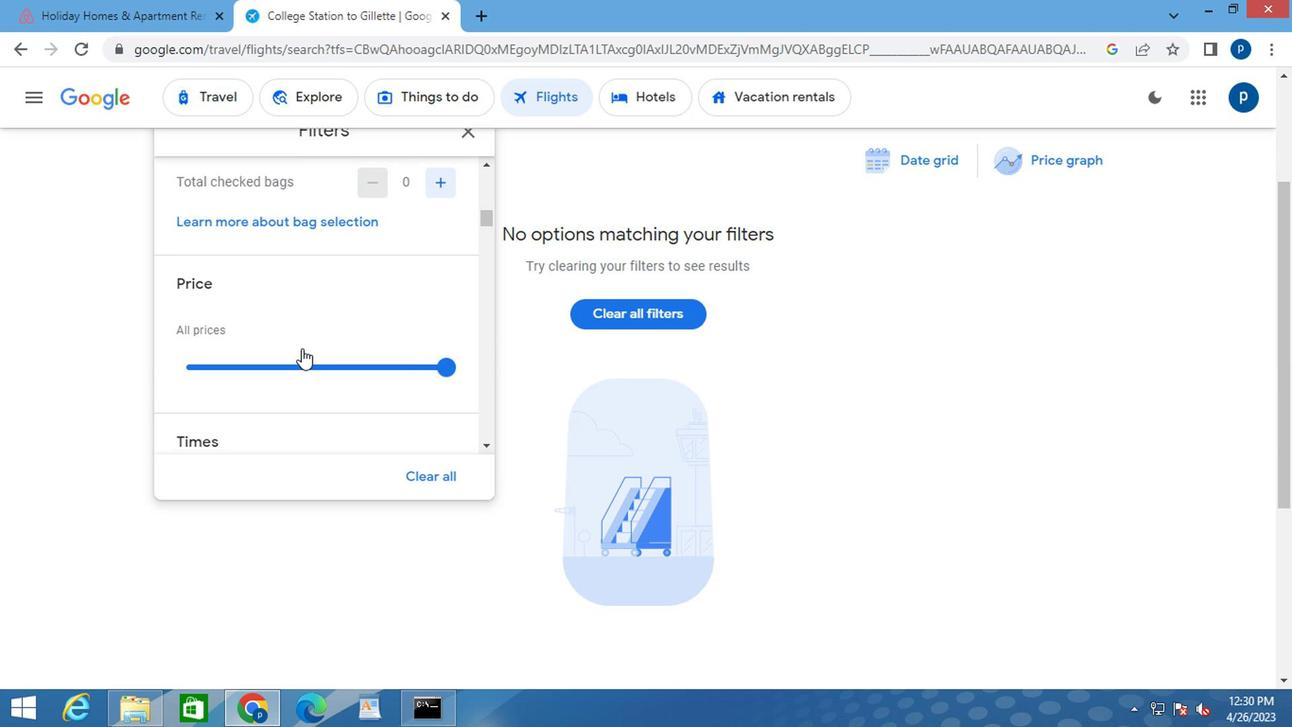 
Action: Mouse scrolled (295, 343) with delta (0, 0)
Screenshot: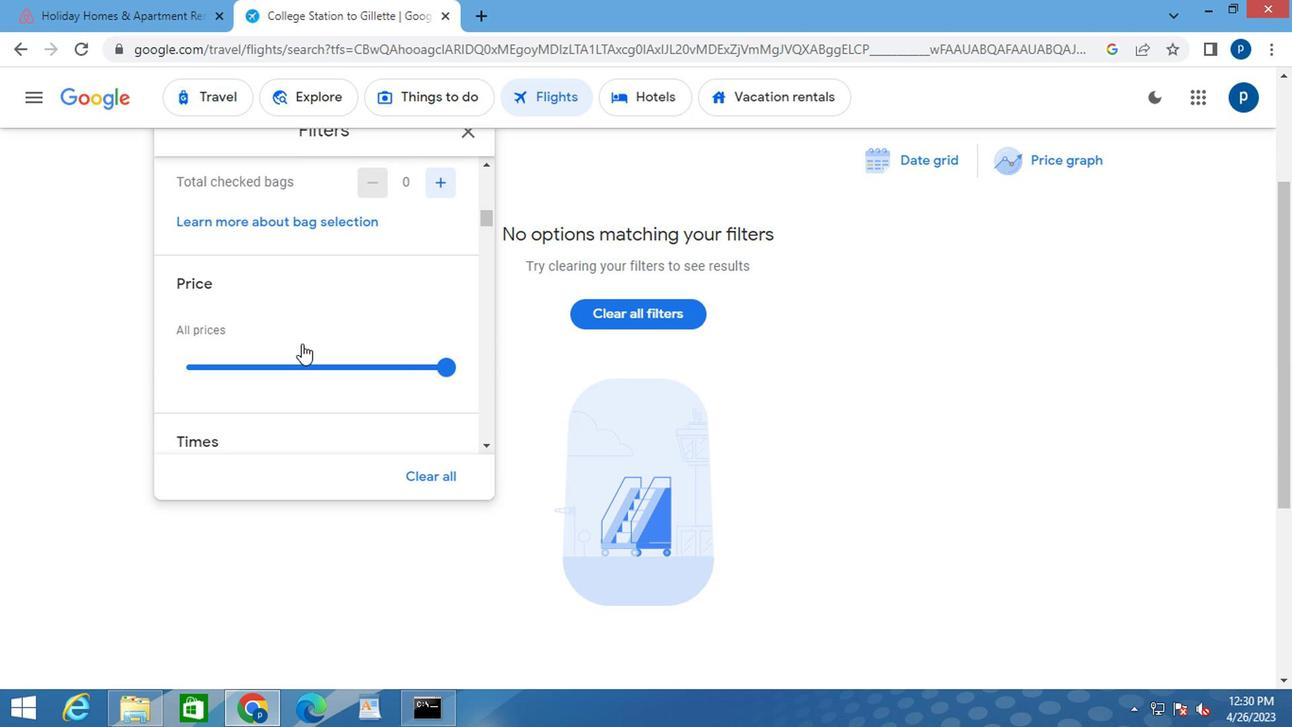 
Action: Mouse moved to (438, 266)
Screenshot: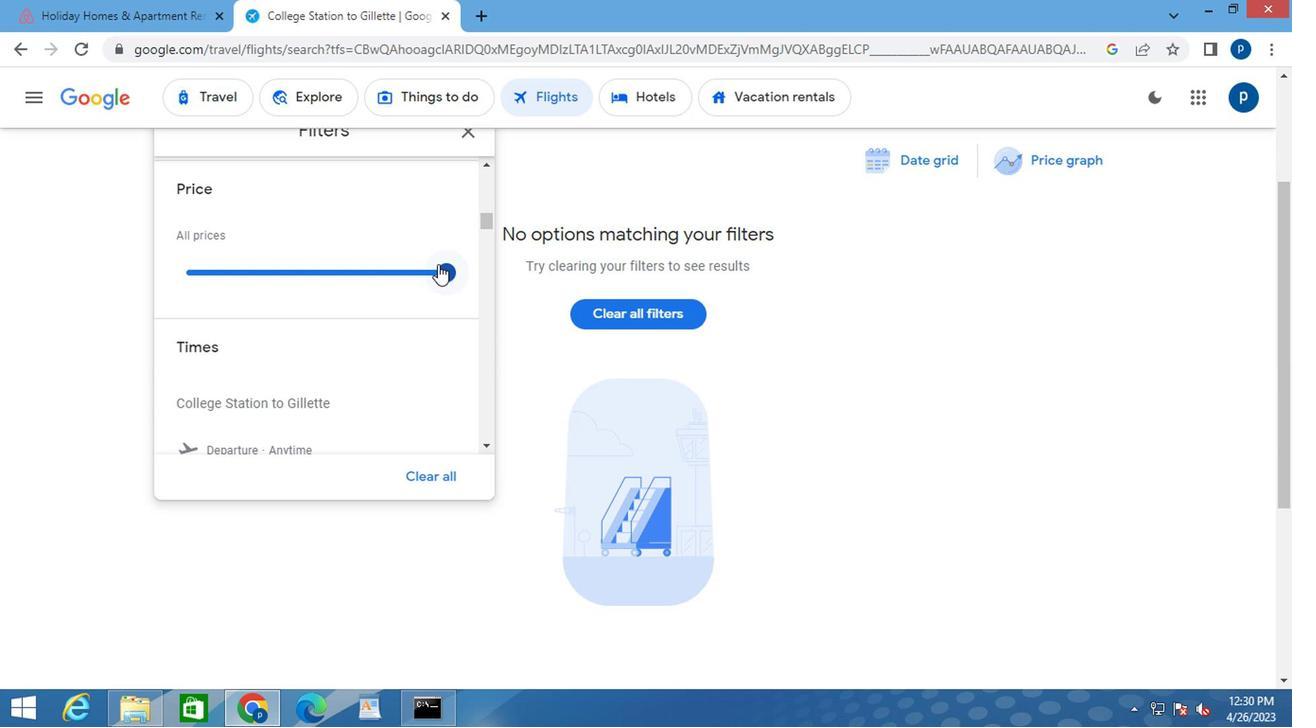 
Action: Mouse pressed left at (438, 266)
Screenshot: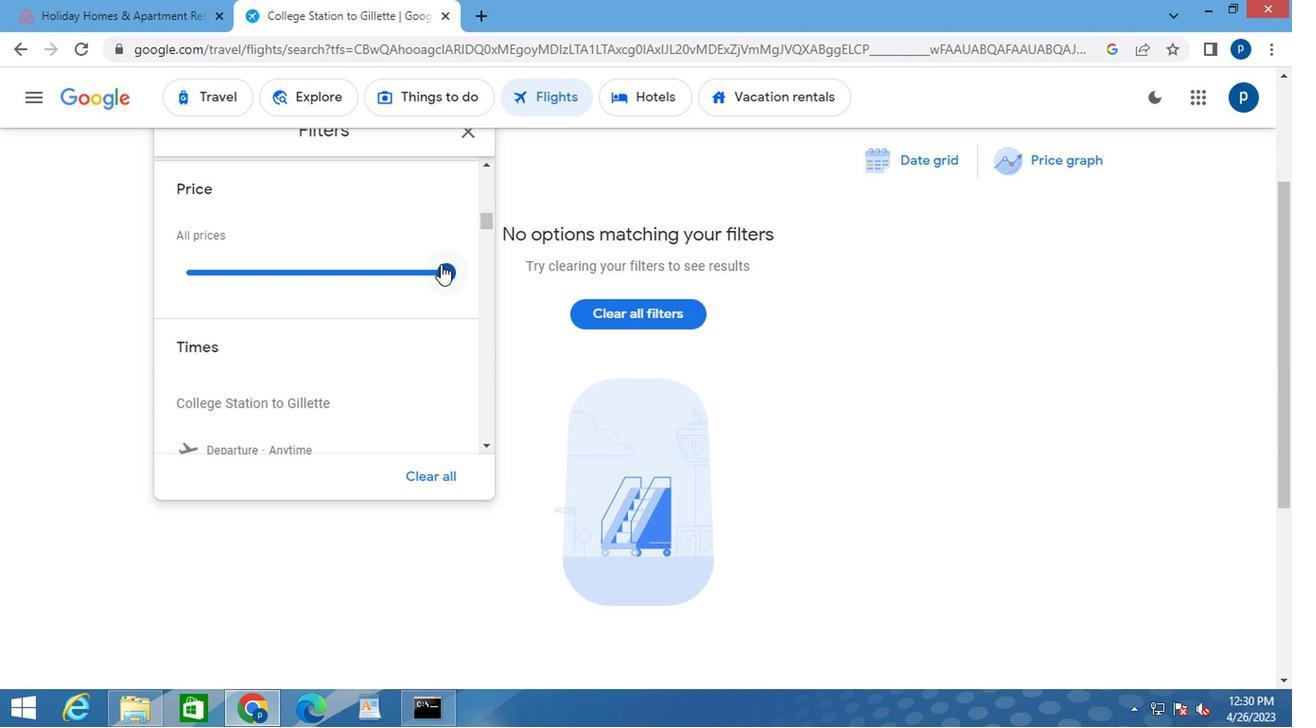 
Action: Mouse moved to (242, 330)
Screenshot: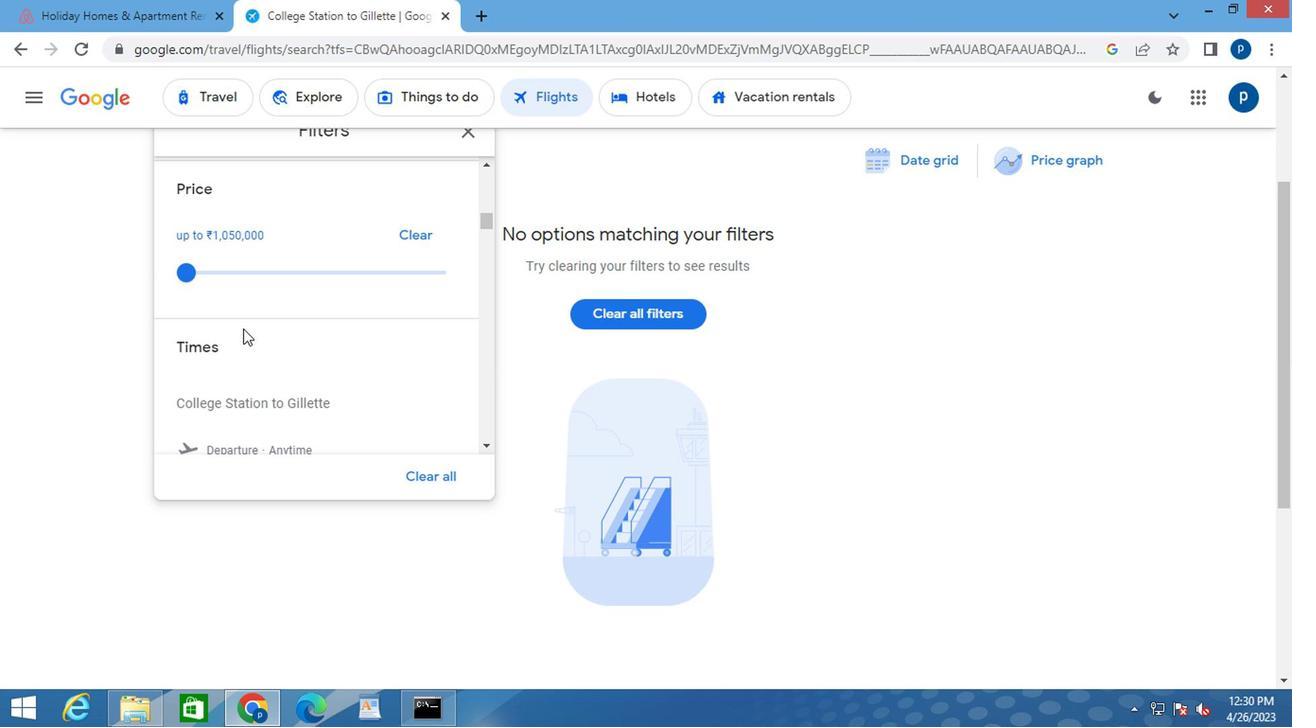 
Action: Mouse scrolled (242, 329) with delta (0, 0)
Screenshot: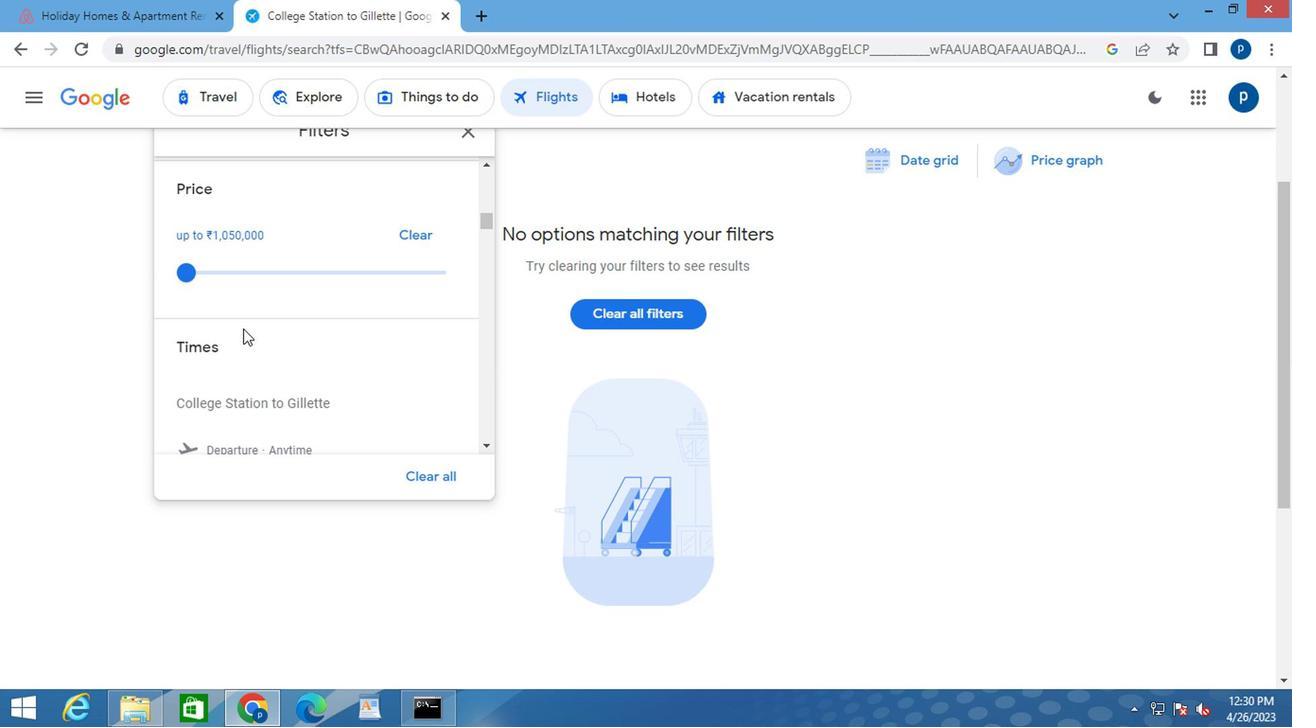 
Action: Mouse moved to (177, 389)
Screenshot: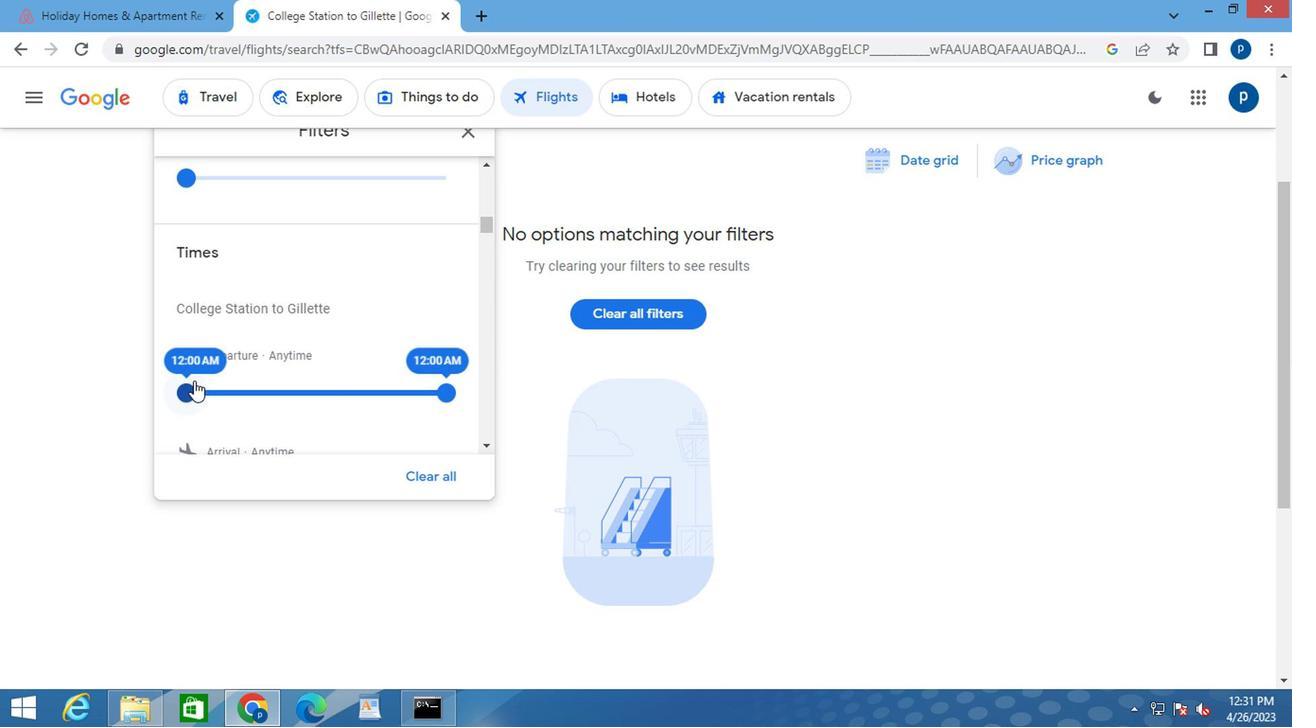 
Action: Mouse pressed left at (177, 389)
Screenshot: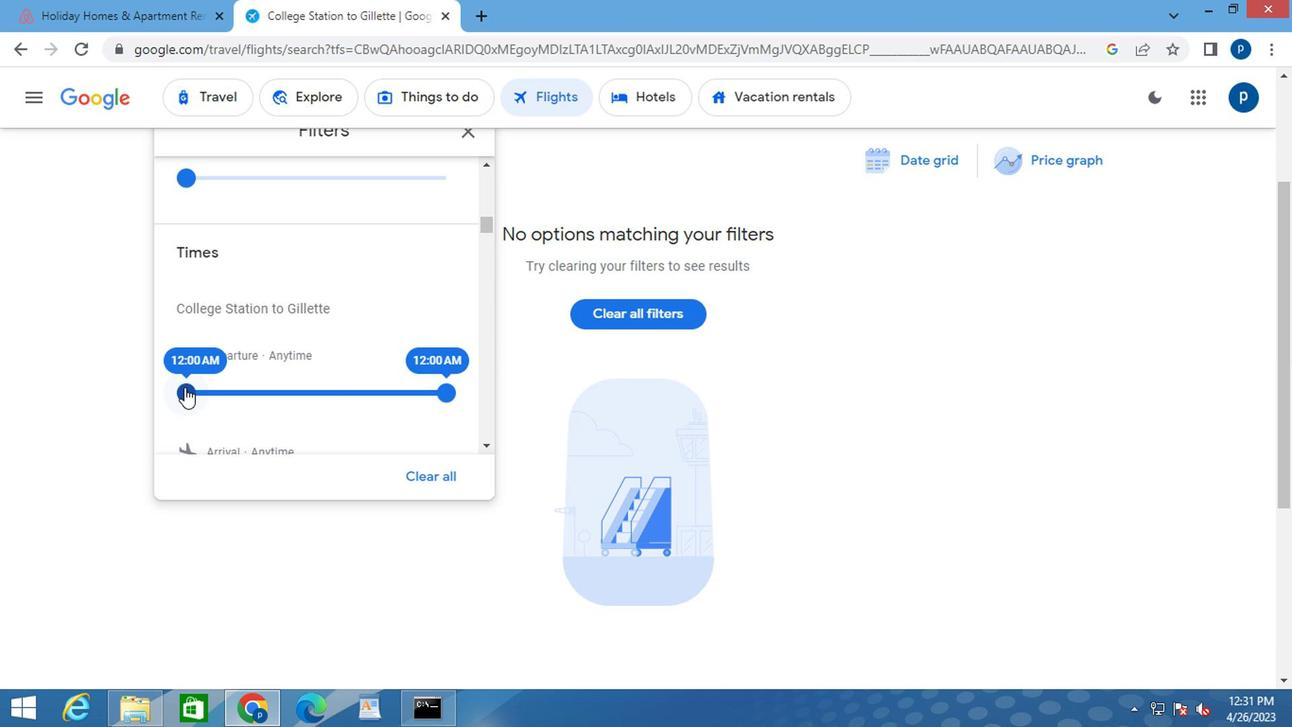
Action: Mouse moved to (447, 399)
Screenshot: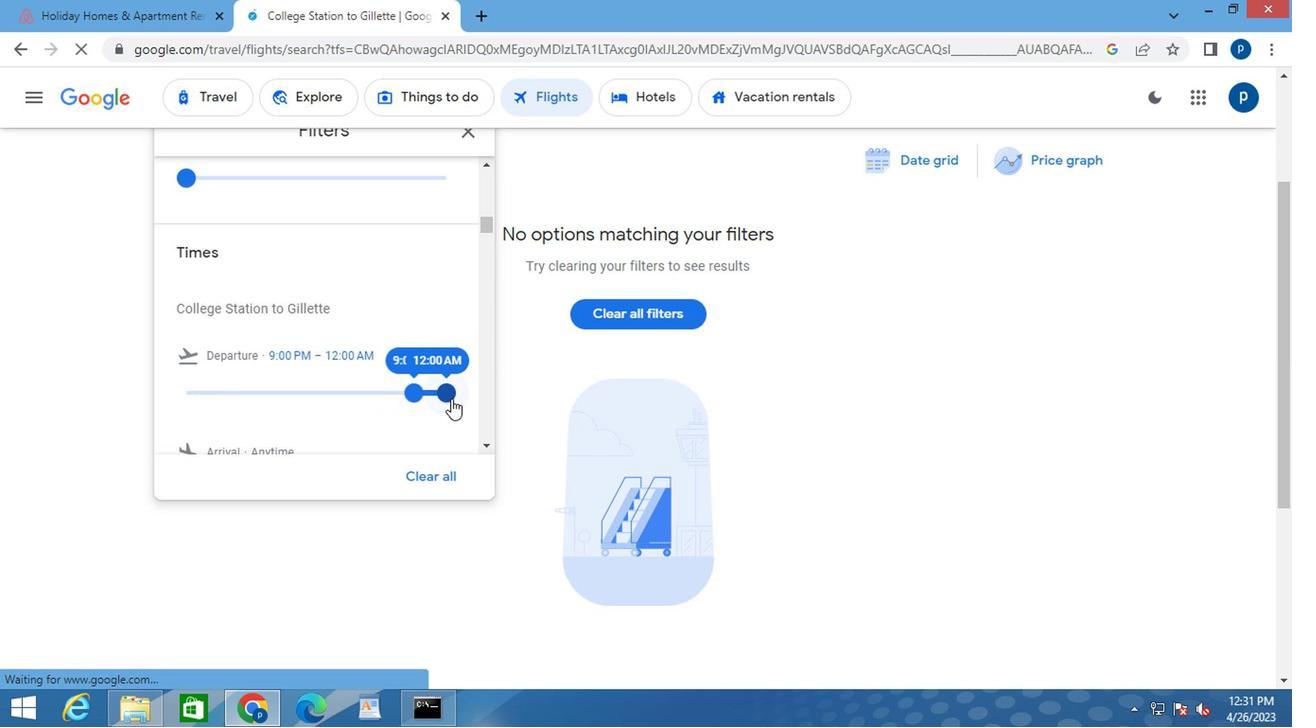 
Action: Mouse pressed left at (447, 399)
Screenshot: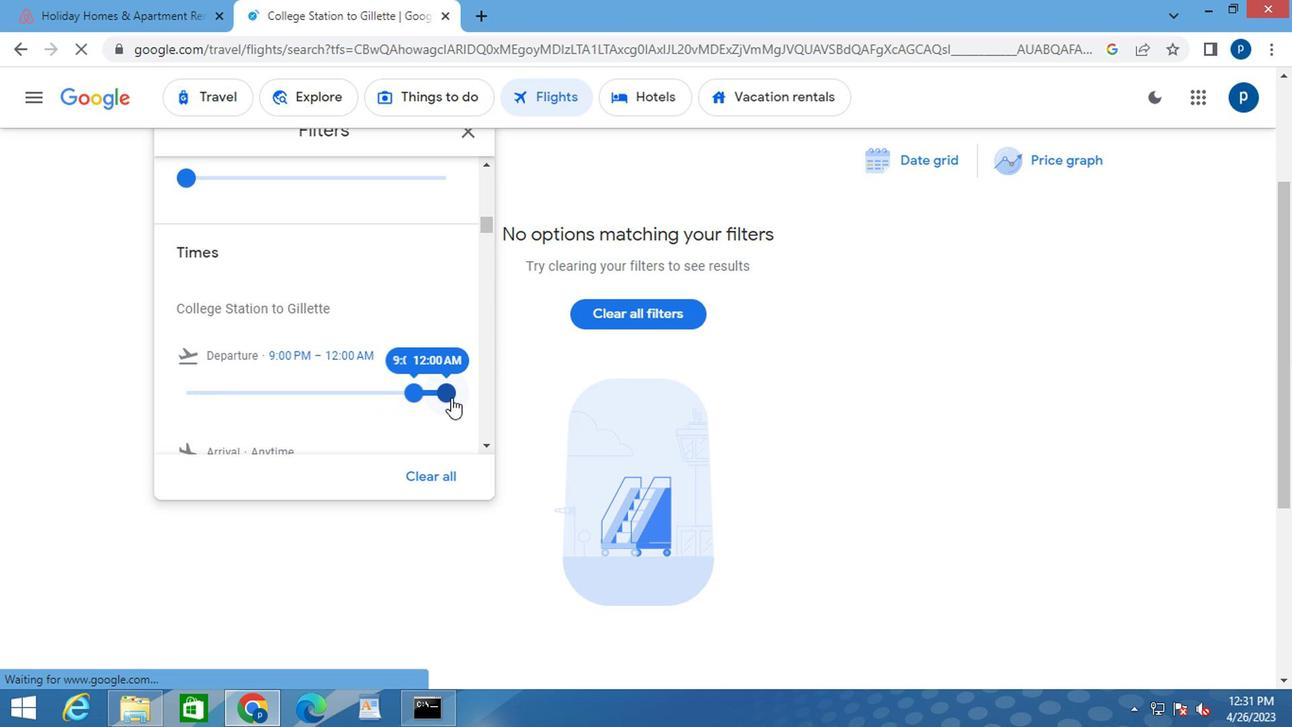 
Action: Mouse moved to (461, 137)
Screenshot: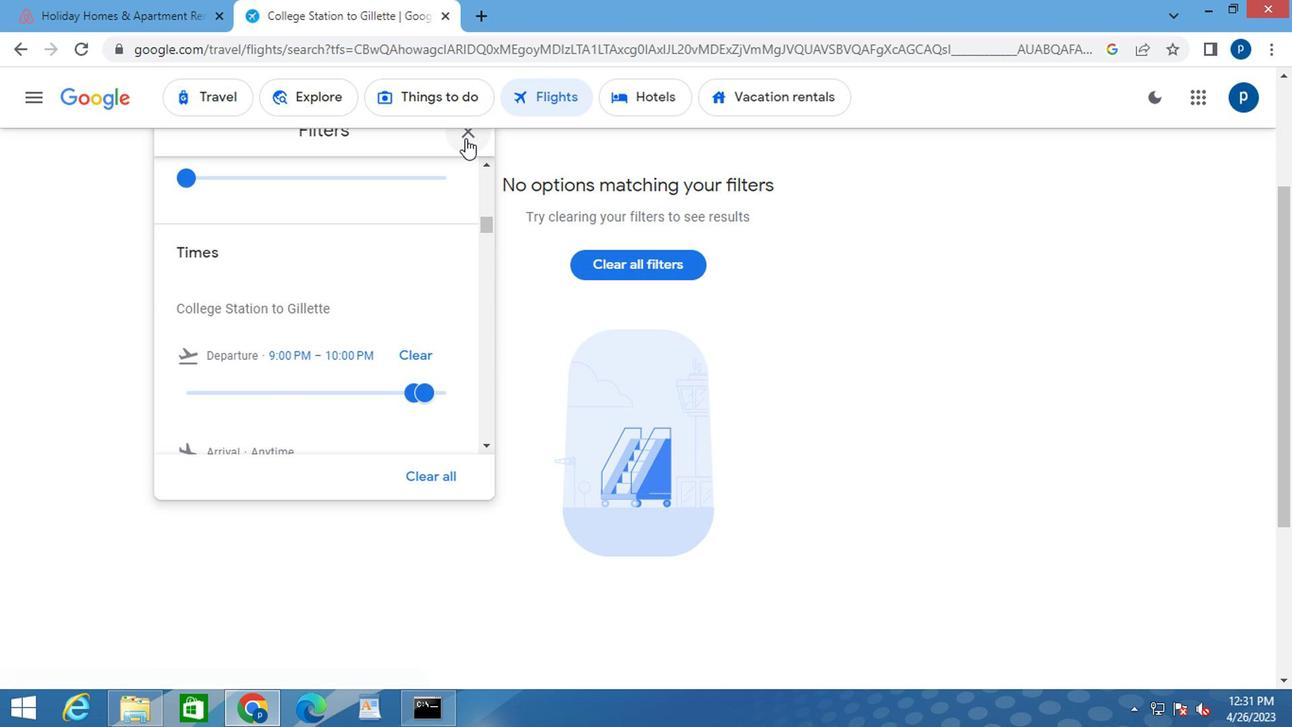 
Action: Mouse pressed left at (461, 137)
Screenshot: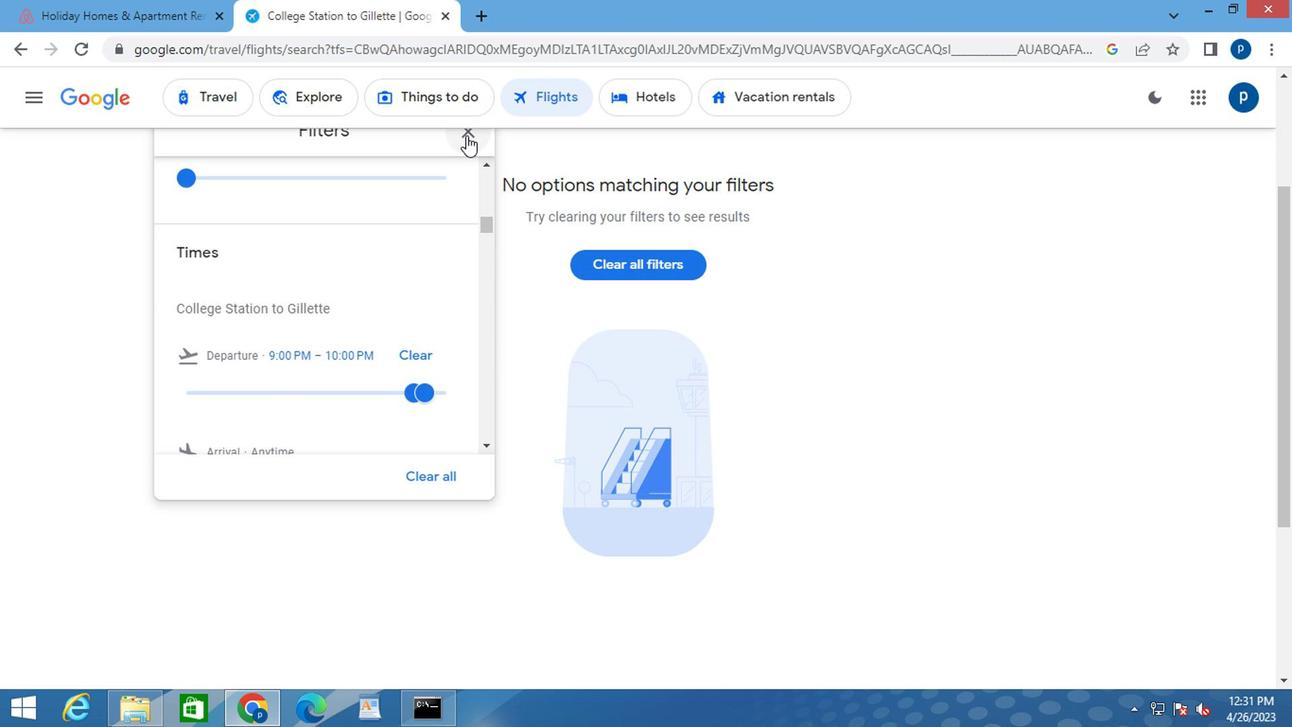 
Action: Mouse moved to (461, 134)
Screenshot: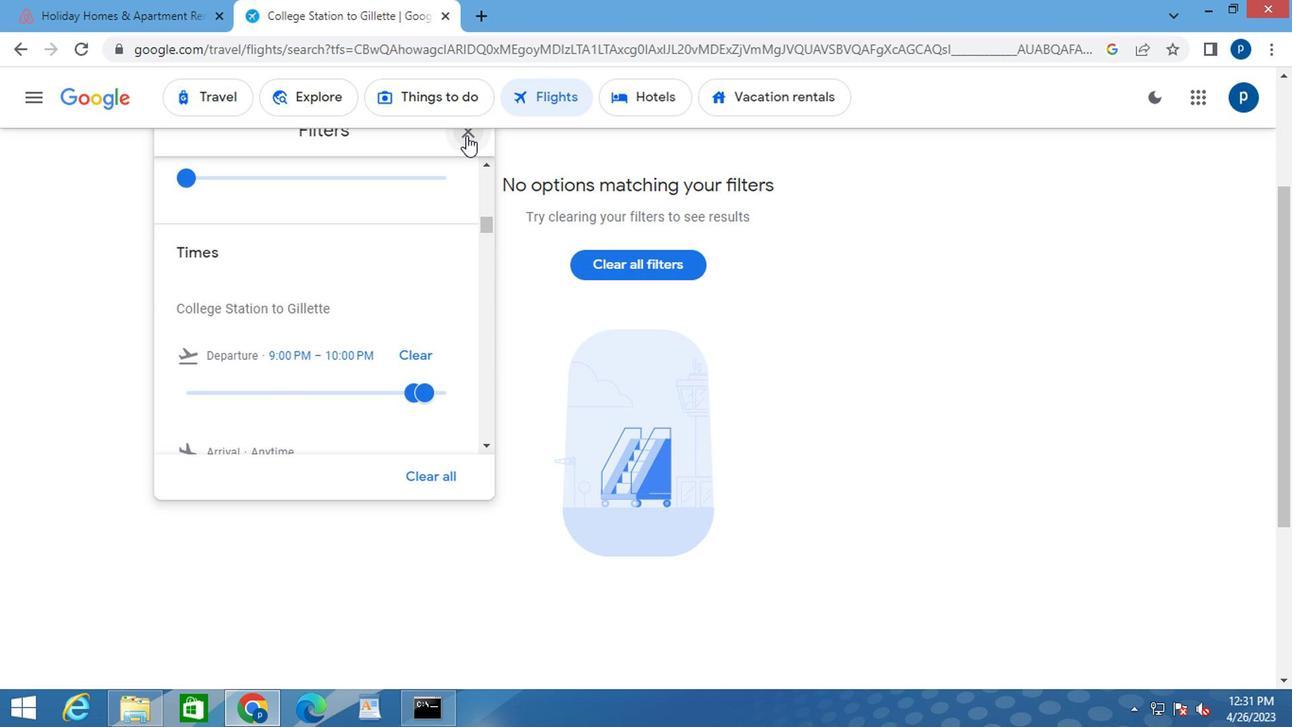 
